 Task: Research Airbnb options in Victorias, Philippines from 5th December, 2023 to 15th December, 2023 for 9 adults.5 bedrooms having 5 beds and 5 bathrooms. Property type can be house. Booking option can be shelf check-in. Look for 5 properties as per requirement.
Action: Mouse pressed left at (222, 113)
Screenshot: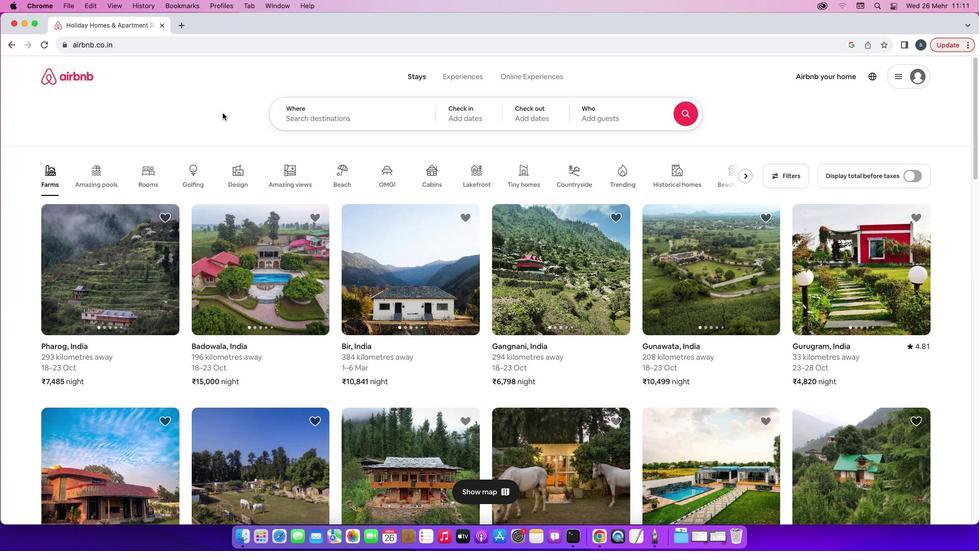 
Action: Mouse moved to (331, 119)
Screenshot: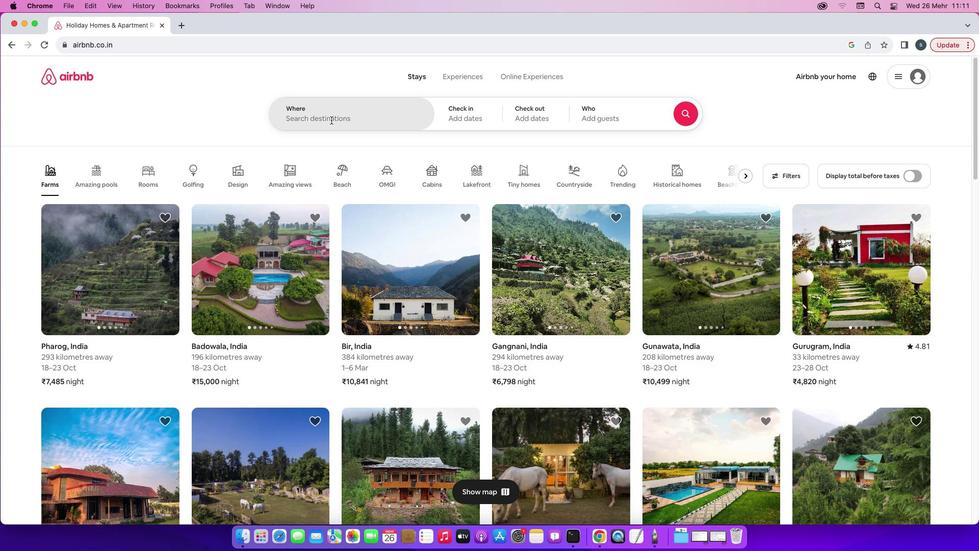 
Action: Mouse pressed left at (331, 119)
Screenshot: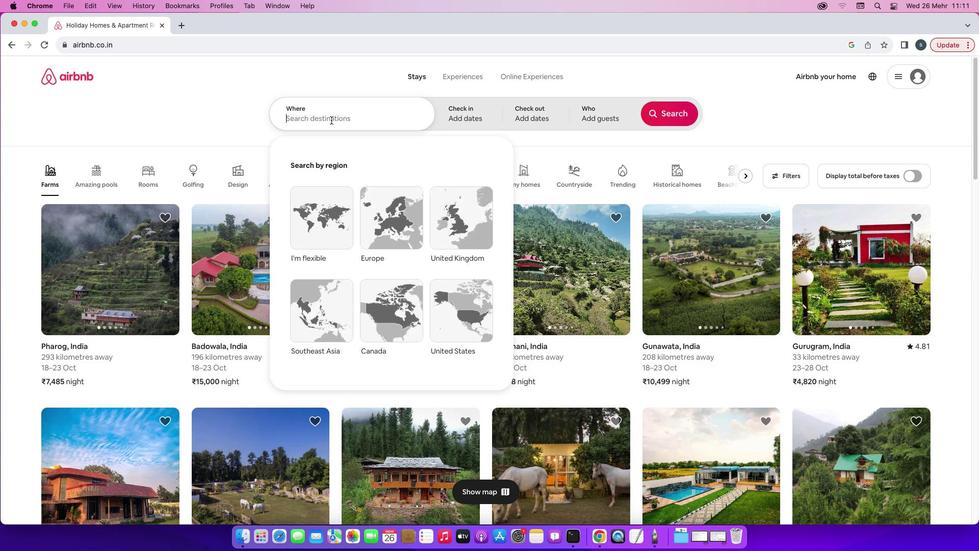 
Action: Mouse moved to (331, 112)
Screenshot: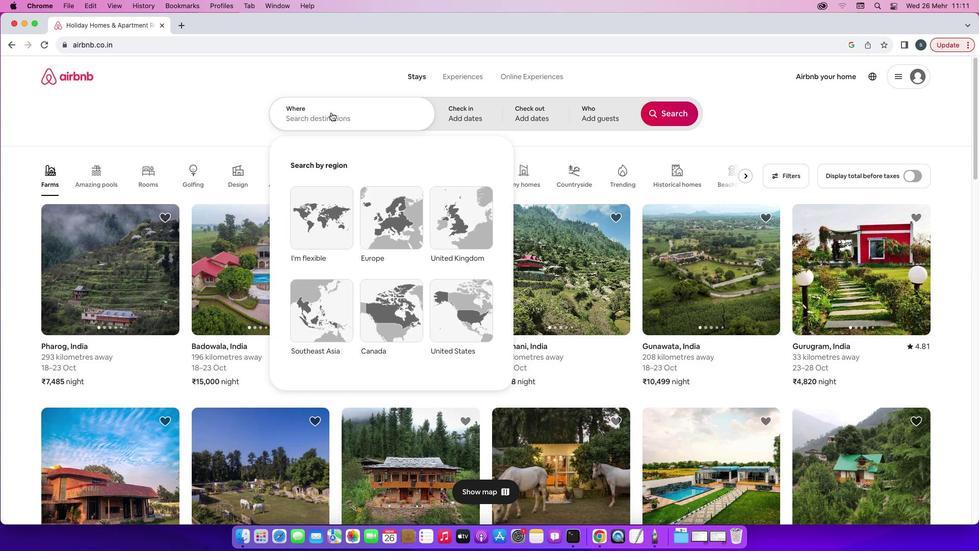 
Action: Key pressed 'V'Key.caps_lock'i''c'
Screenshot: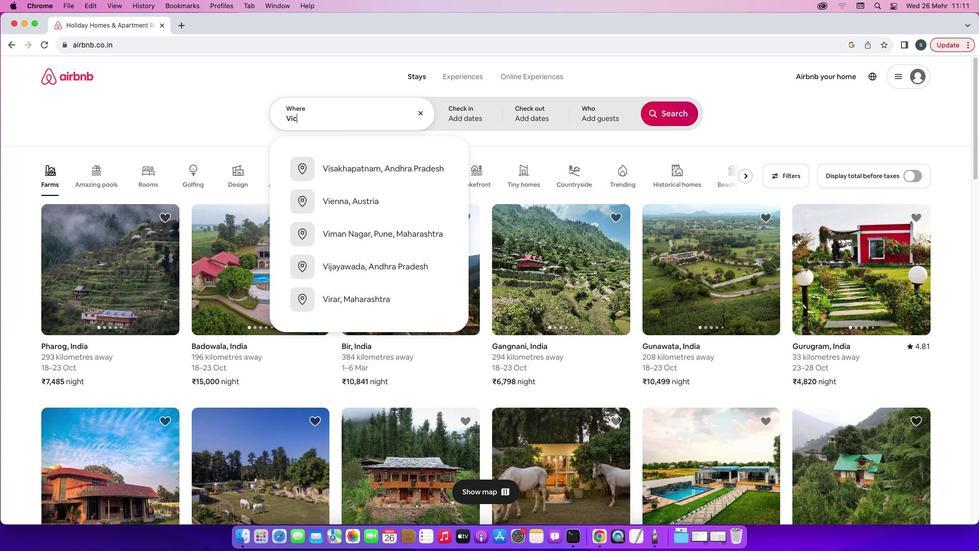 
Action: Mouse moved to (331, 112)
Screenshot: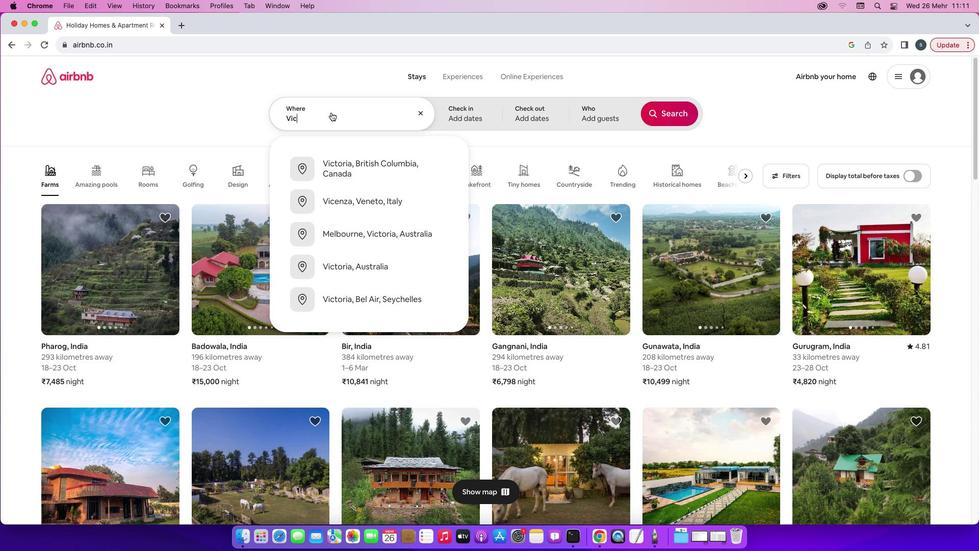 
Action: Key pressed 't''o''r''i''a''s'','Key.spaceKey.caps_lock'P'Key.caps_lock'h''i''l''i''p''p''i''n''e''s'Key.enter
Screenshot: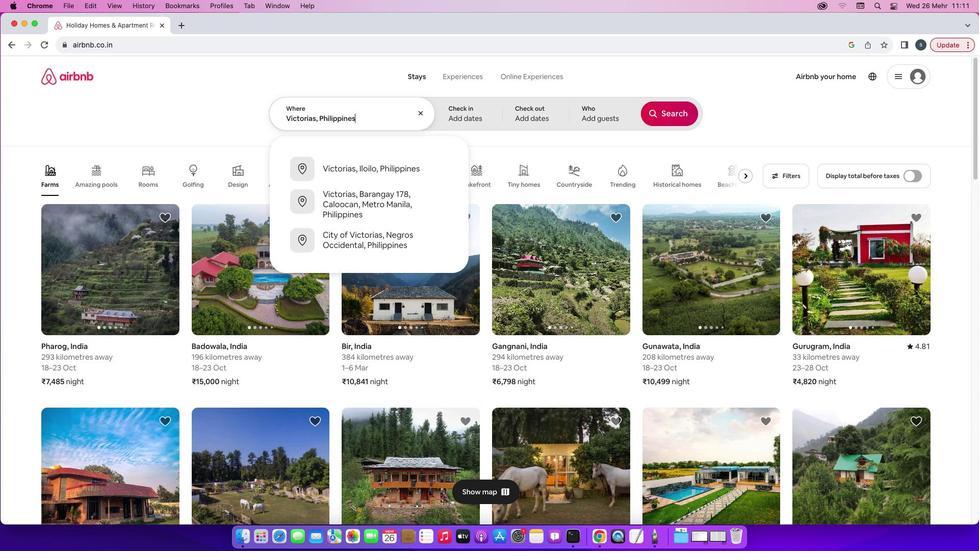 
Action: Mouse moved to (667, 192)
Screenshot: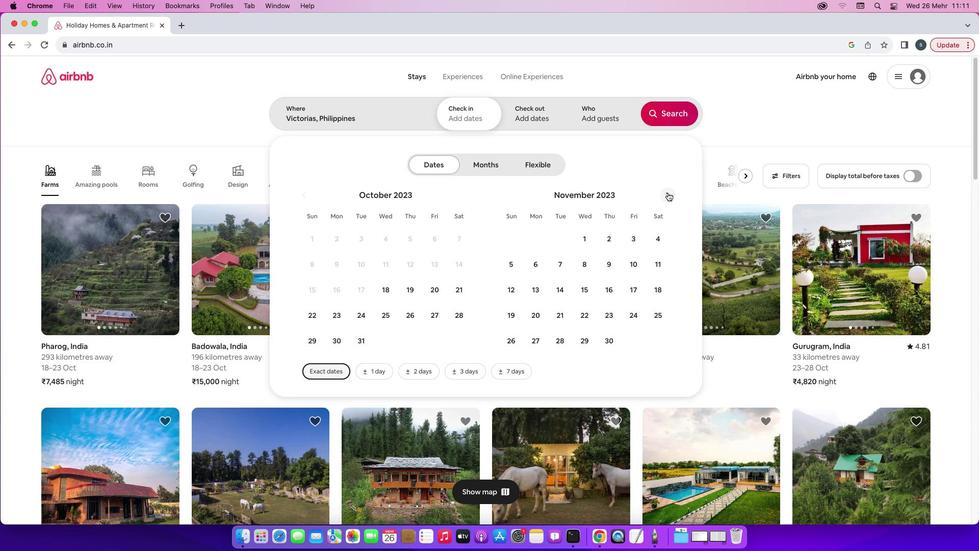 
Action: Mouse pressed left at (667, 192)
Screenshot: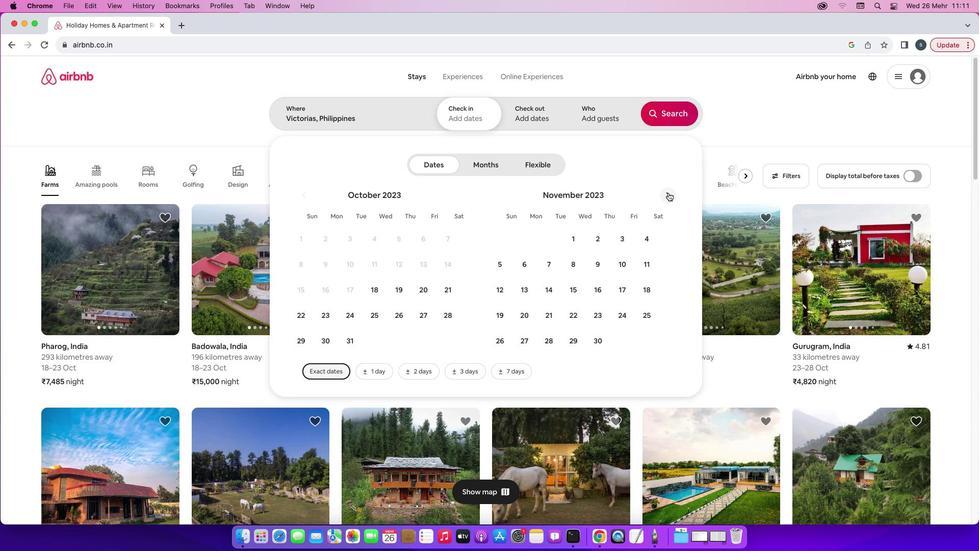 
Action: Mouse moved to (562, 265)
Screenshot: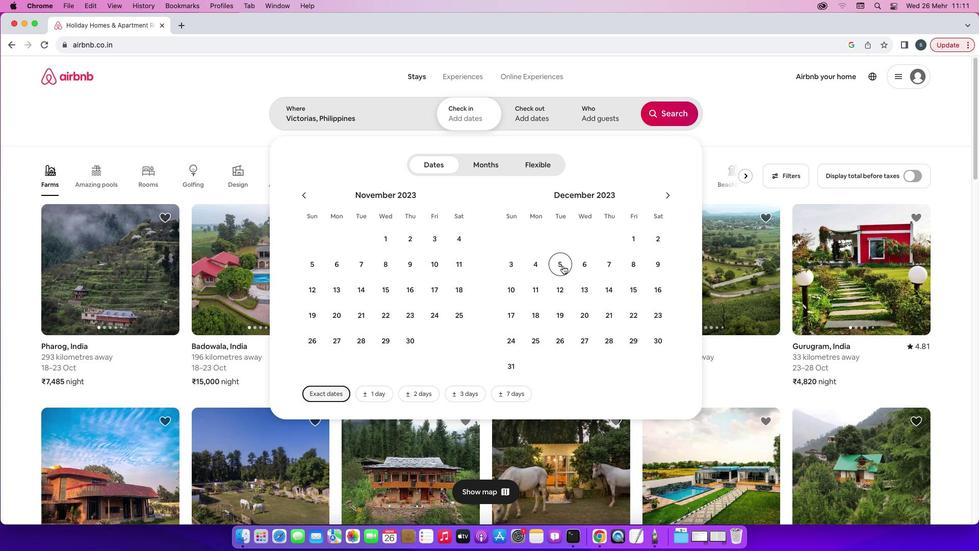 
Action: Mouse pressed left at (562, 265)
Screenshot: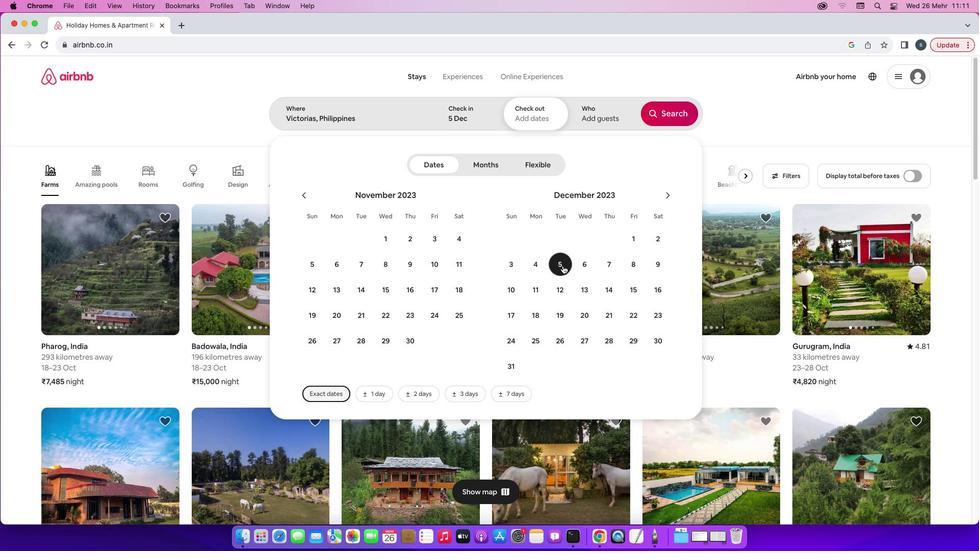 
Action: Mouse moved to (634, 288)
Screenshot: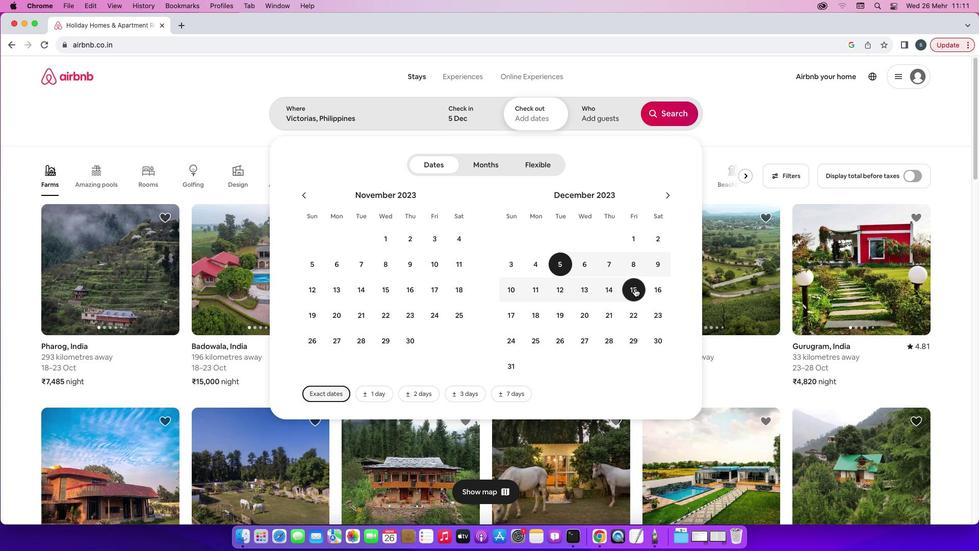 
Action: Mouse pressed left at (634, 288)
Screenshot: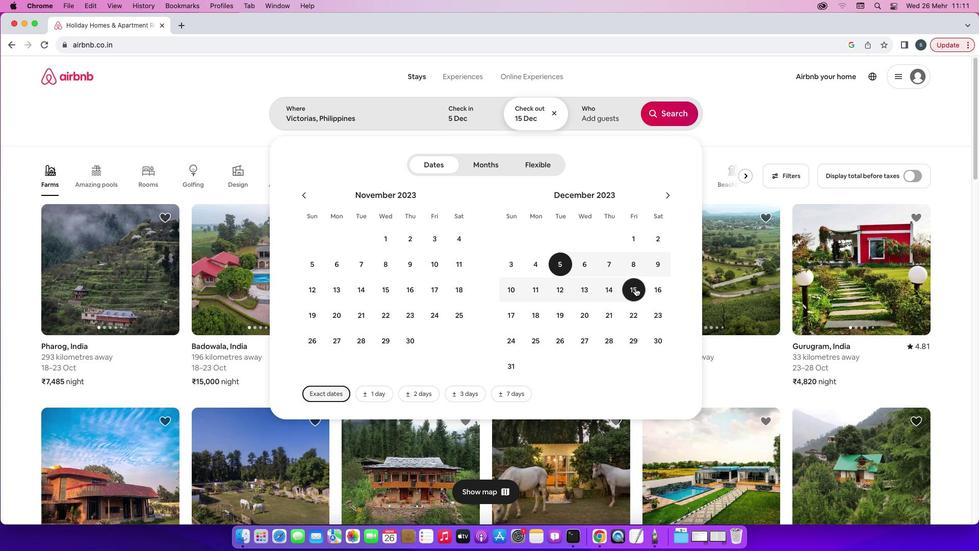 
Action: Mouse moved to (595, 119)
Screenshot: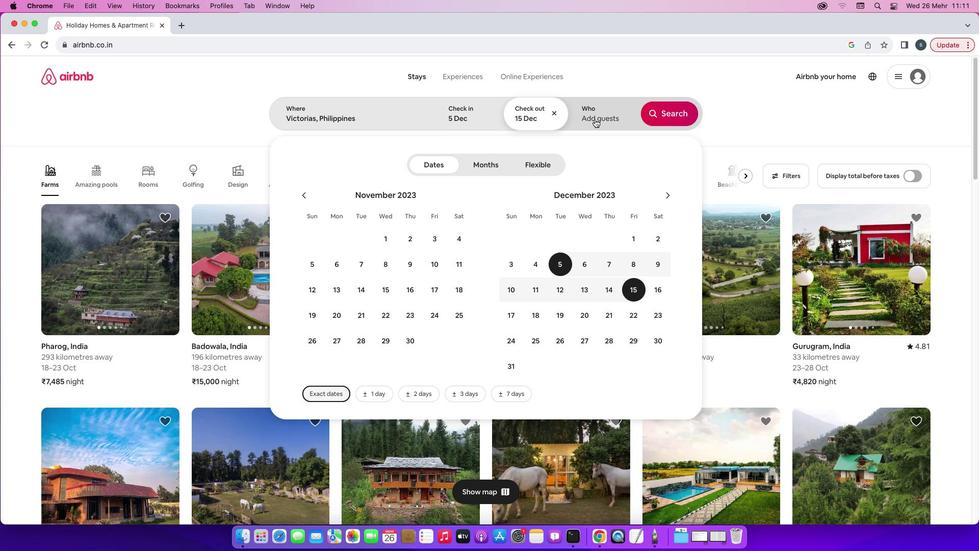 
Action: Mouse pressed left at (595, 119)
Screenshot: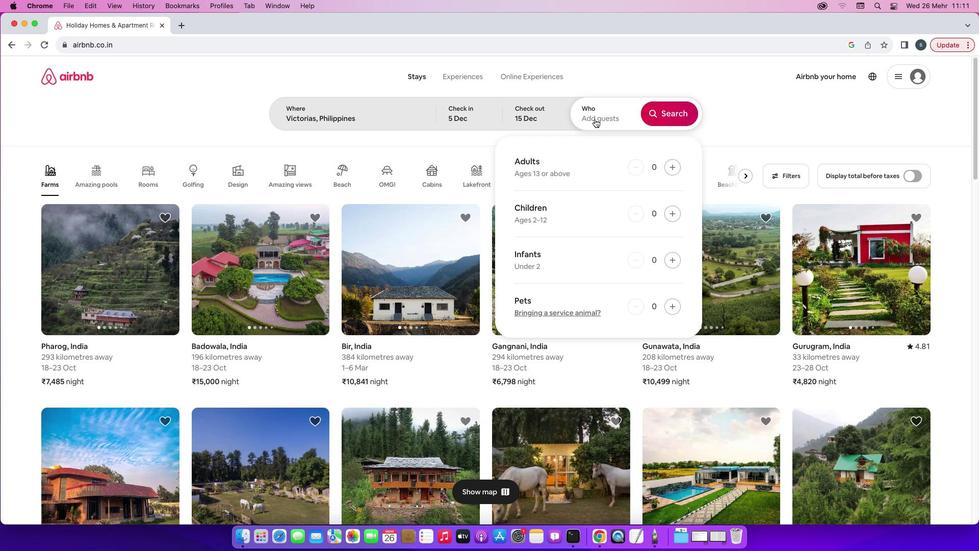 
Action: Mouse moved to (675, 168)
Screenshot: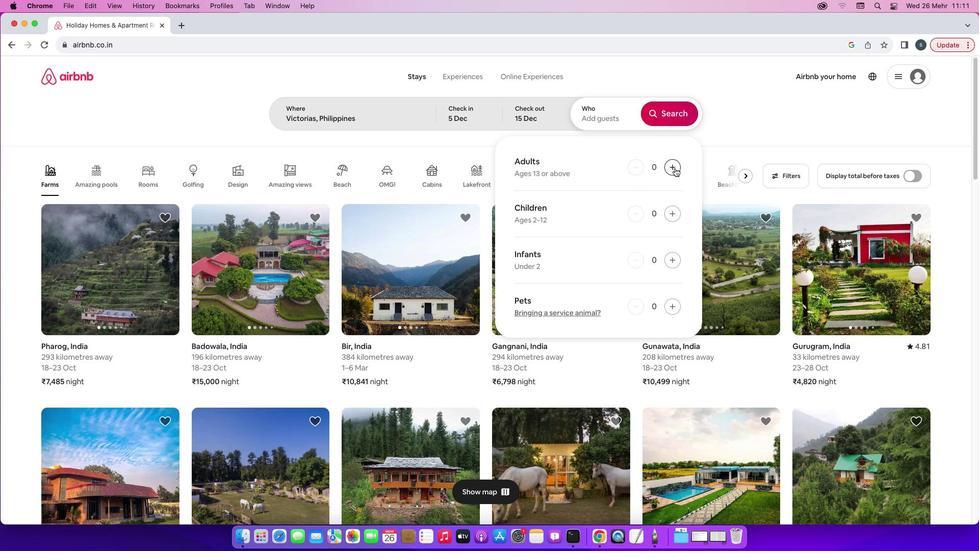 
Action: Mouse pressed left at (675, 168)
Screenshot: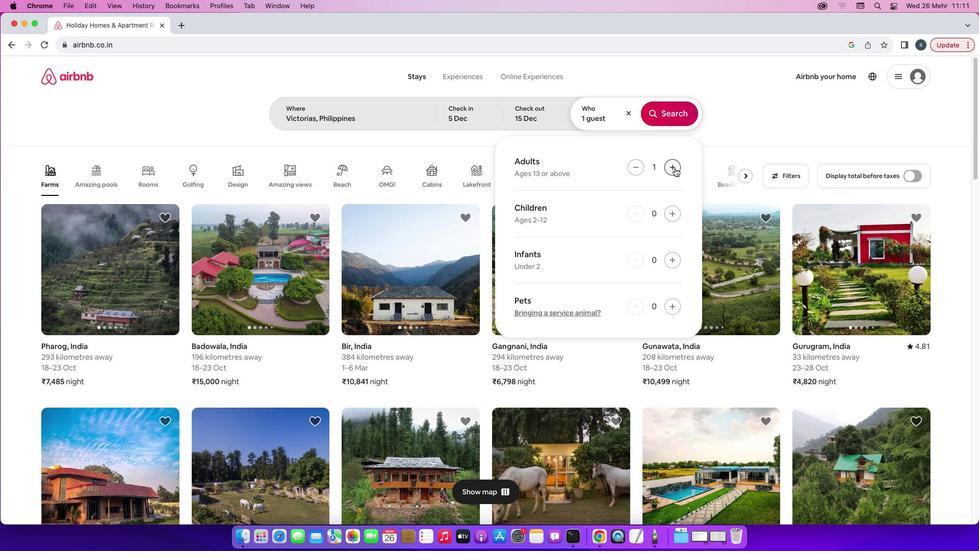 
Action: Mouse pressed left at (675, 168)
Screenshot: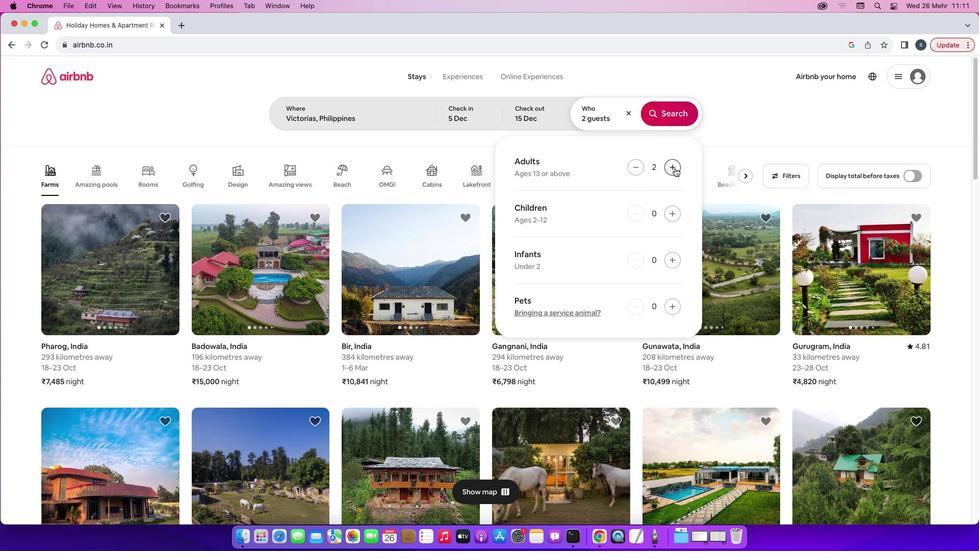 
Action: Mouse pressed left at (675, 168)
Screenshot: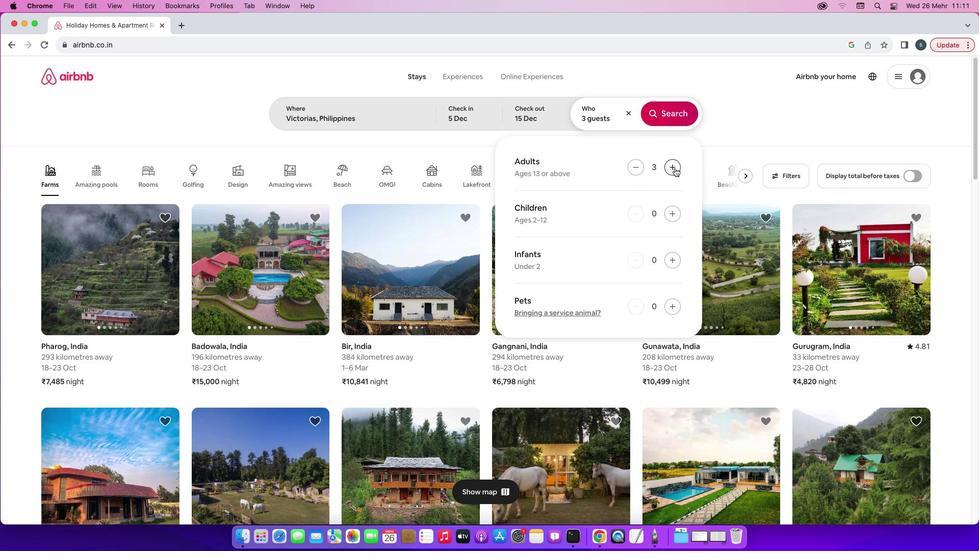 
Action: Mouse pressed left at (675, 168)
Screenshot: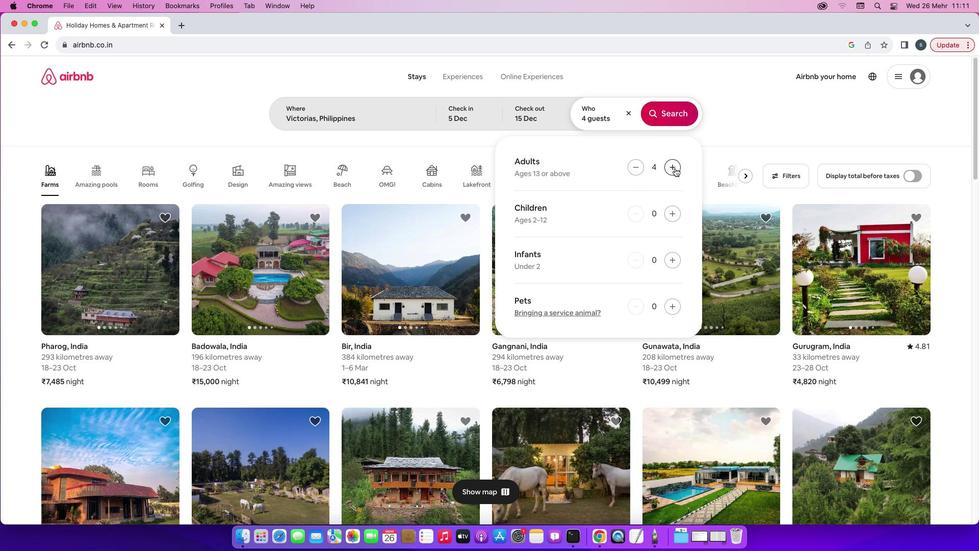 
Action: Mouse moved to (675, 168)
Screenshot: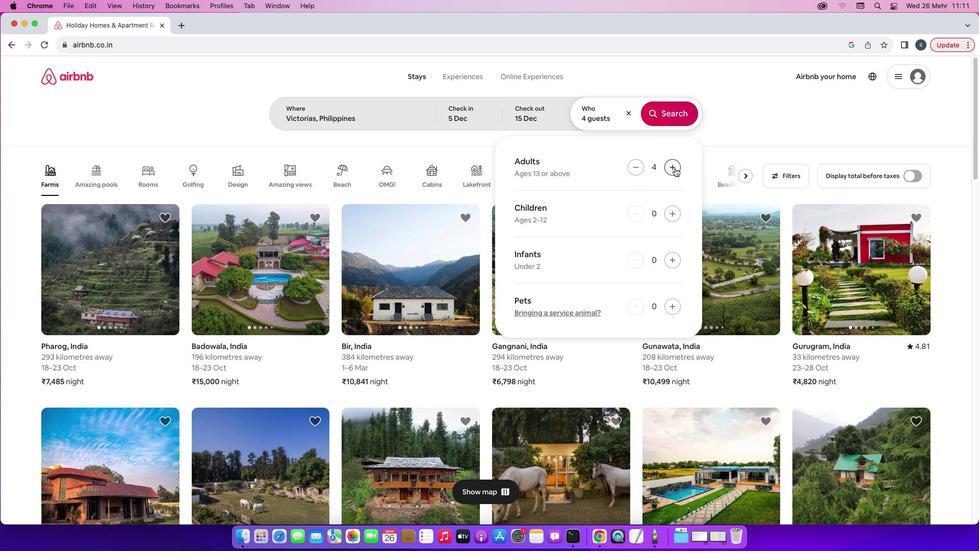 
Action: Mouse pressed left at (675, 168)
Screenshot: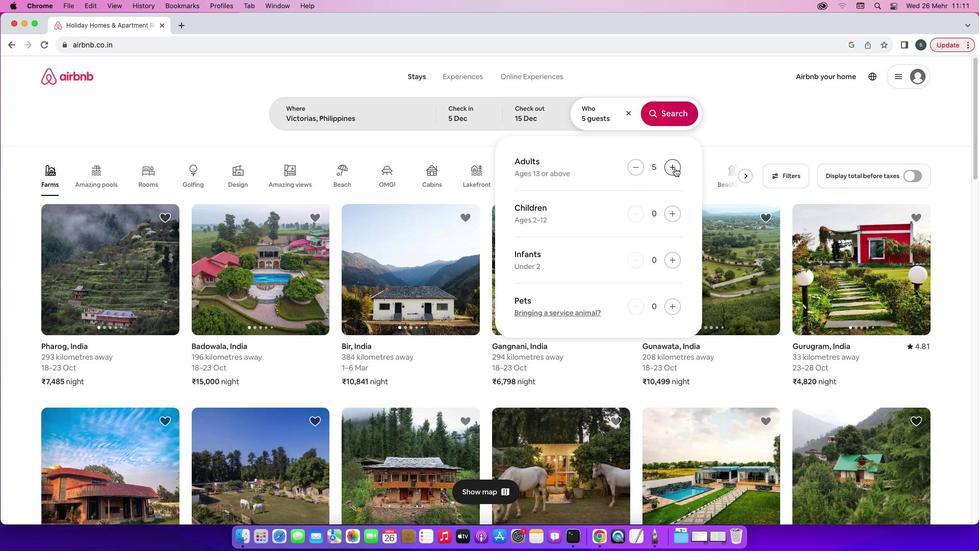 
Action: Mouse pressed left at (675, 168)
Screenshot: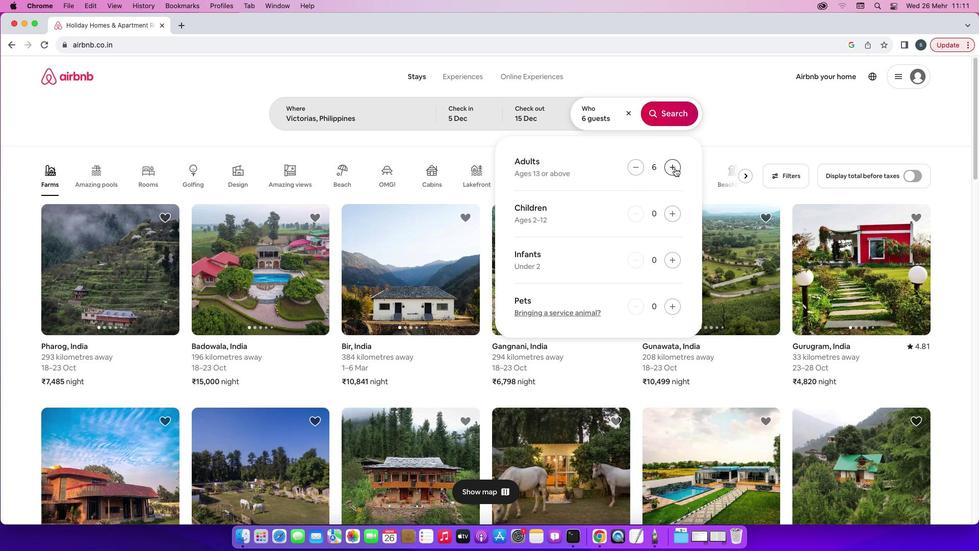 
Action: Mouse pressed left at (675, 168)
Screenshot: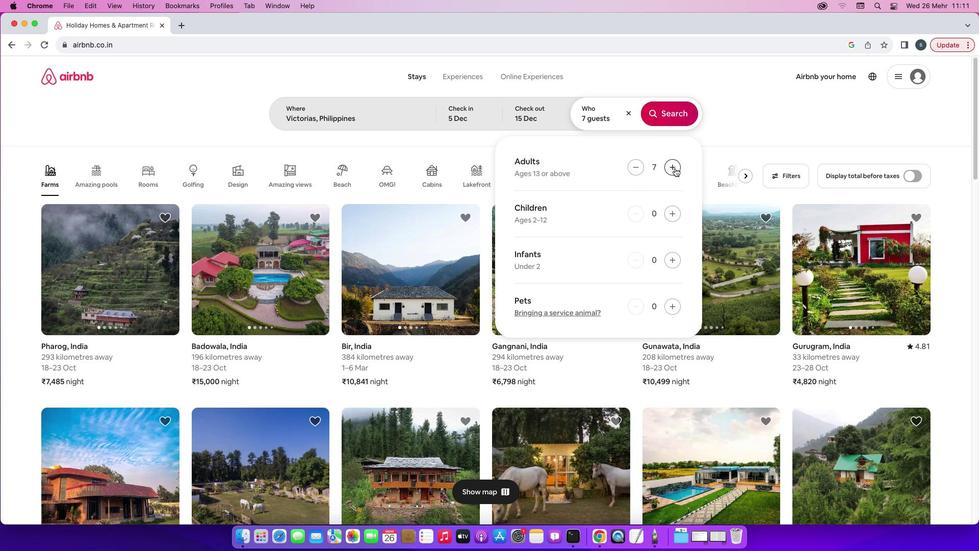 
Action: Mouse pressed left at (675, 168)
Screenshot: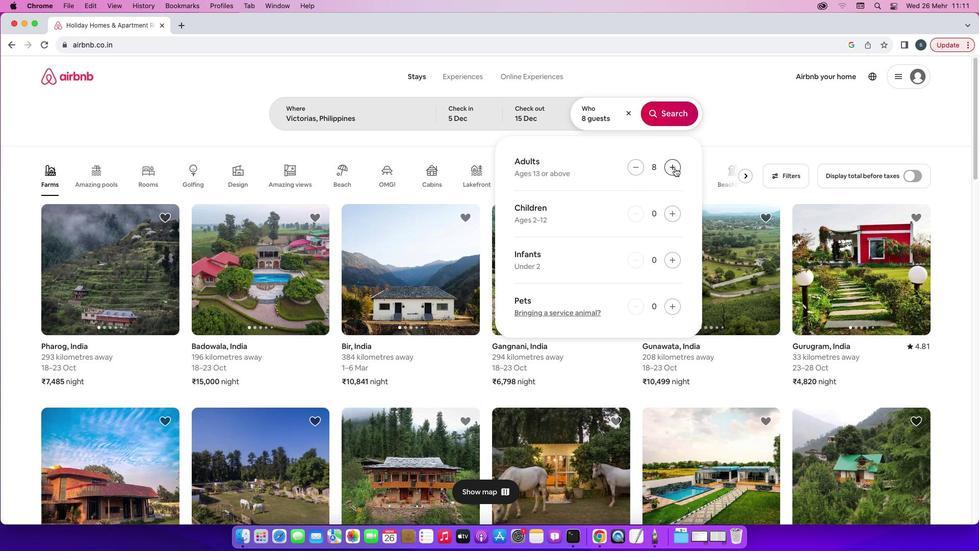 
Action: Mouse pressed left at (675, 168)
Screenshot: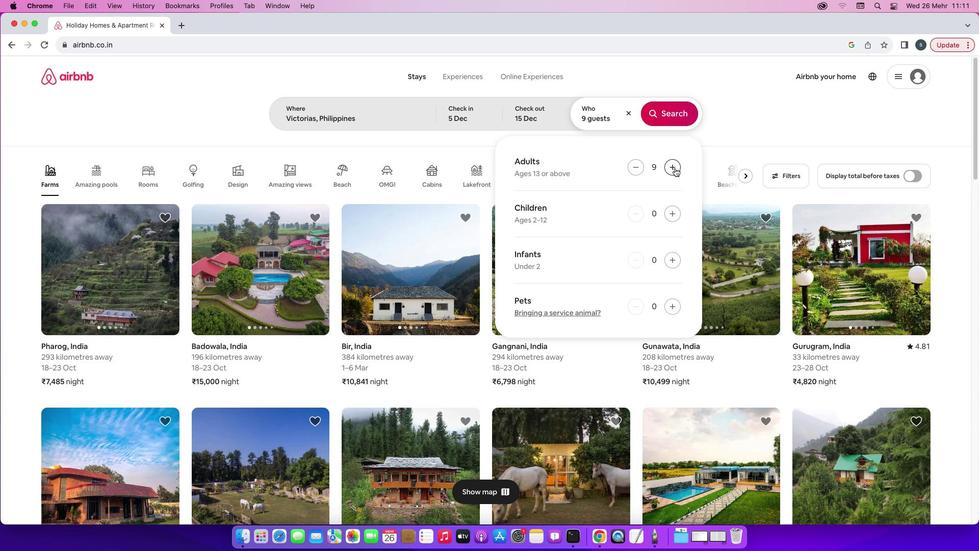 
Action: Mouse moved to (670, 110)
Screenshot: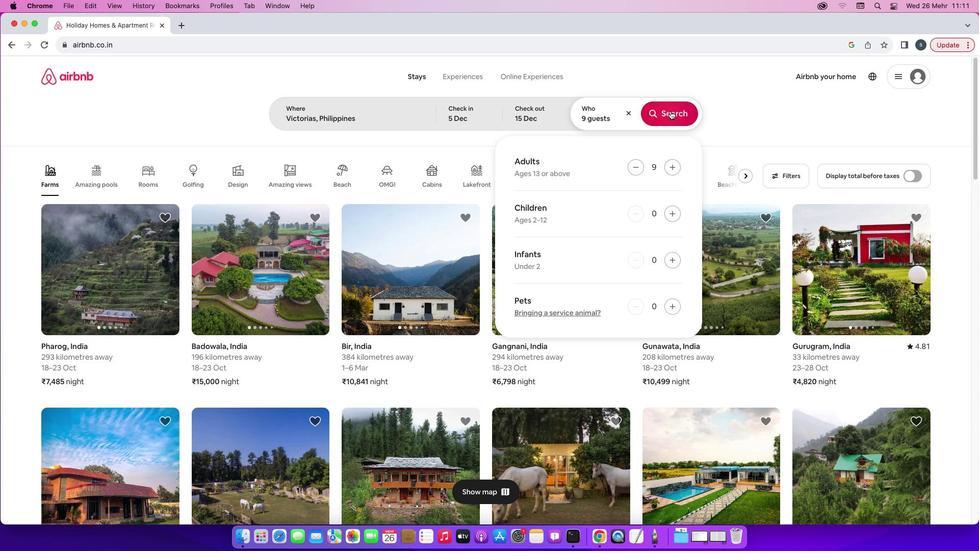 
Action: Mouse pressed left at (670, 110)
Screenshot: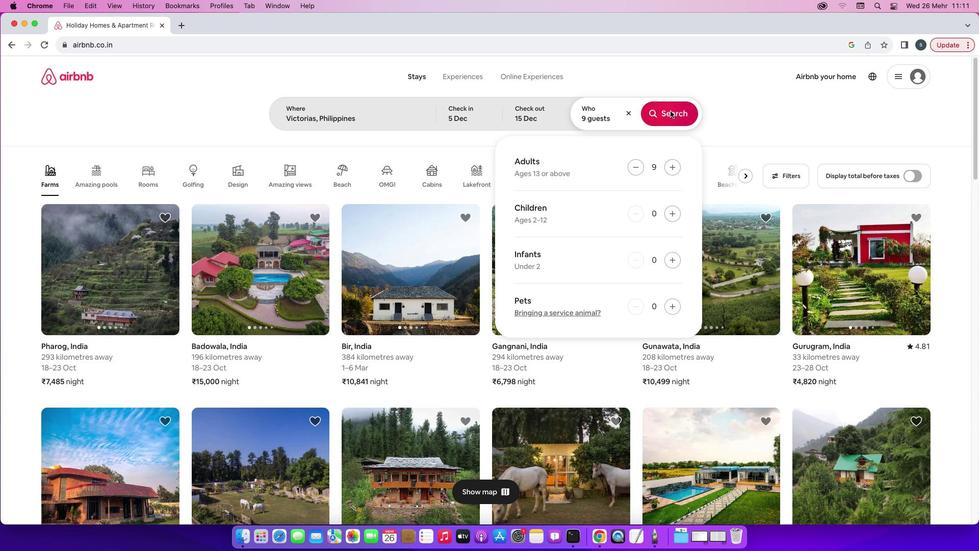
Action: Mouse moved to (821, 120)
Screenshot: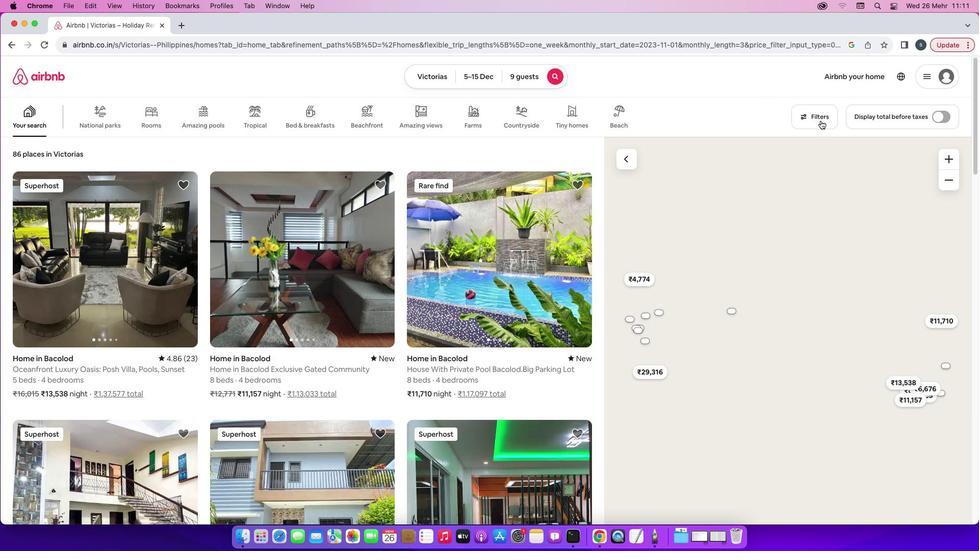
Action: Mouse pressed left at (821, 120)
Screenshot: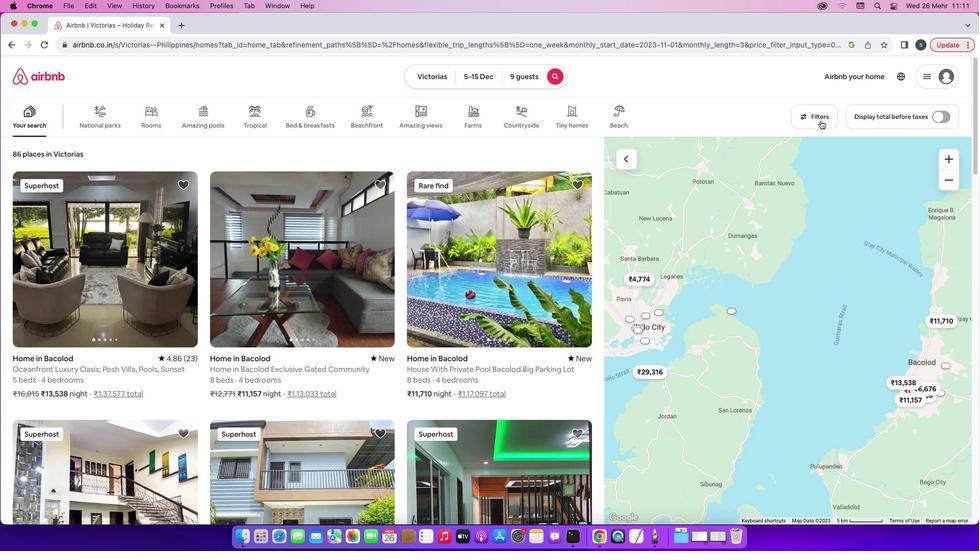 
Action: Mouse moved to (566, 301)
Screenshot: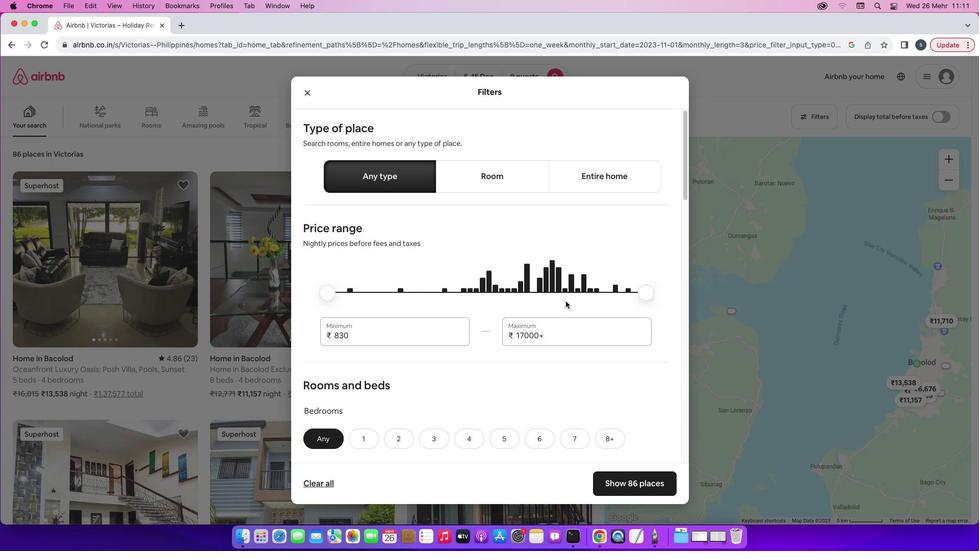 
Action: Mouse scrolled (566, 301) with delta (0, 0)
Screenshot: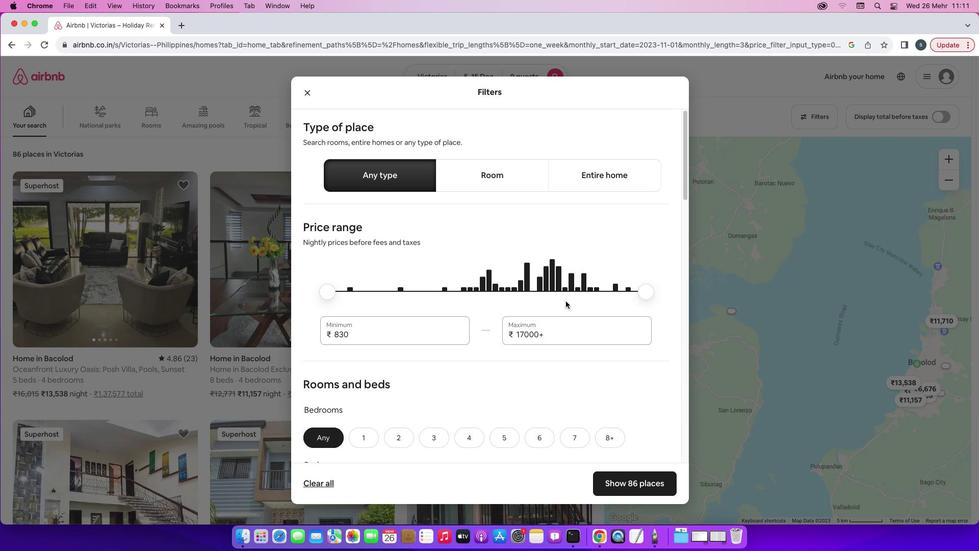 
Action: Mouse scrolled (566, 301) with delta (0, 0)
Screenshot: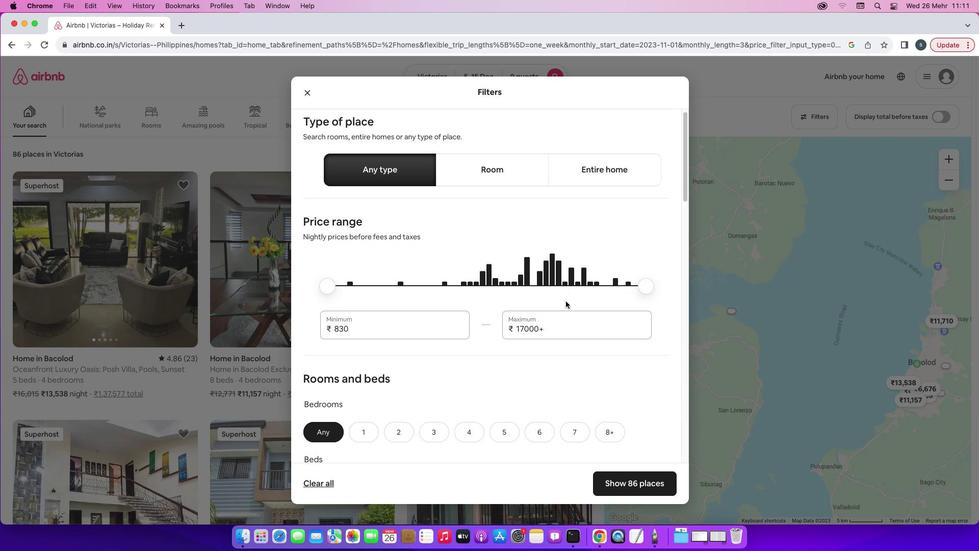 
Action: Mouse scrolled (566, 301) with delta (0, 0)
Screenshot: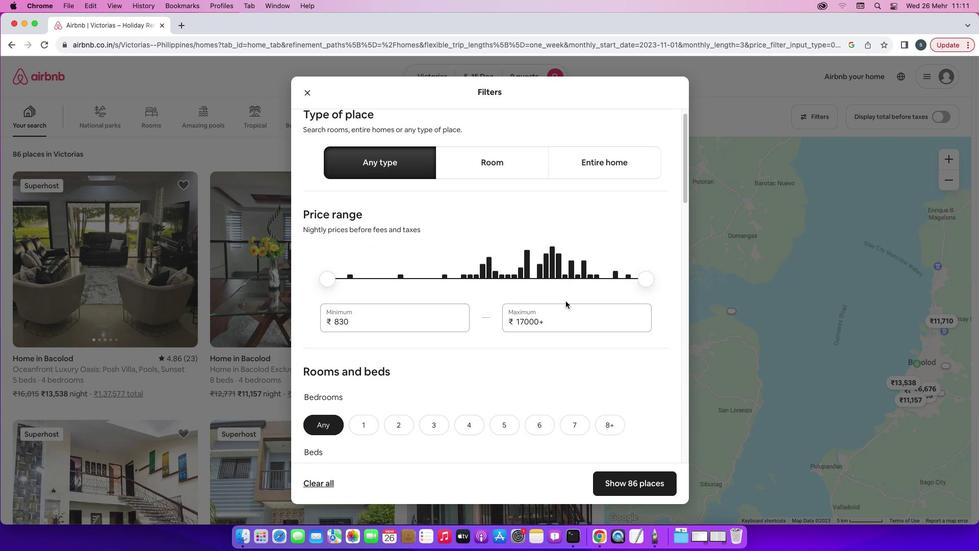 
Action: Mouse scrolled (566, 301) with delta (0, -1)
Screenshot: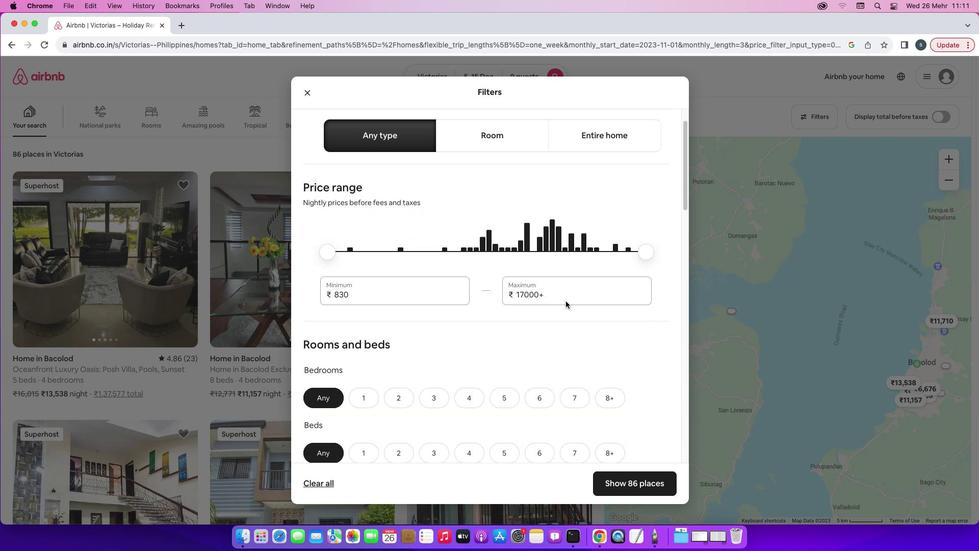 
Action: Mouse scrolled (566, 301) with delta (0, 0)
Screenshot: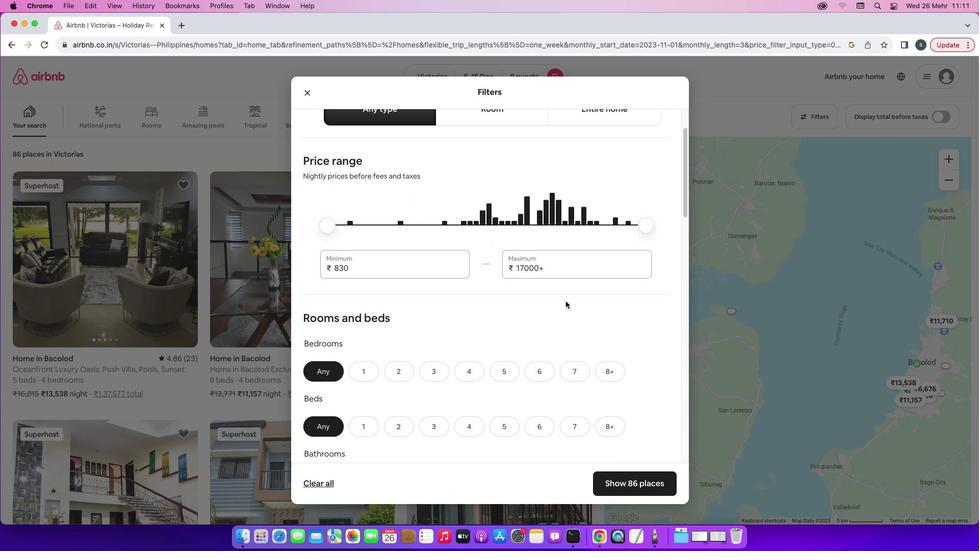 
Action: Mouse scrolled (566, 301) with delta (0, 0)
Screenshot: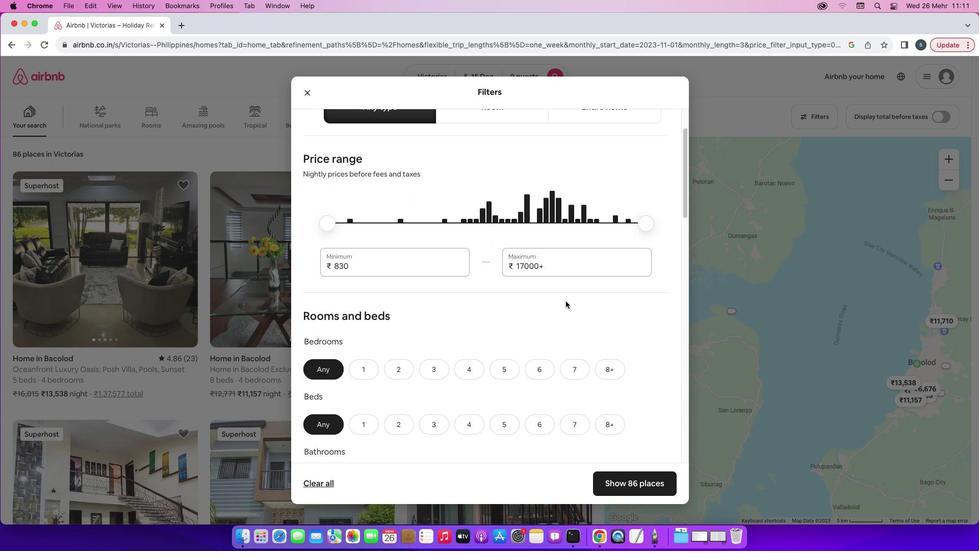
Action: Mouse scrolled (566, 301) with delta (0, 0)
Screenshot: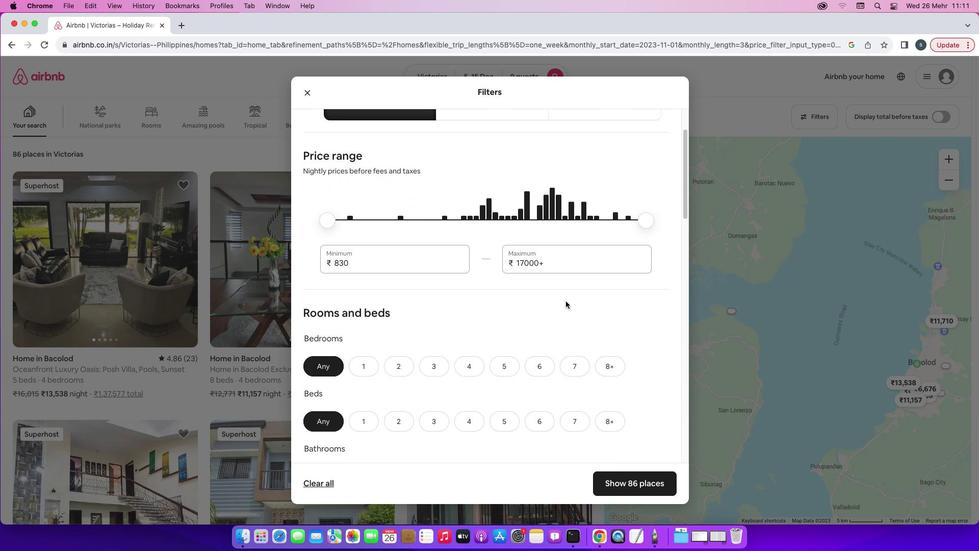 
Action: Mouse scrolled (566, 301) with delta (0, 0)
Screenshot: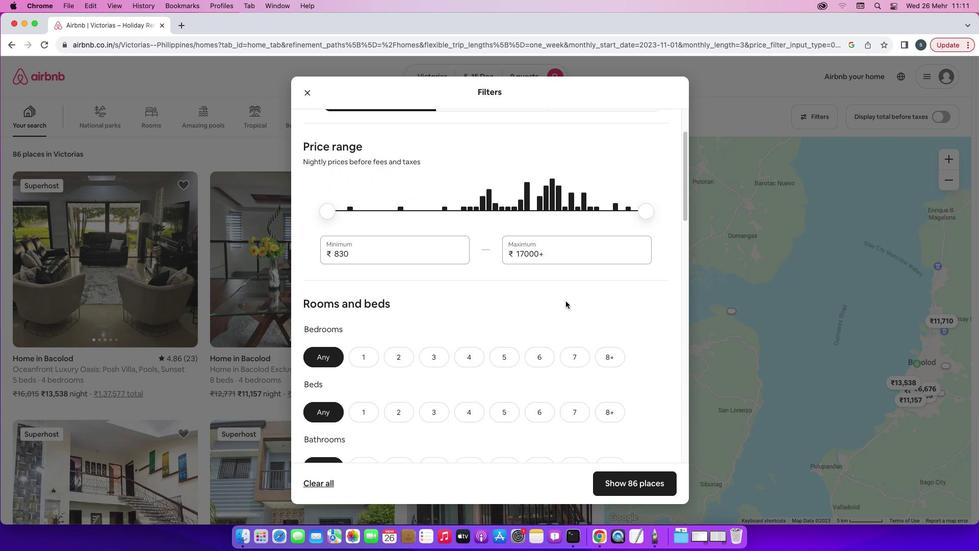 
Action: Mouse scrolled (566, 301) with delta (0, 0)
Screenshot: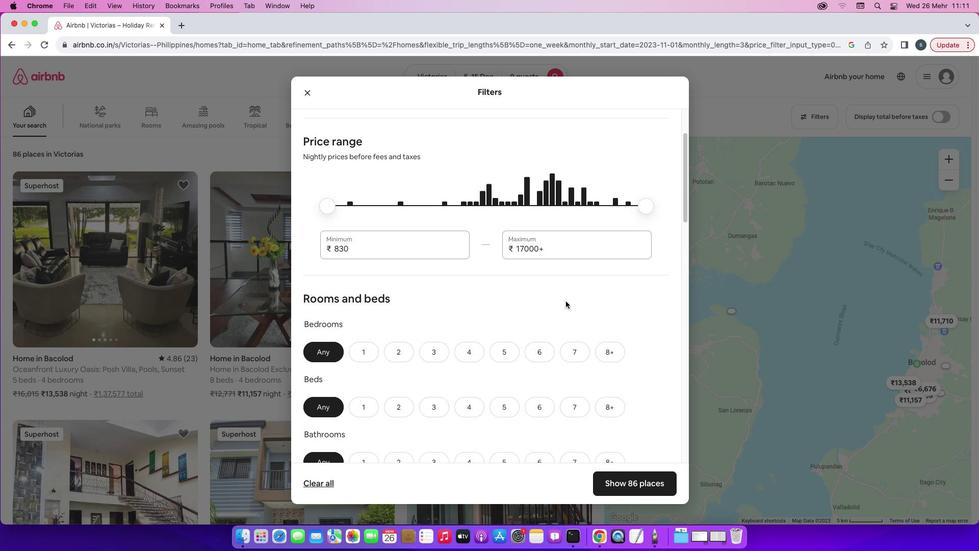 
Action: Mouse scrolled (566, 301) with delta (0, 0)
Screenshot: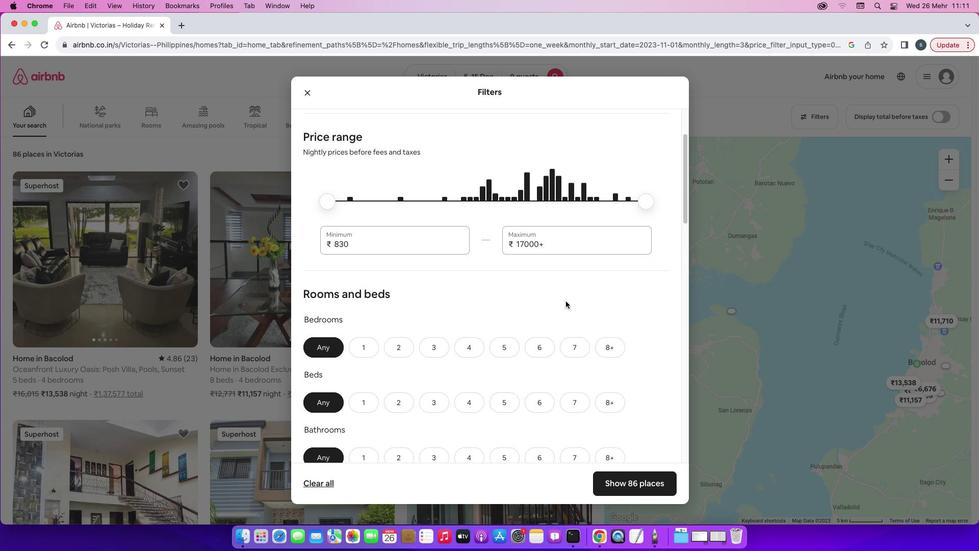 
Action: Mouse scrolled (566, 301) with delta (0, 0)
Screenshot: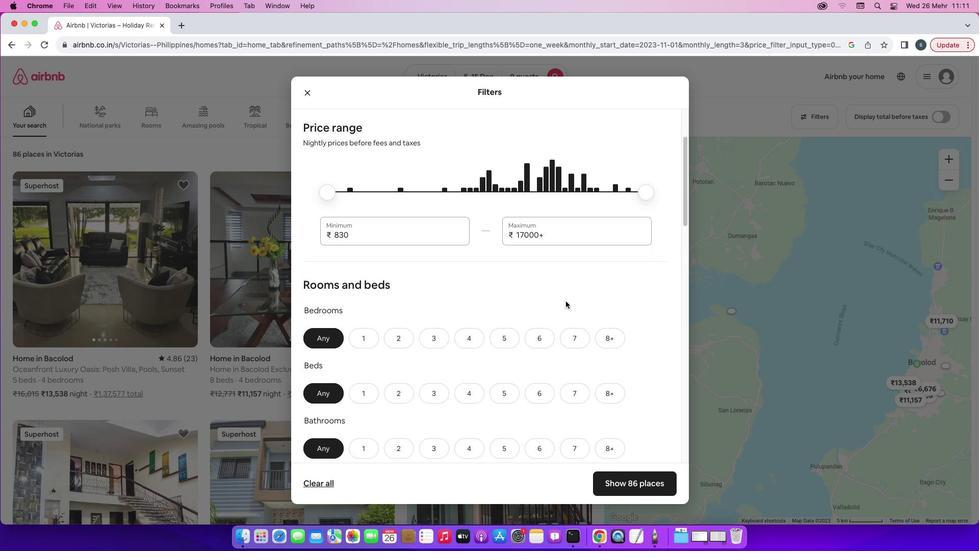 
Action: Mouse scrolled (566, 301) with delta (0, 0)
Screenshot: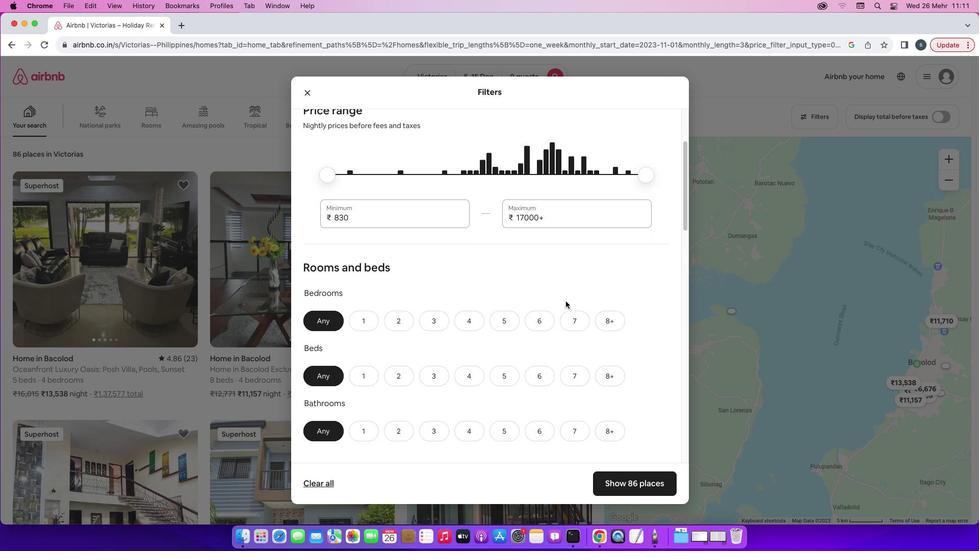 
Action: Mouse scrolled (566, 301) with delta (0, 0)
Screenshot: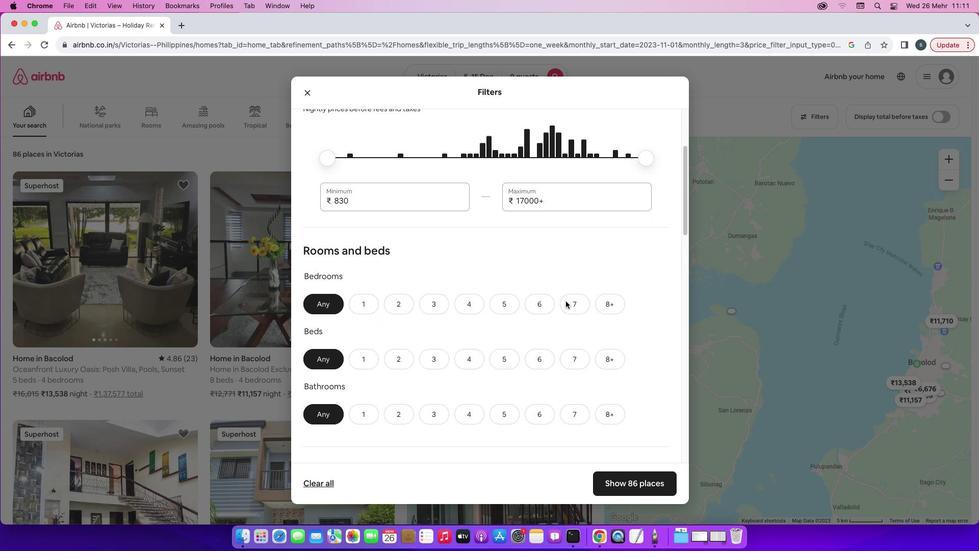 
Action: Mouse scrolled (566, 301) with delta (0, 0)
Screenshot: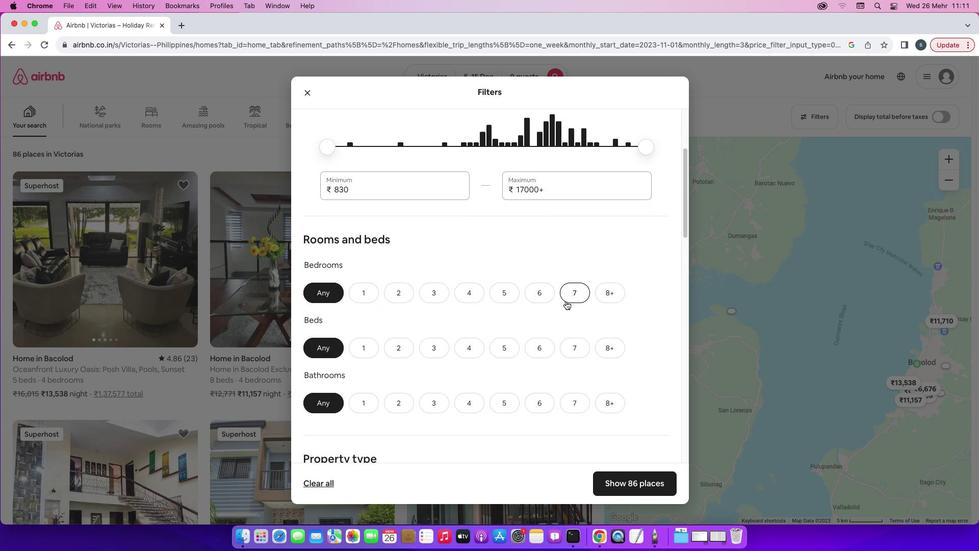 
Action: Mouse scrolled (566, 301) with delta (0, 0)
Screenshot: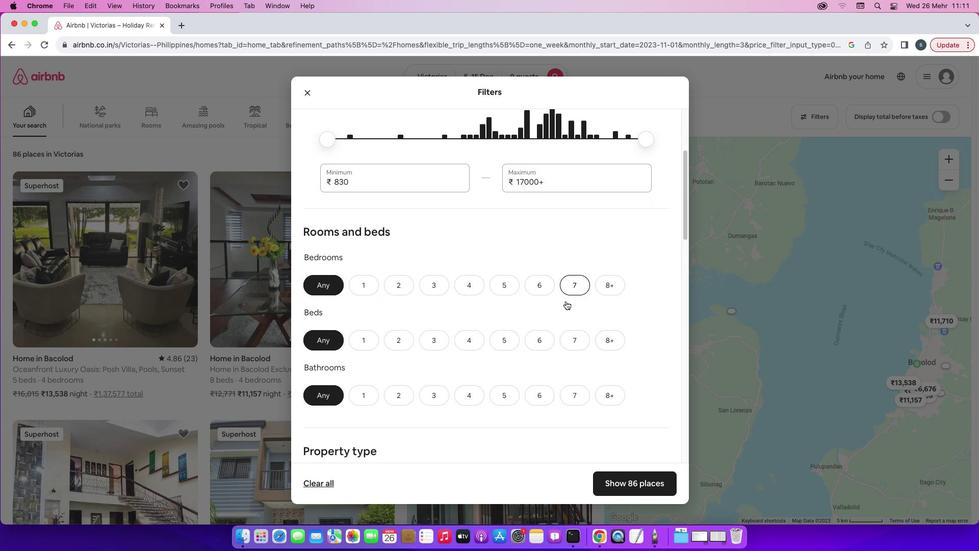
Action: Mouse scrolled (566, 301) with delta (0, 0)
Screenshot: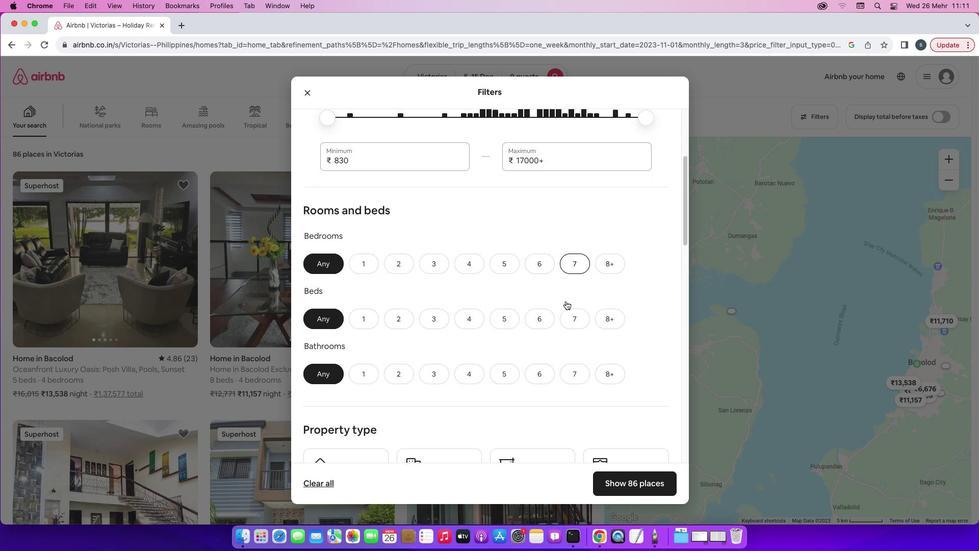 
Action: Mouse scrolled (566, 301) with delta (0, -1)
Screenshot: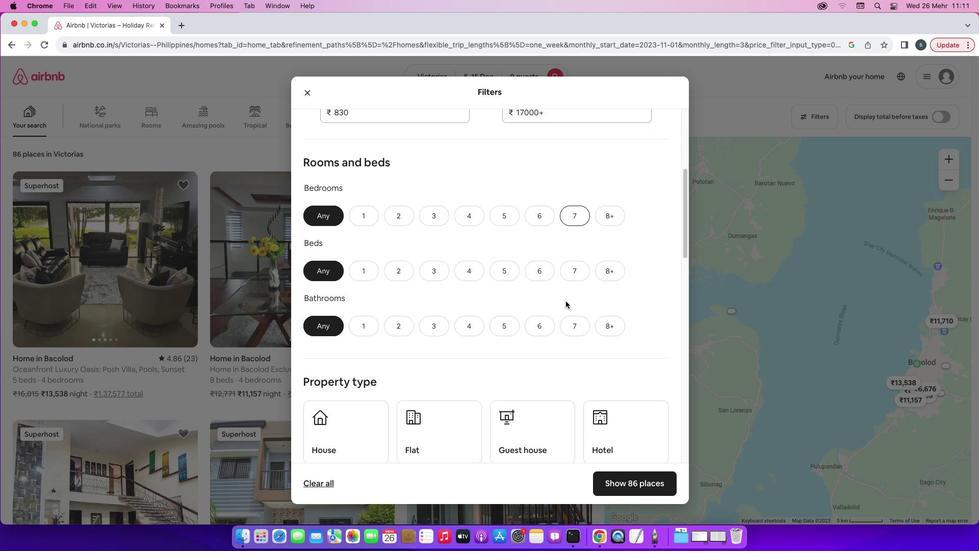 
Action: Mouse moved to (504, 205)
Screenshot: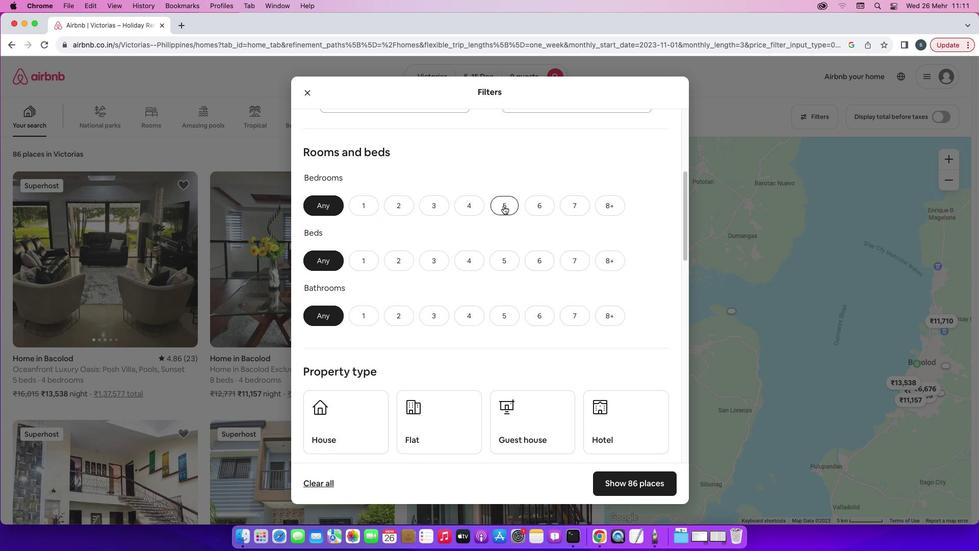 
Action: Mouse pressed left at (504, 205)
Screenshot: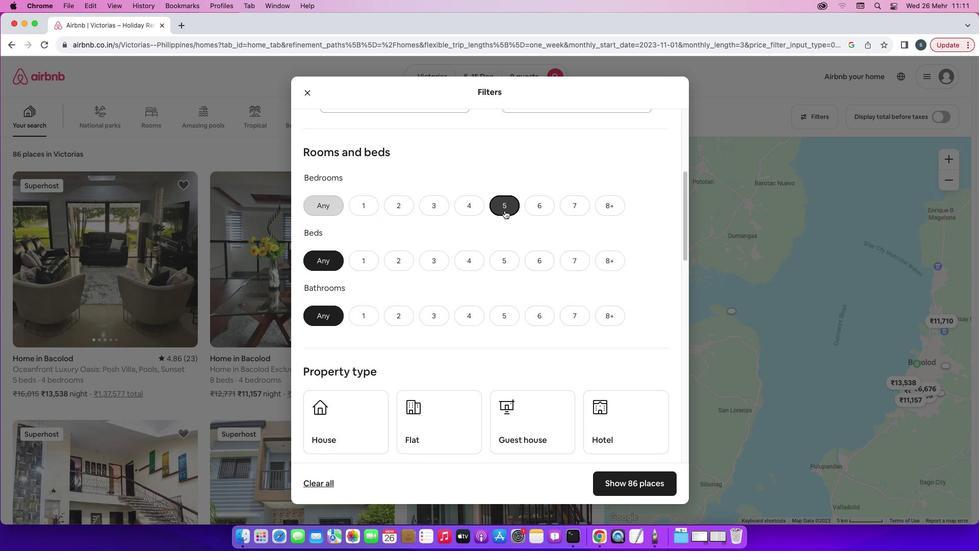 
Action: Mouse moved to (515, 259)
Screenshot: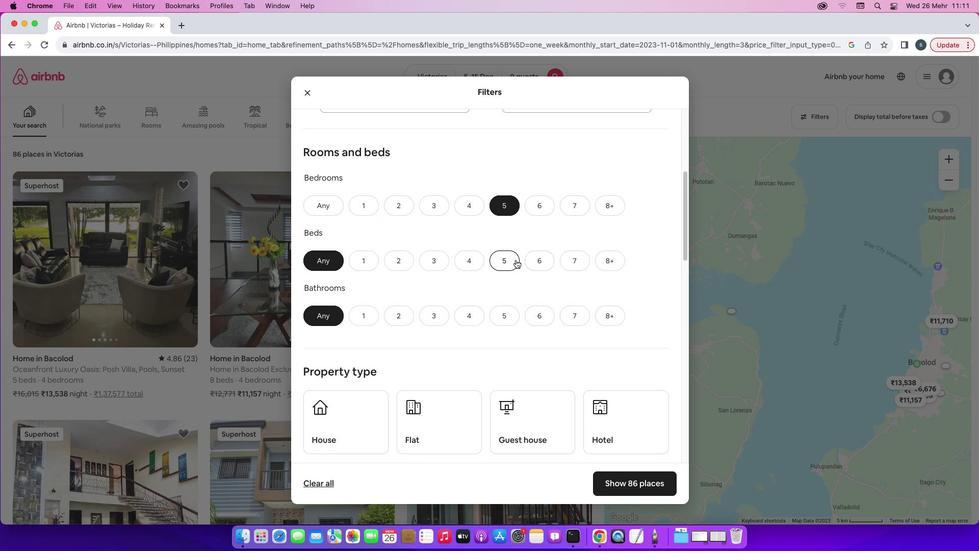 
Action: Mouse pressed left at (515, 259)
Screenshot: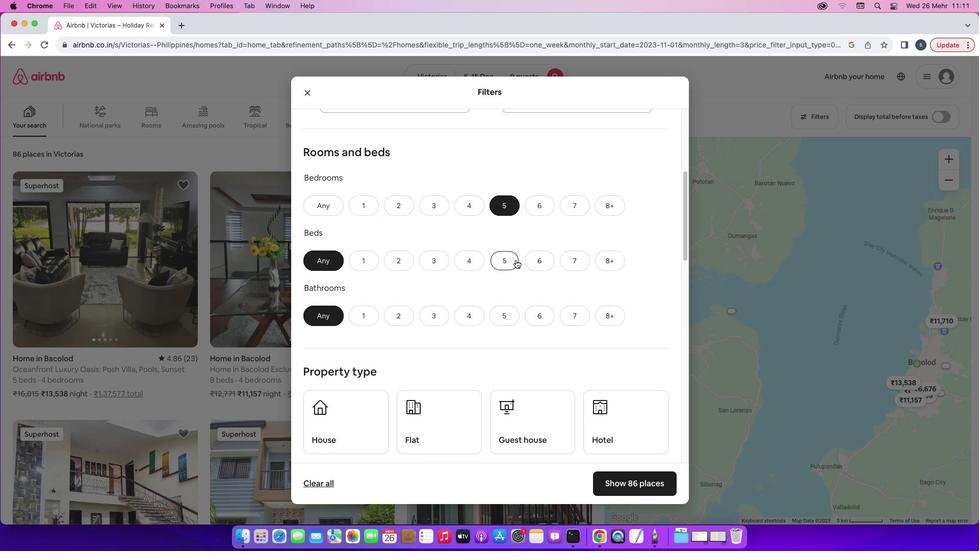
Action: Mouse moved to (506, 312)
Screenshot: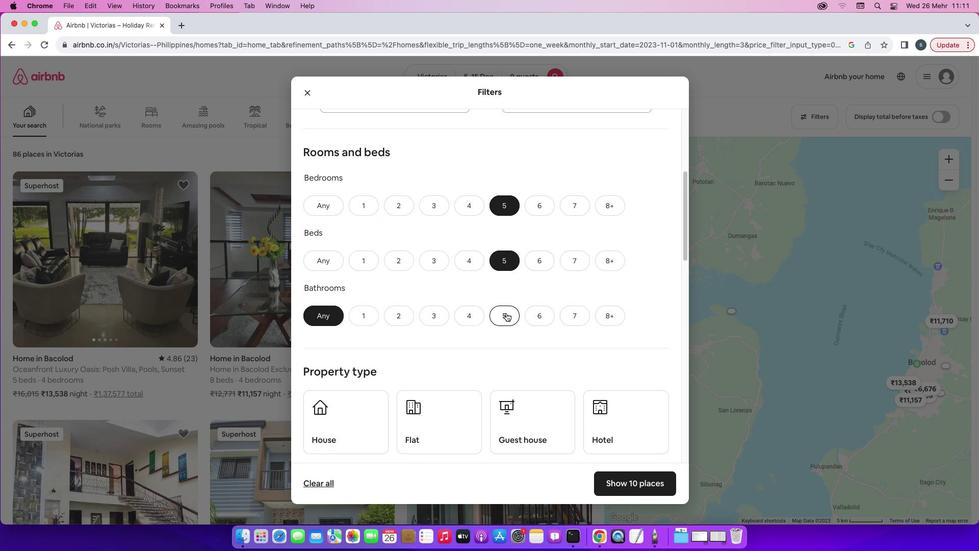 
Action: Mouse pressed left at (506, 312)
Screenshot: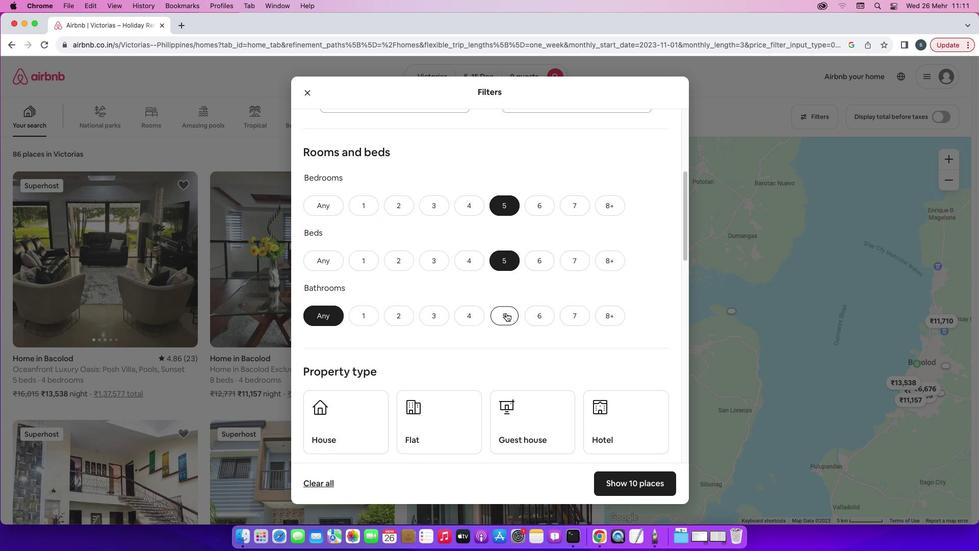 
Action: Mouse moved to (467, 312)
Screenshot: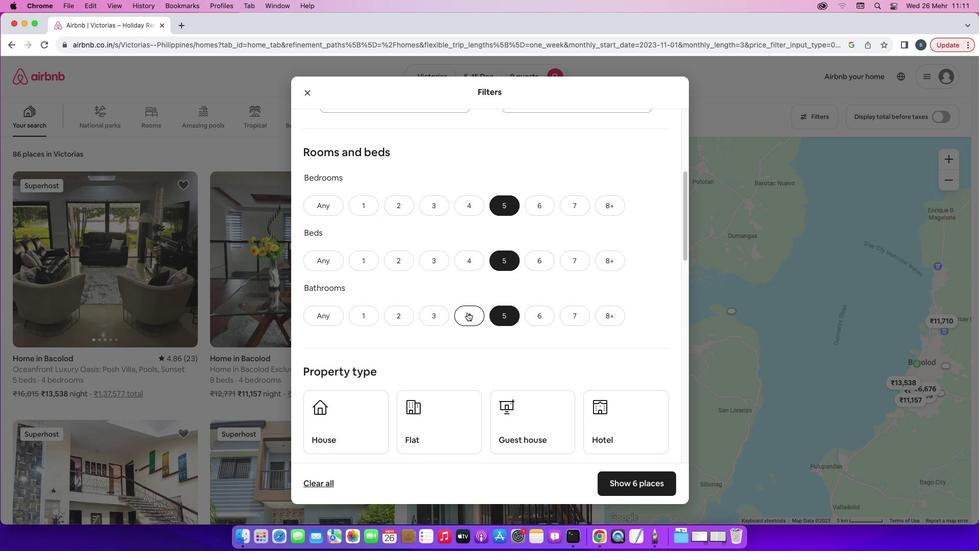 
Action: Mouse scrolled (467, 312) with delta (0, 0)
Screenshot: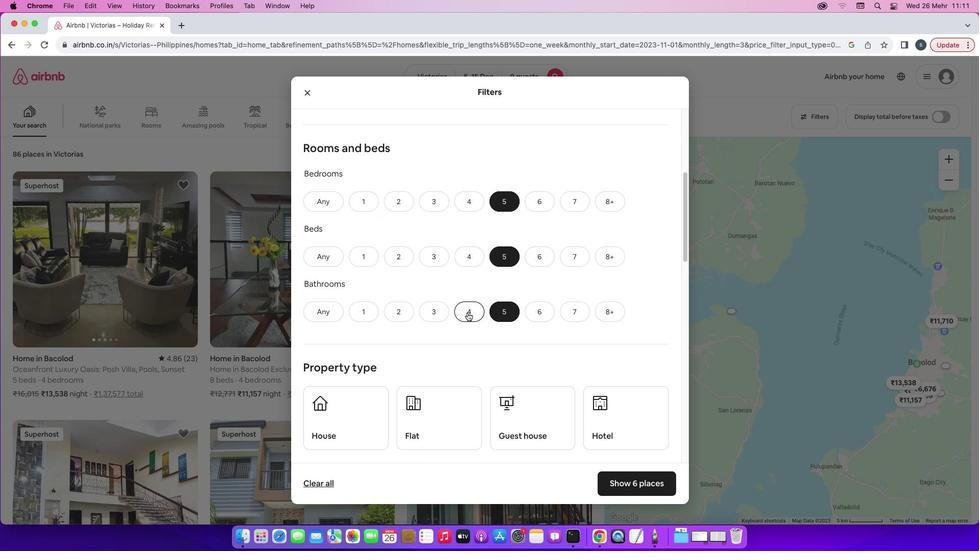 
Action: Mouse scrolled (467, 312) with delta (0, 0)
Screenshot: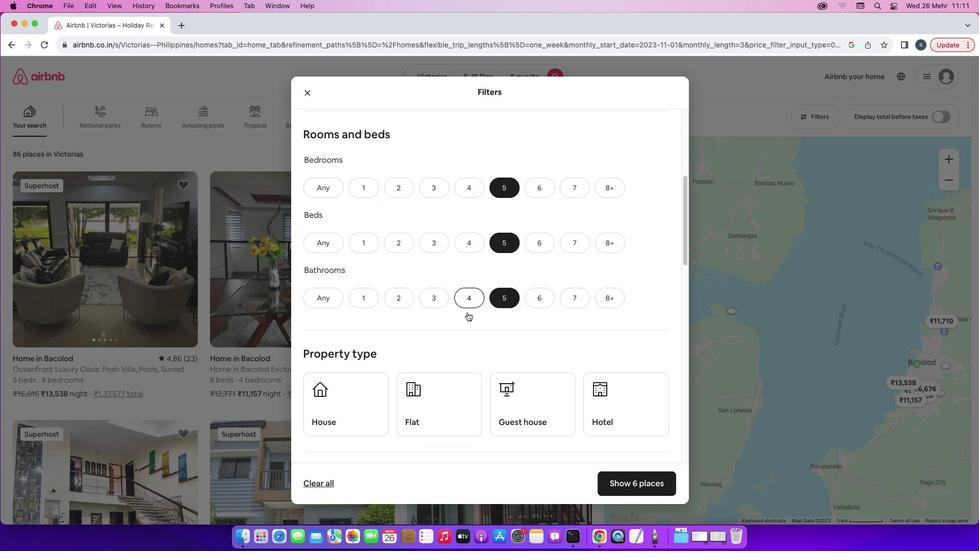 
Action: Mouse scrolled (467, 312) with delta (0, -1)
Screenshot: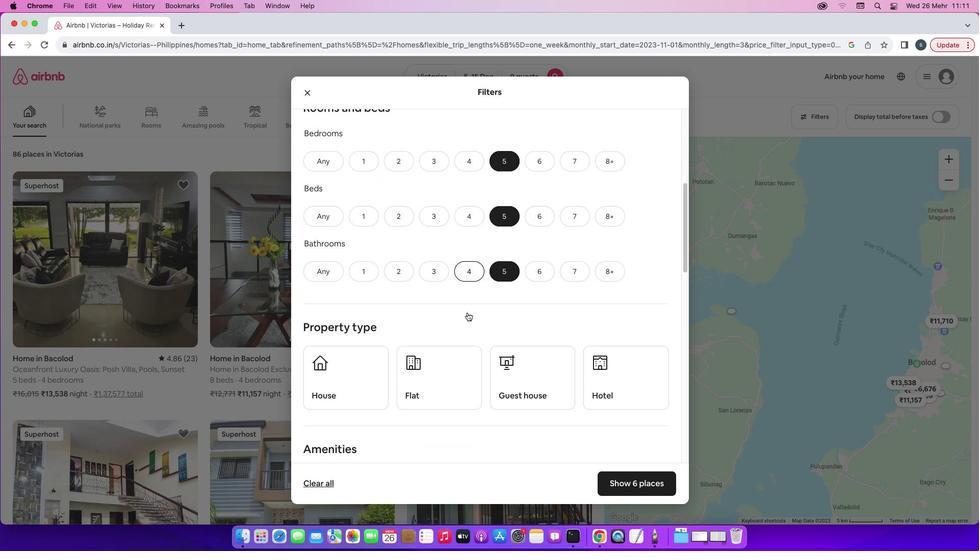 
Action: Mouse scrolled (467, 312) with delta (0, 0)
Screenshot: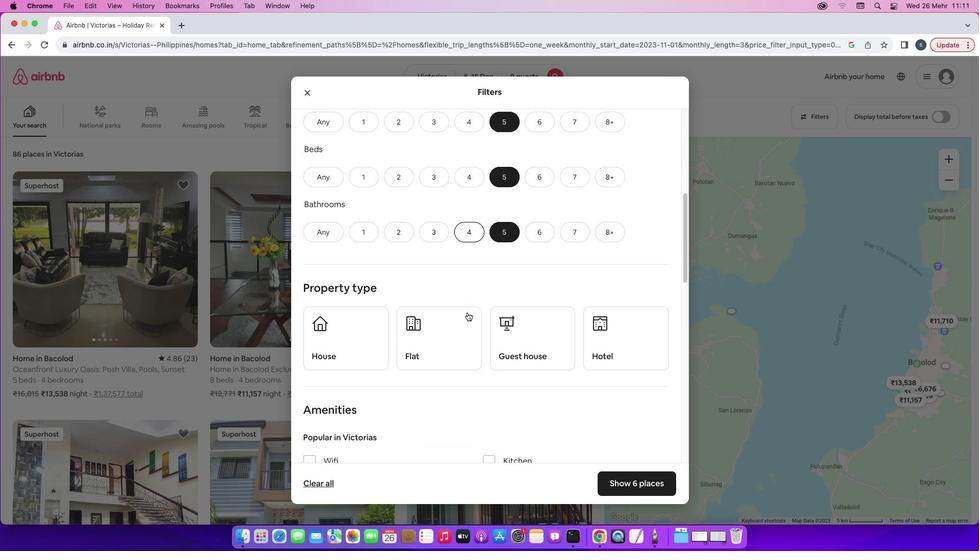
Action: Mouse scrolled (467, 312) with delta (0, -1)
Screenshot: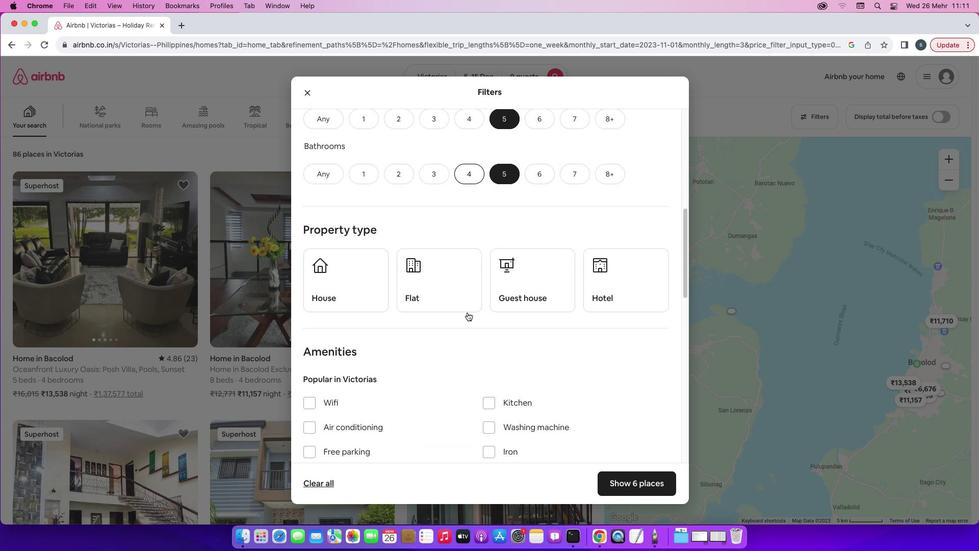 
Action: Mouse moved to (345, 272)
Screenshot: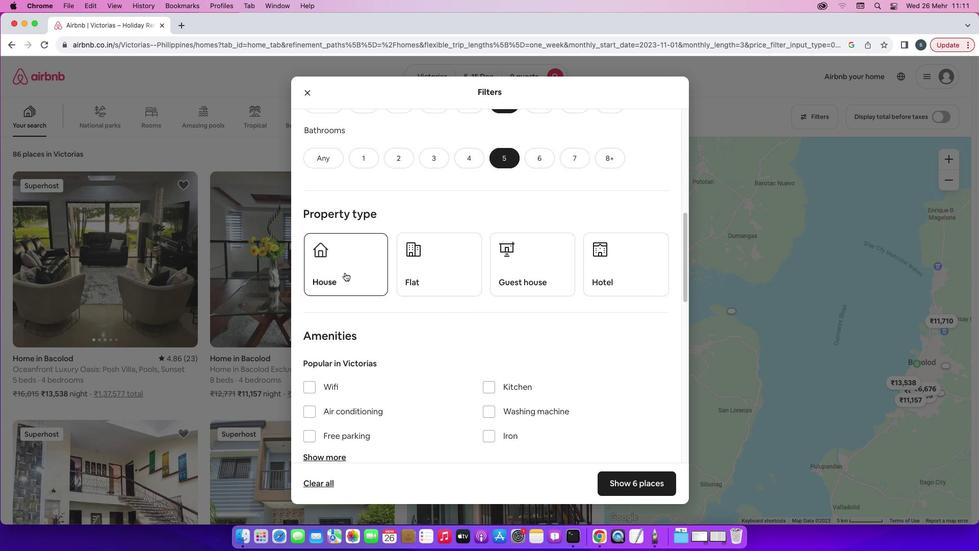 
Action: Mouse pressed left at (345, 272)
Screenshot: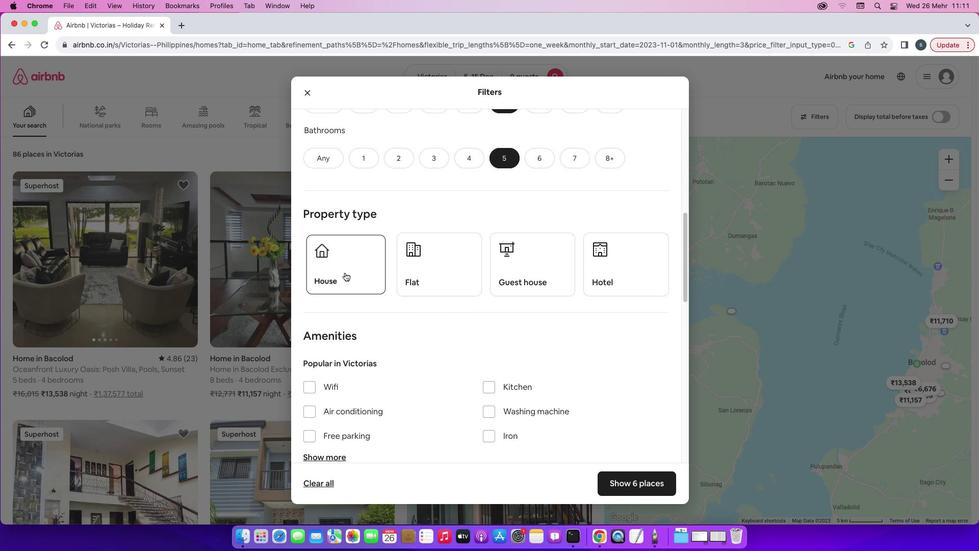 
Action: Mouse moved to (480, 331)
Screenshot: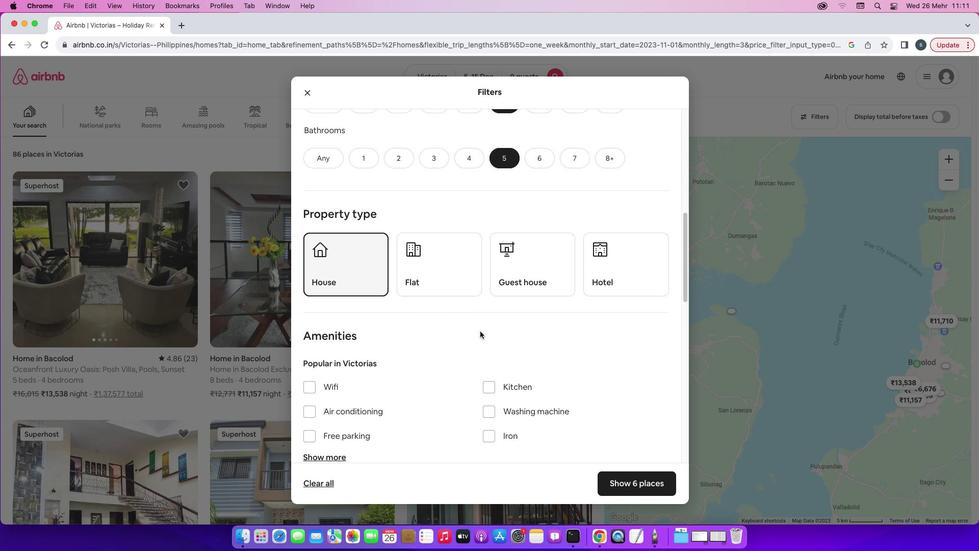 
Action: Mouse scrolled (480, 331) with delta (0, 0)
Screenshot: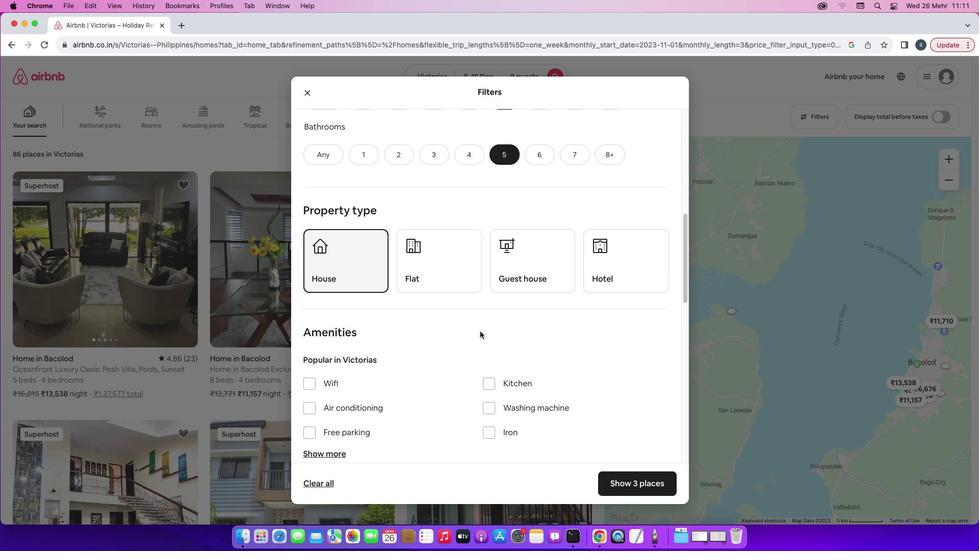 
Action: Mouse scrolled (480, 331) with delta (0, 0)
Screenshot: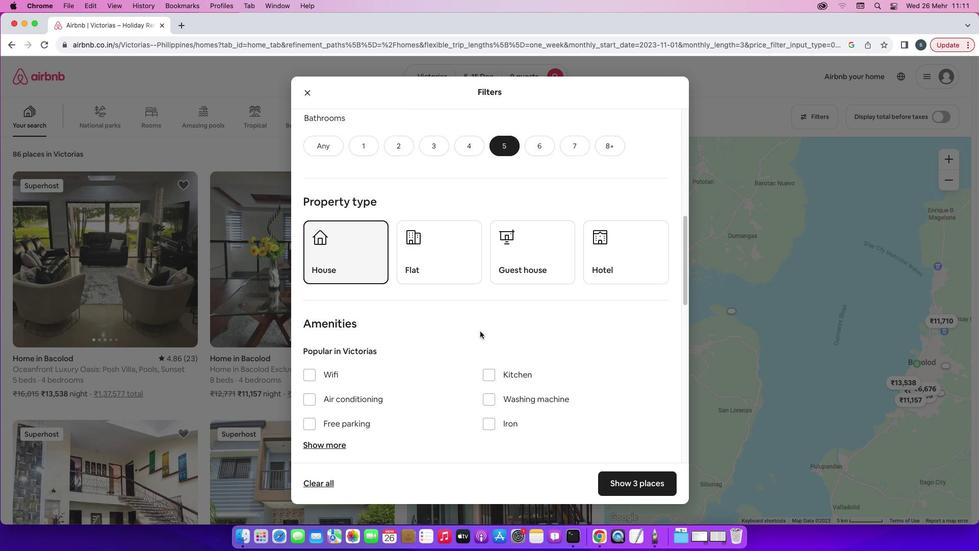 
Action: Mouse scrolled (480, 331) with delta (0, -1)
Screenshot: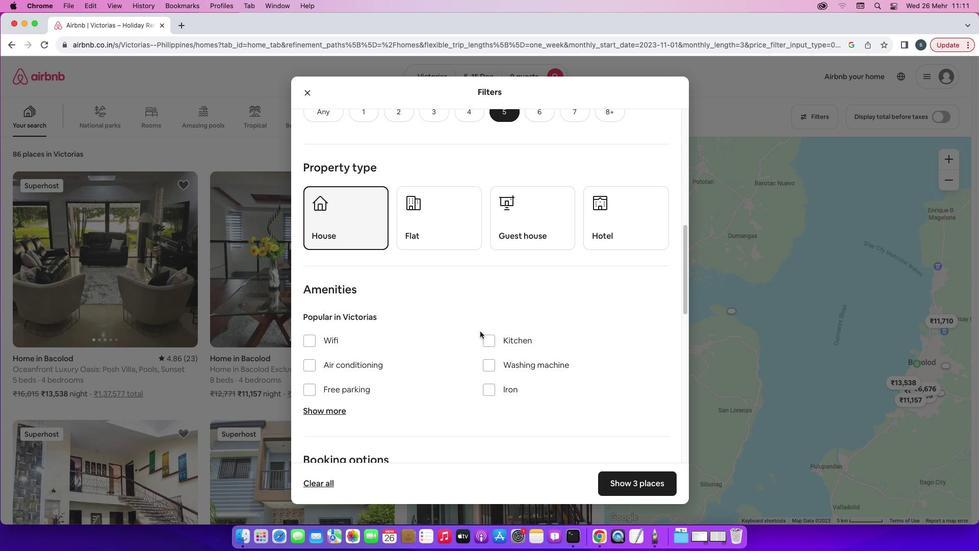 
Action: Mouse scrolled (480, 331) with delta (0, 0)
Screenshot: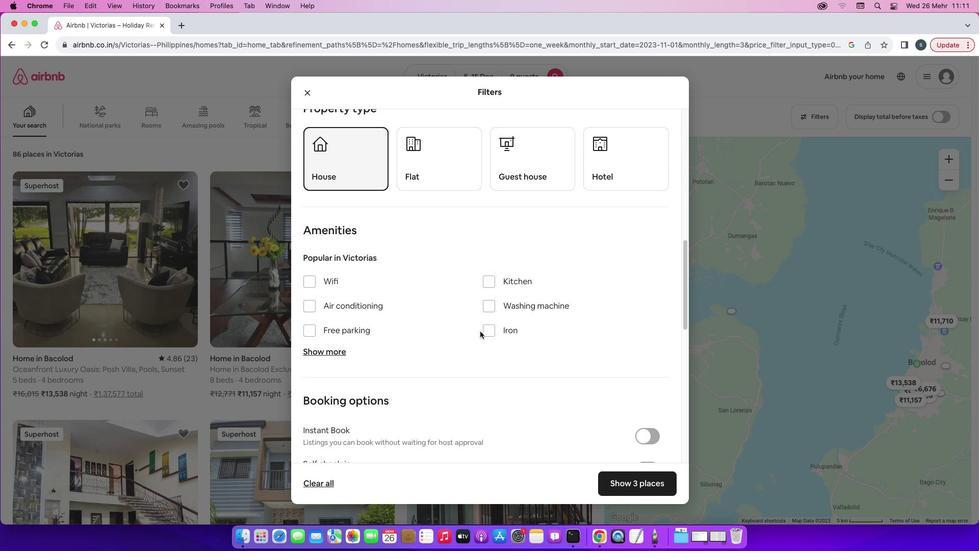 
Action: Mouse scrolled (480, 331) with delta (0, 0)
Screenshot: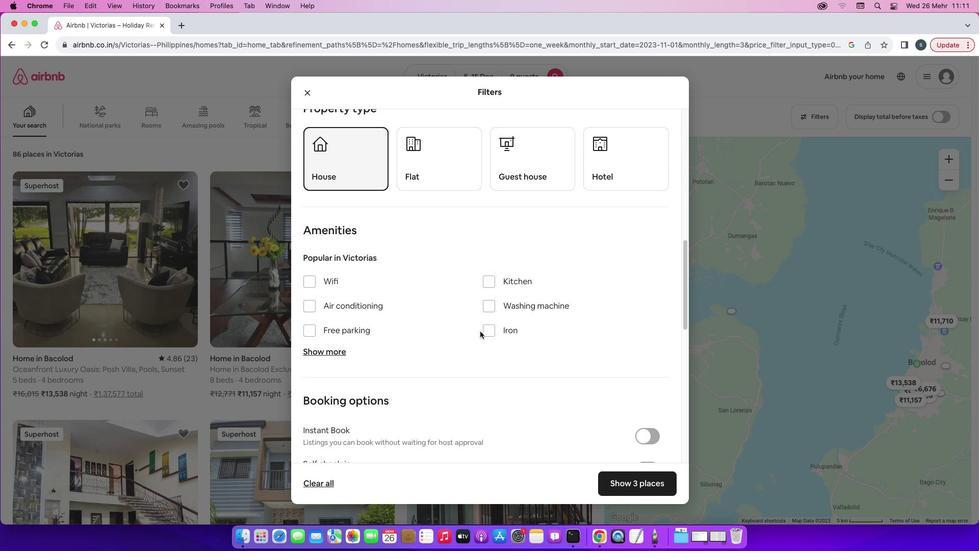 
Action: Mouse scrolled (480, 331) with delta (0, -1)
Screenshot: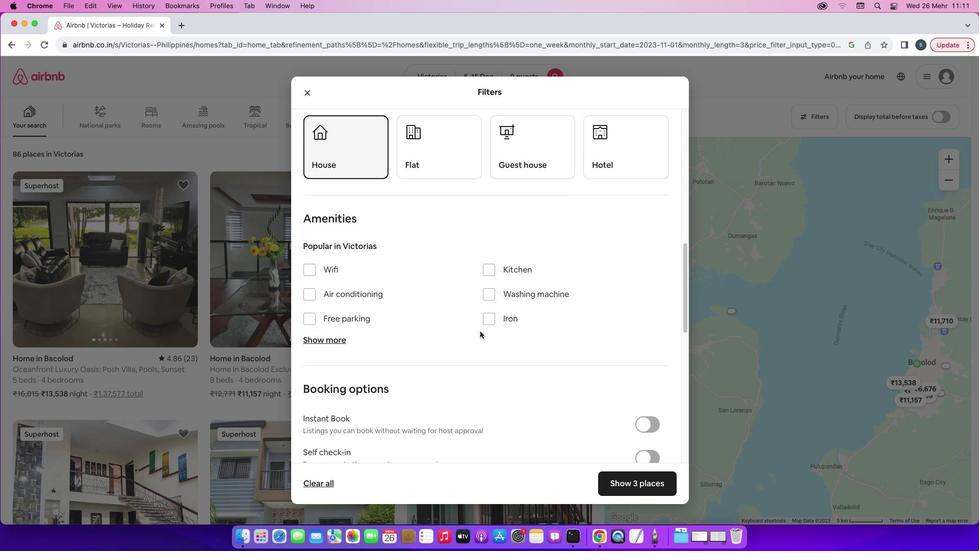 
Action: Mouse scrolled (480, 331) with delta (0, 0)
Screenshot: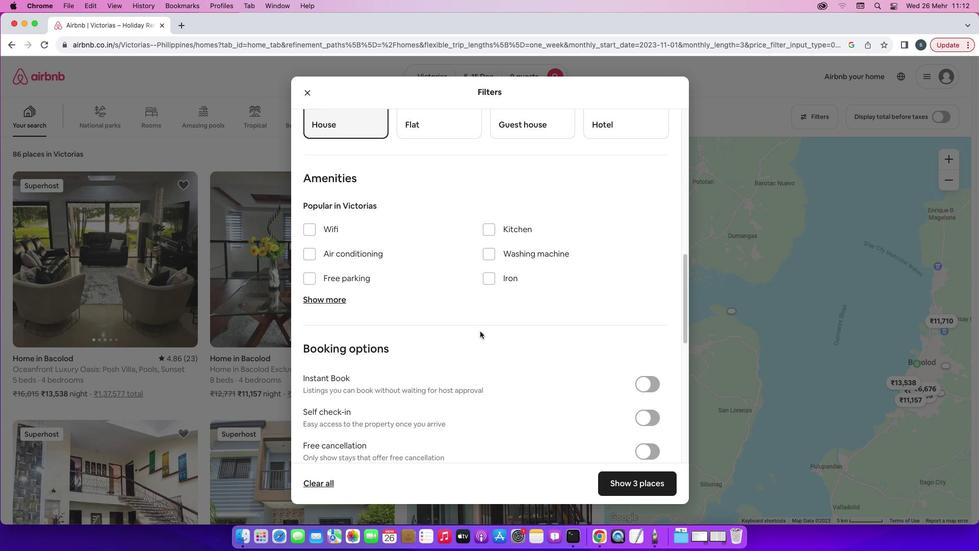 
Action: Mouse scrolled (480, 331) with delta (0, 0)
Screenshot: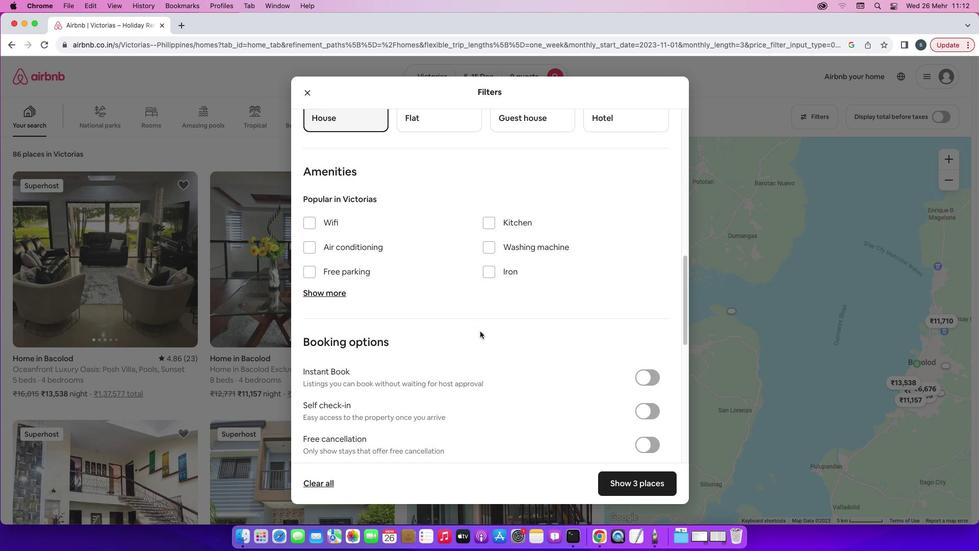 
Action: Mouse moved to (648, 406)
Screenshot: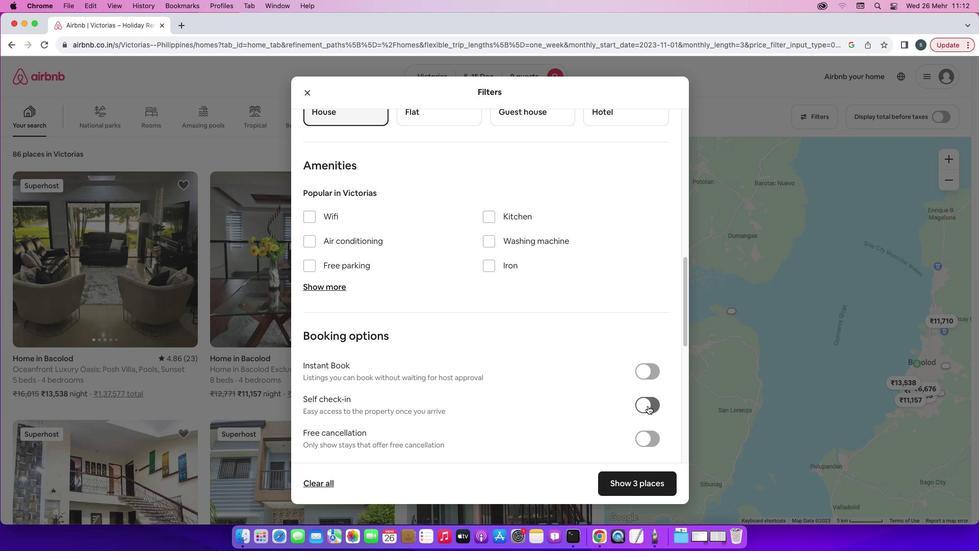 
Action: Mouse pressed left at (648, 406)
Screenshot: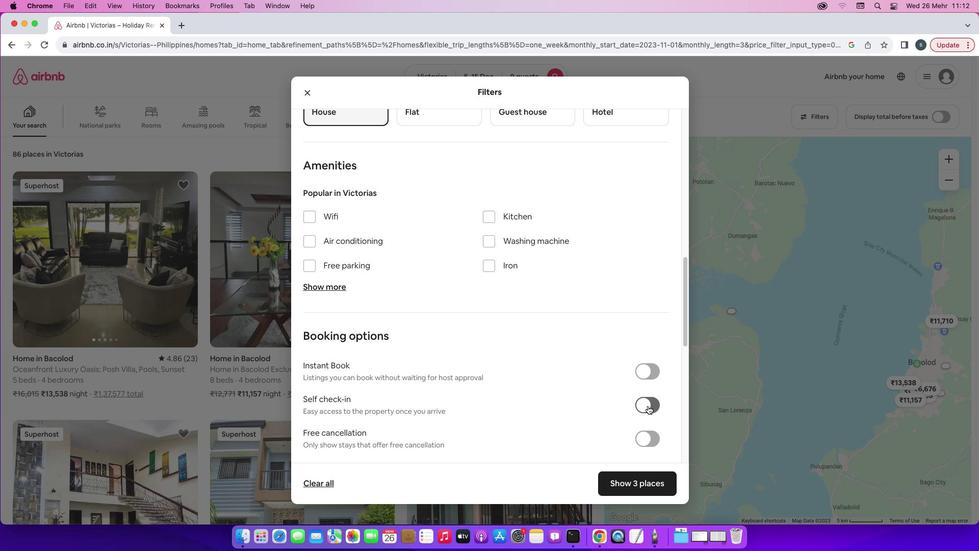 
Action: Mouse moved to (578, 399)
Screenshot: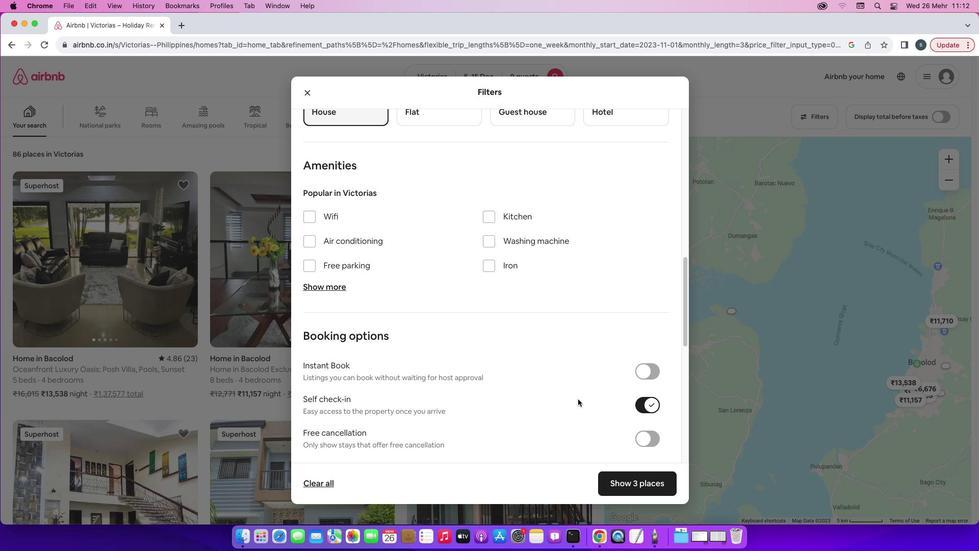 
Action: Mouse scrolled (578, 399) with delta (0, 0)
Screenshot: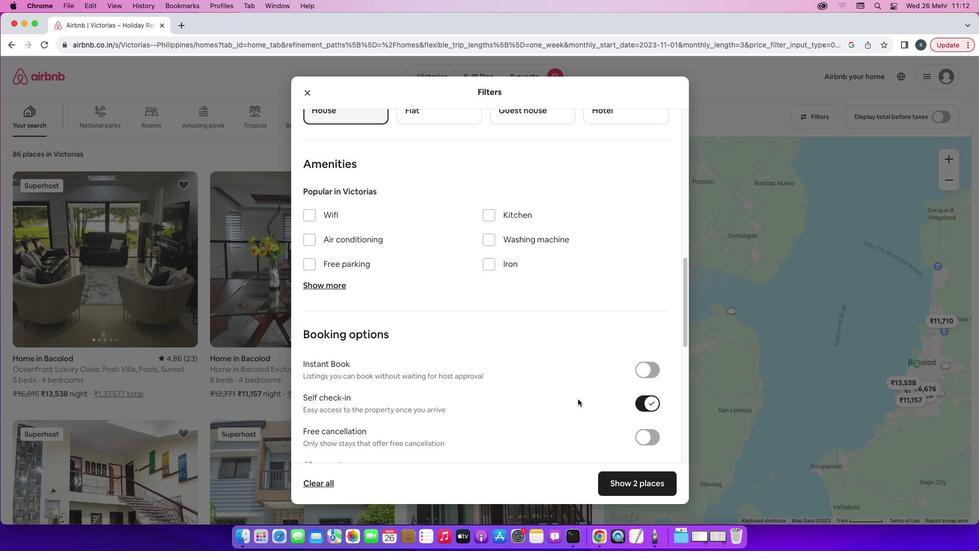 
Action: Mouse scrolled (578, 399) with delta (0, 0)
Screenshot: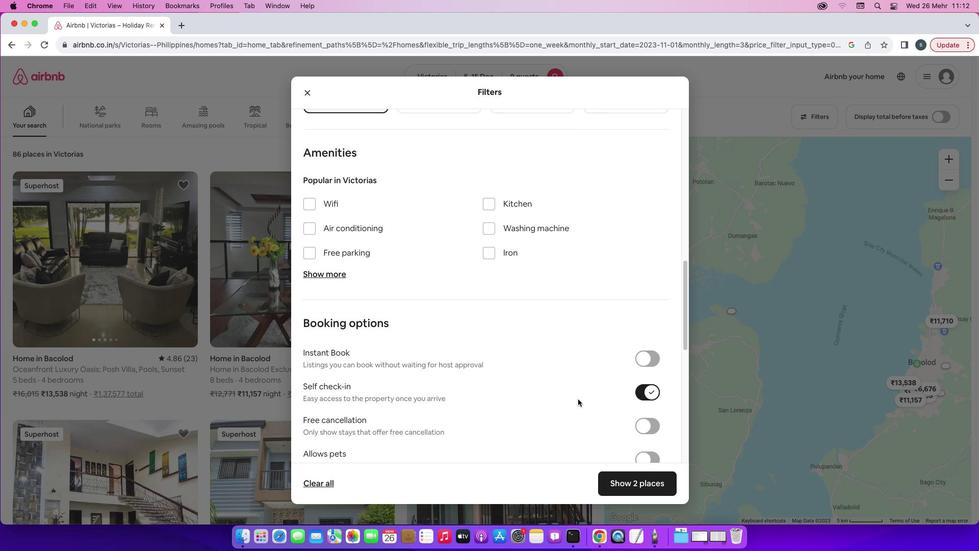 
Action: Mouse scrolled (578, 399) with delta (0, -1)
Screenshot: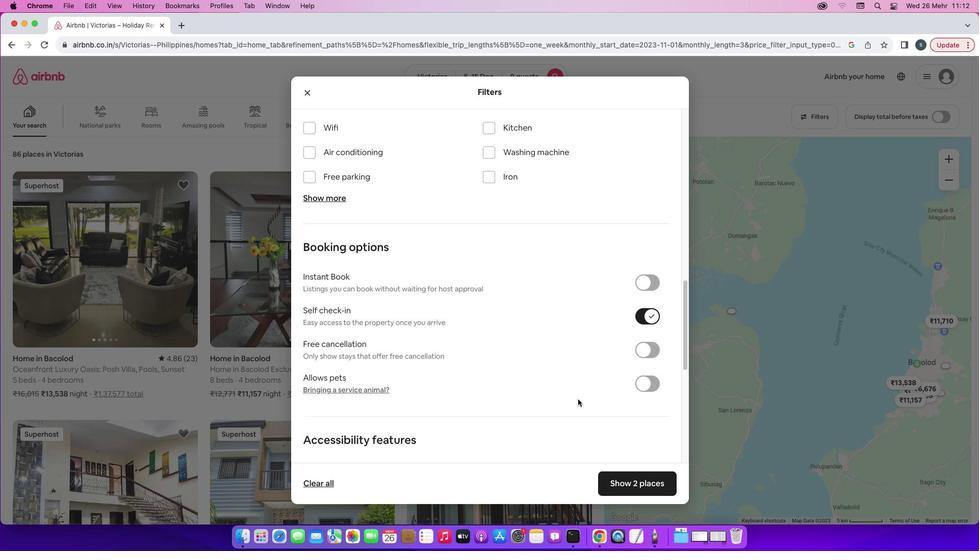 
Action: Mouse scrolled (578, 399) with delta (0, -1)
Screenshot: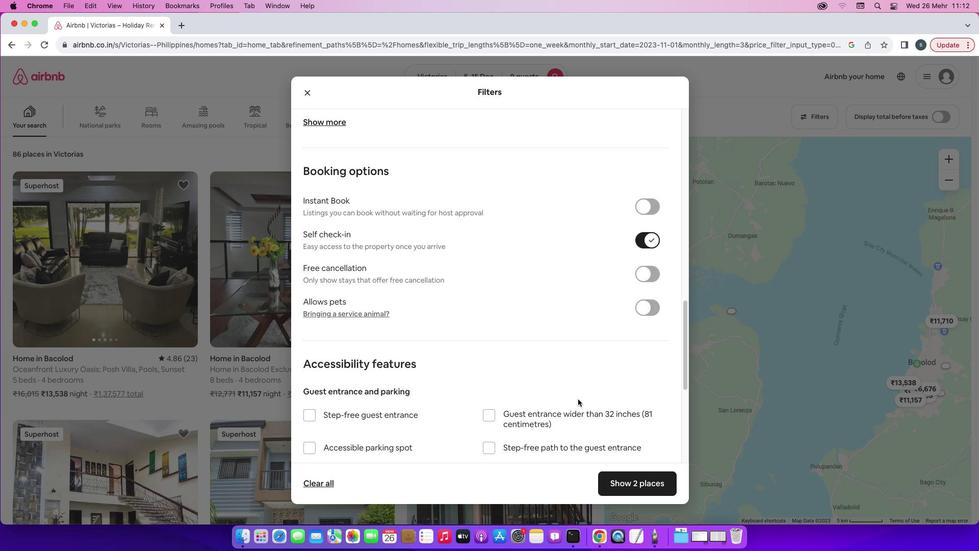 
Action: Mouse scrolled (578, 399) with delta (0, -2)
Screenshot: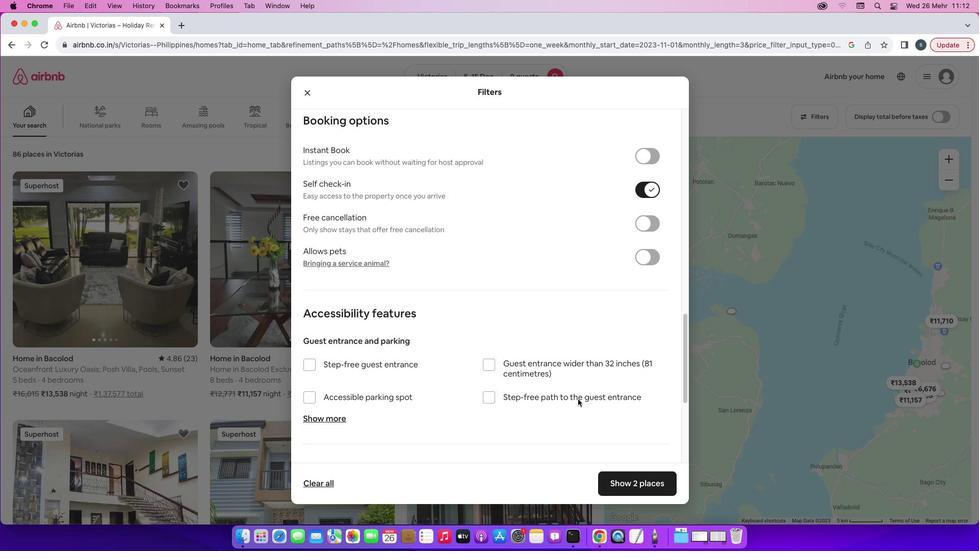 
Action: Mouse scrolled (578, 399) with delta (0, 0)
Screenshot: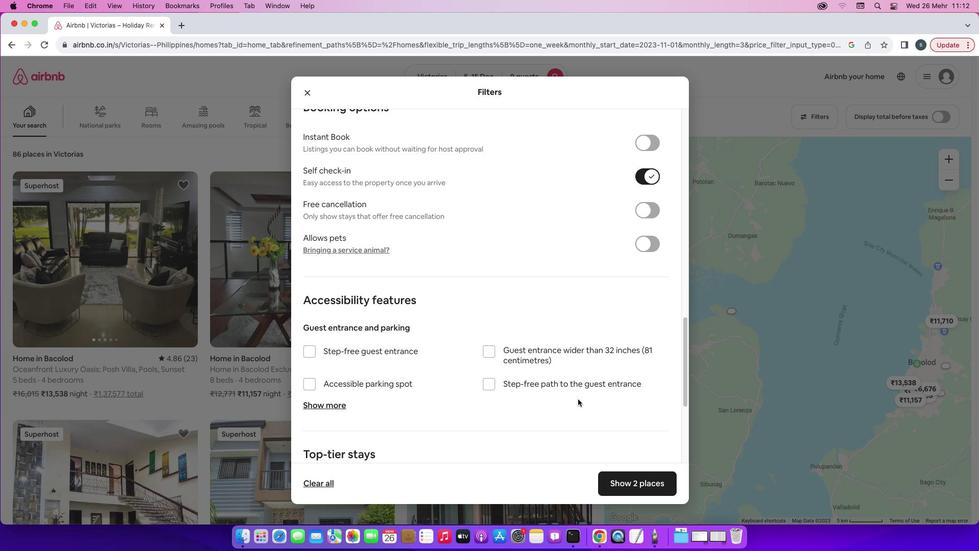 
Action: Mouse scrolled (578, 399) with delta (0, 0)
Screenshot: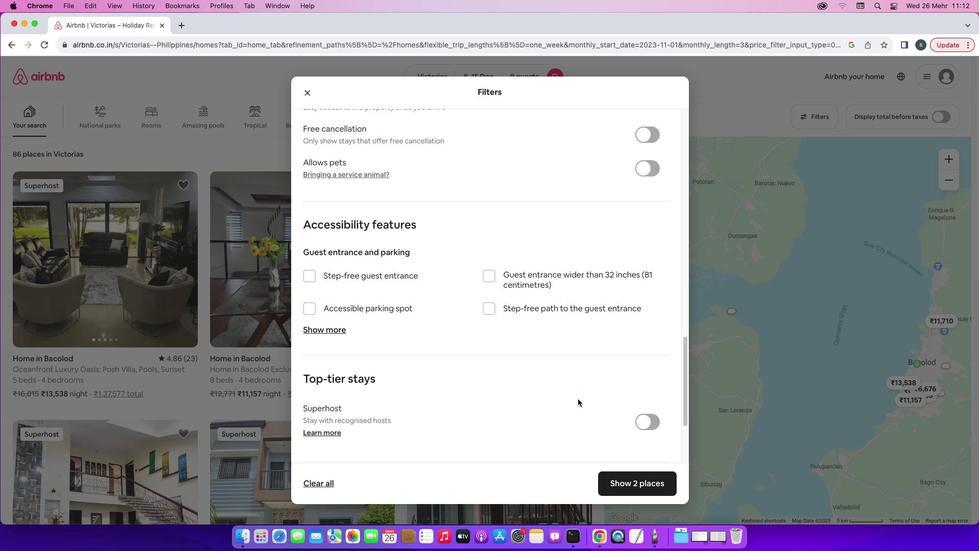 
Action: Mouse scrolled (578, 399) with delta (0, -1)
Screenshot: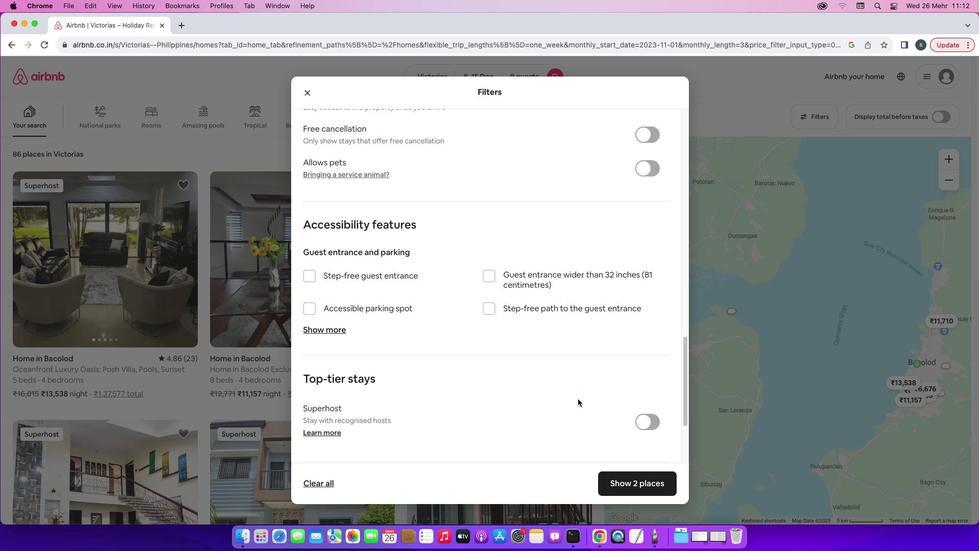 
Action: Mouse scrolled (578, 399) with delta (0, -2)
Screenshot: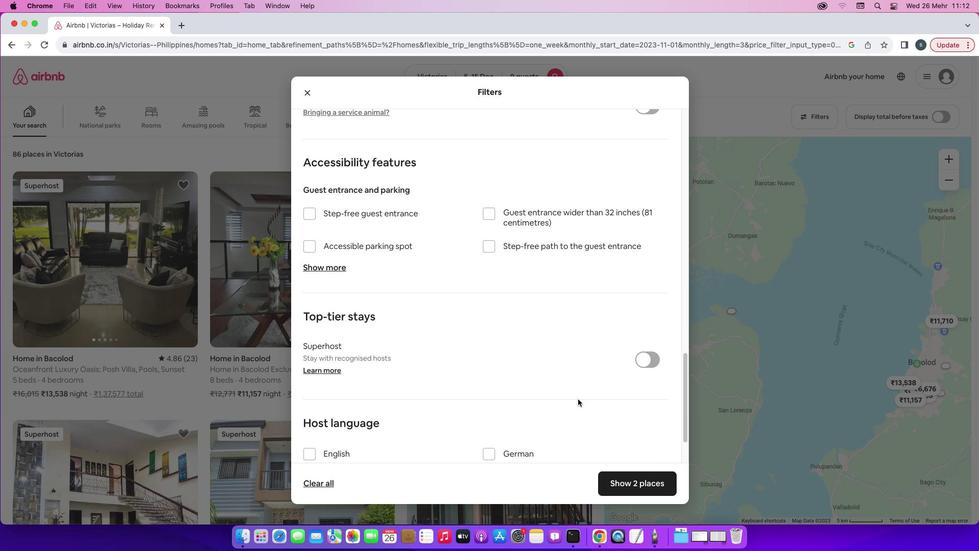 
Action: Mouse scrolled (578, 399) with delta (0, -2)
Screenshot: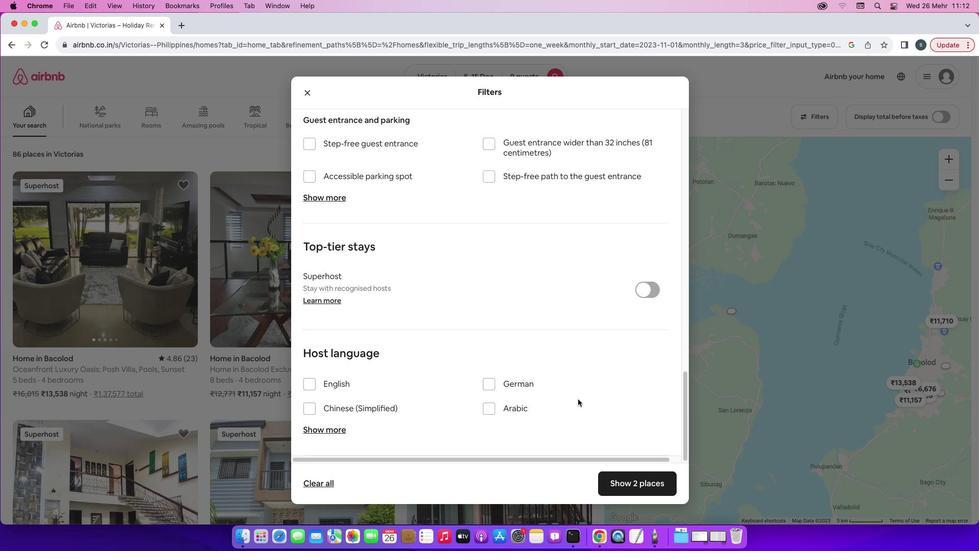 
Action: Mouse scrolled (578, 399) with delta (0, 0)
Screenshot: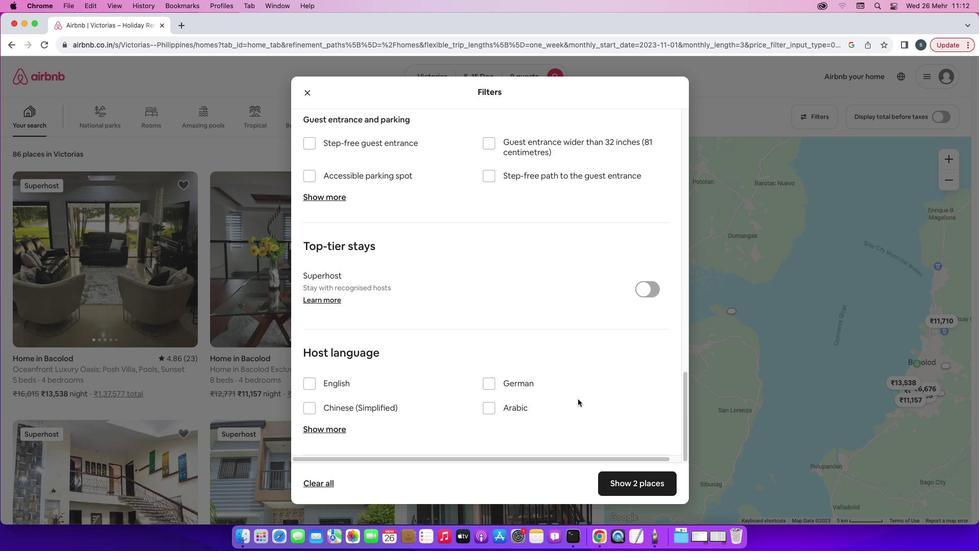 
Action: Mouse scrolled (578, 399) with delta (0, 0)
Screenshot: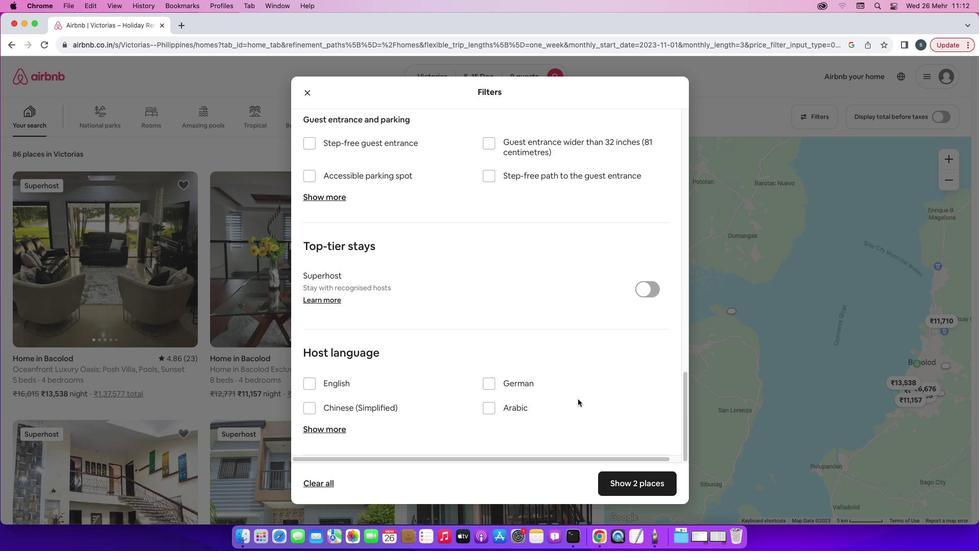 
Action: Mouse scrolled (578, 399) with delta (0, -1)
Screenshot: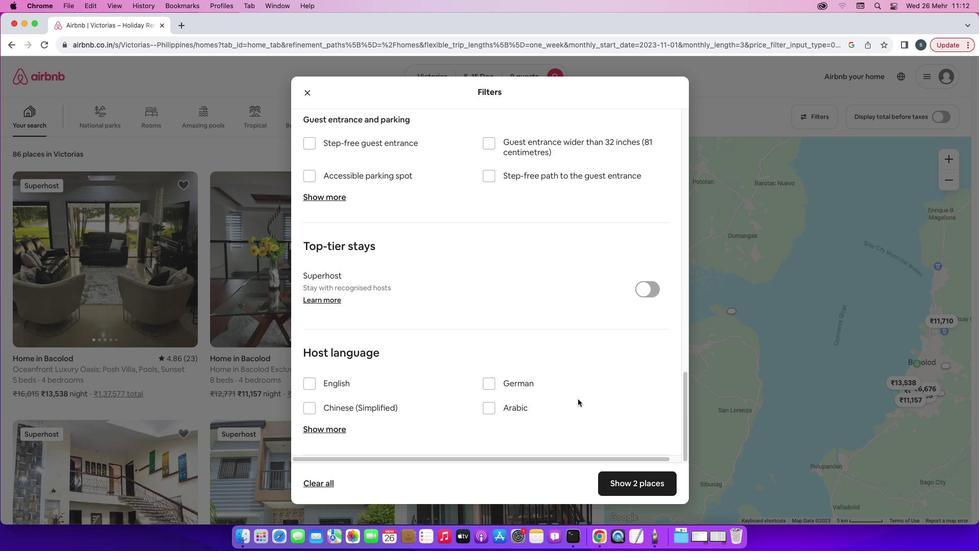 
Action: Mouse scrolled (578, 399) with delta (0, -2)
Screenshot: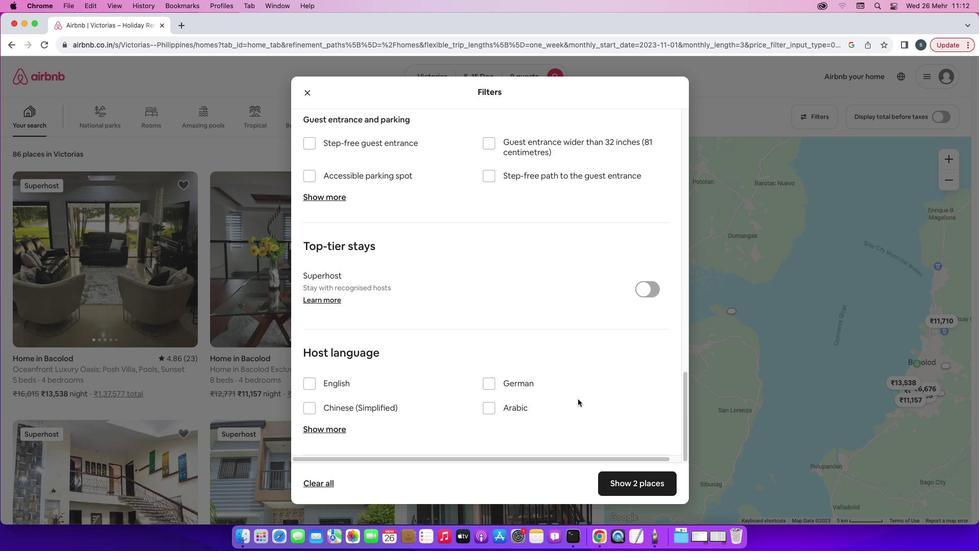 
Action: Mouse scrolled (578, 399) with delta (0, -3)
Screenshot: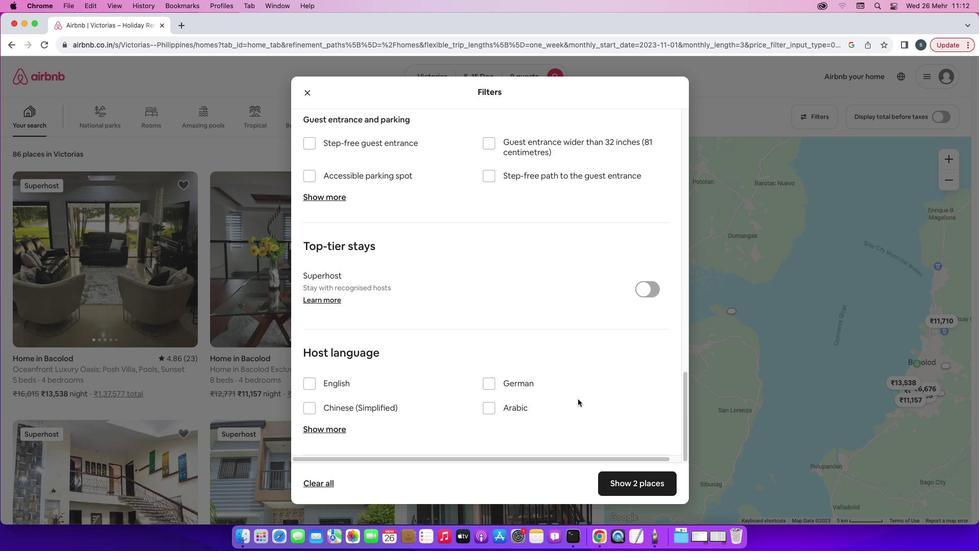 
Action: Mouse moved to (640, 484)
Screenshot: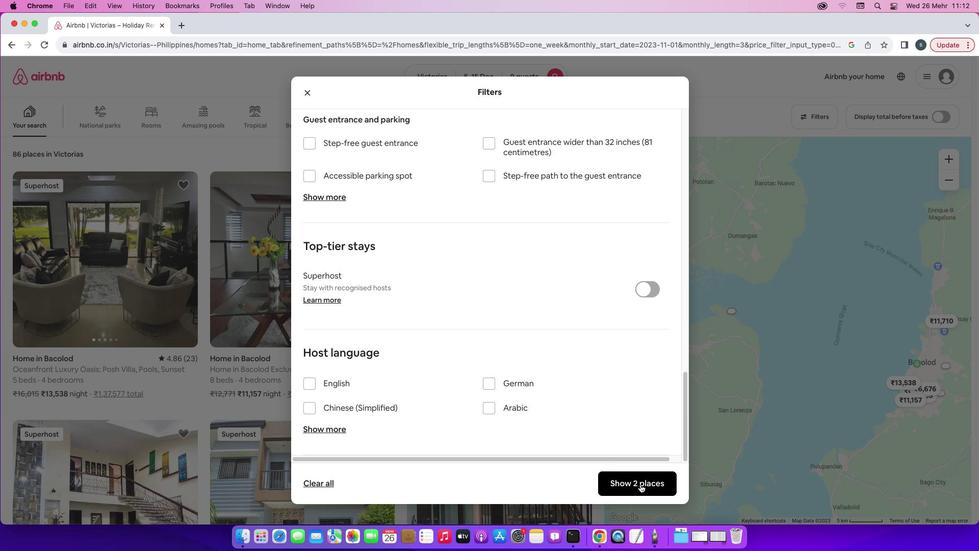 
Action: Mouse pressed left at (640, 484)
Screenshot: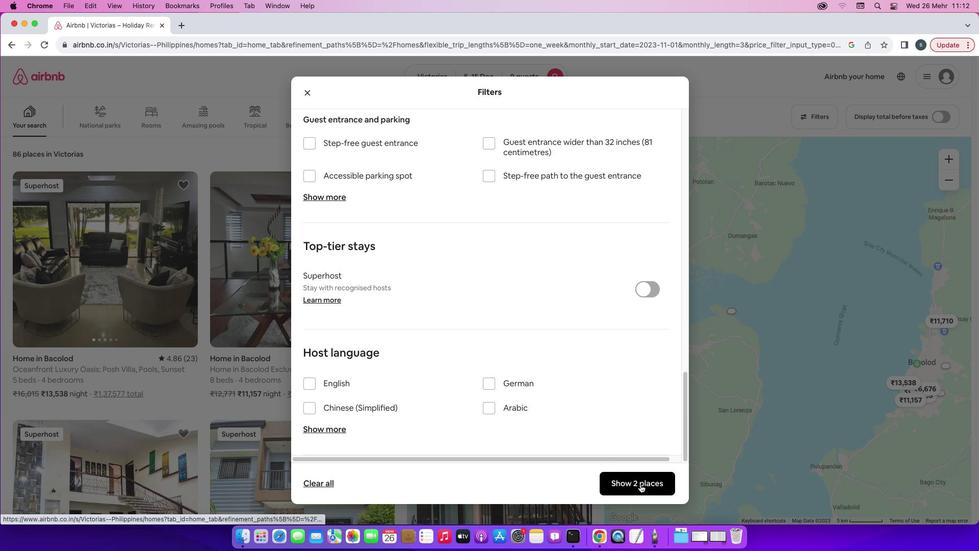 
Action: Mouse moved to (136, 237)
Screenshot: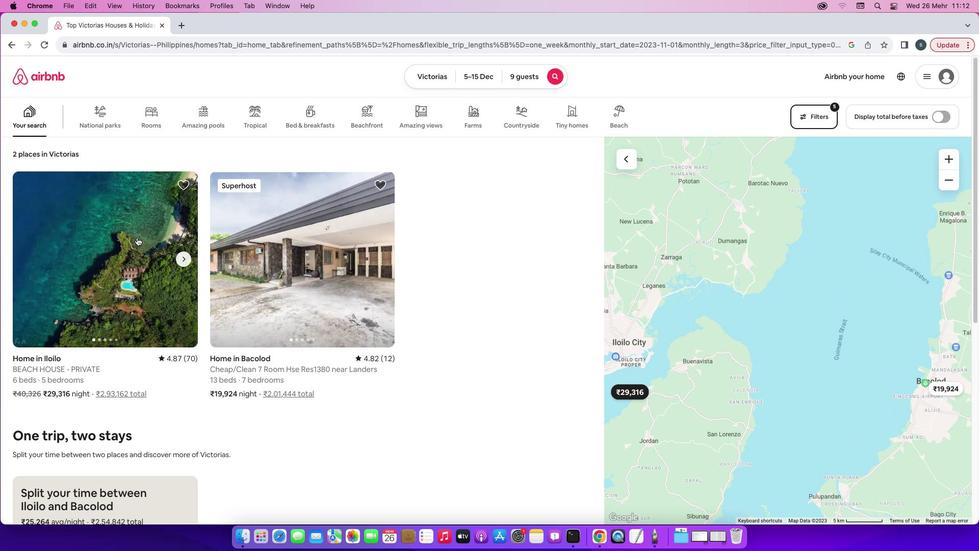 
Action: Mouse pressed left at (136, 237)
Screenshot: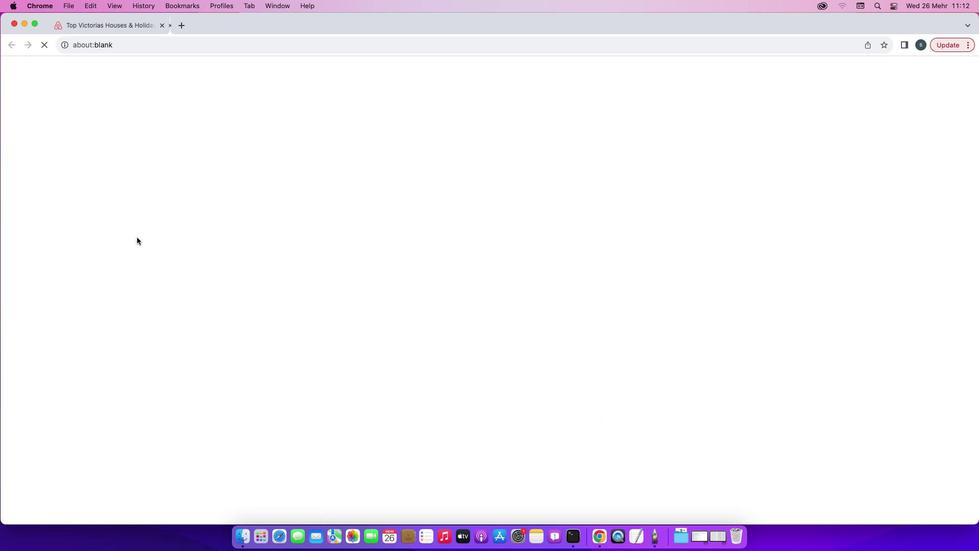 
Action: Mouse moved to (720, 379)
Screenshot: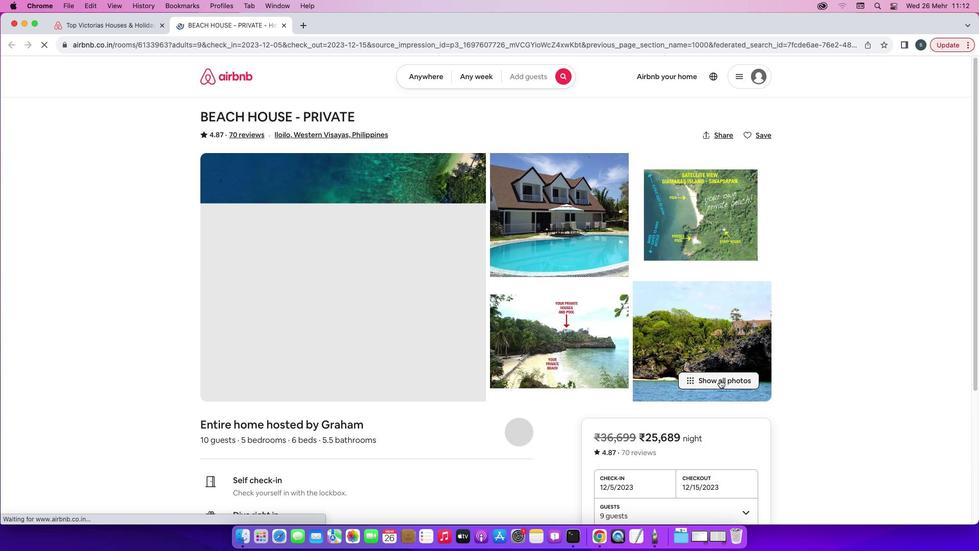 
Action: Mouse pressed left at (720, 379)
Screenshot: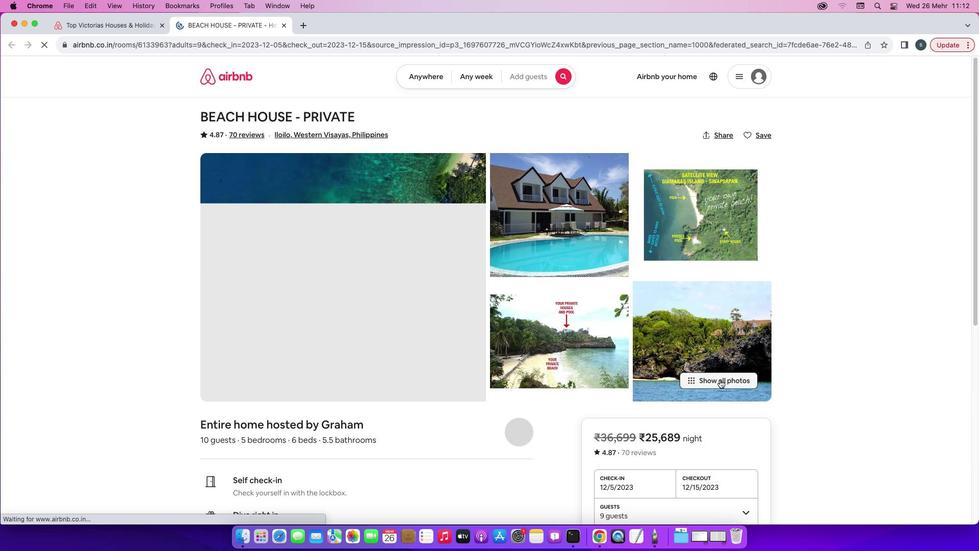 
Action: Mouse moved to (718, 408)
Screenshot: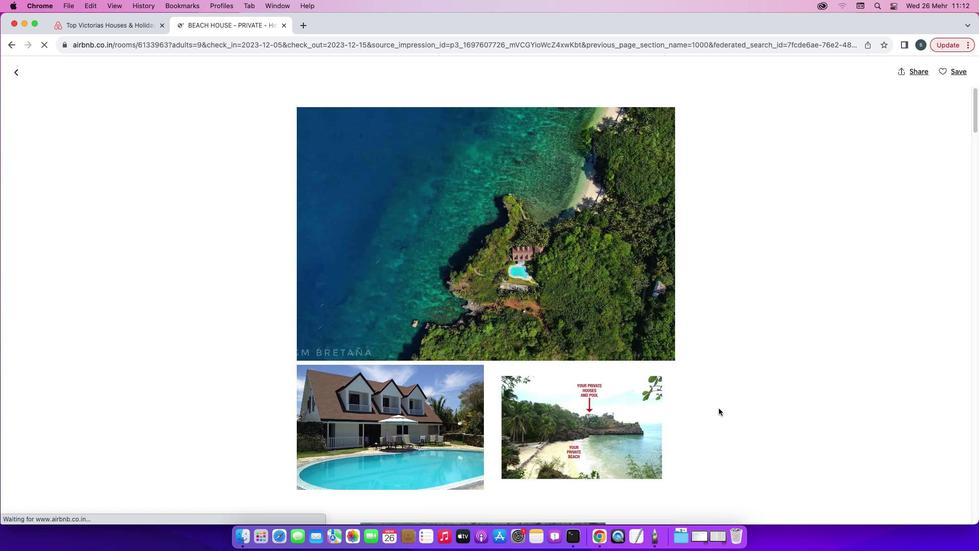 
Action: Mouse scrolled (718, 408) with delta (0, 0)
Screenshot: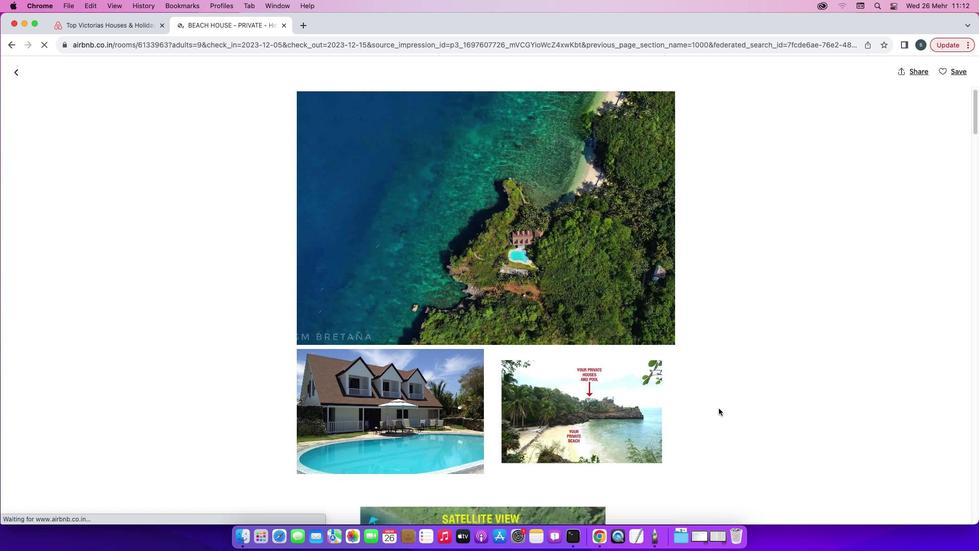 
Action: Mouse scrolled (718, 408) with delta (0, 0)
Screenshot: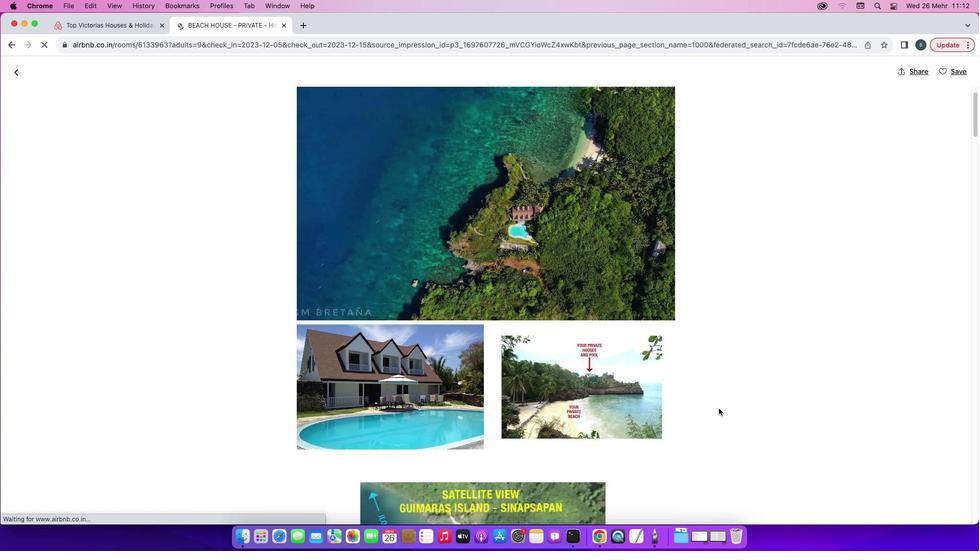 
Action: Mouse scrolled (718, 408) with delta (0, -1)
Screenshot: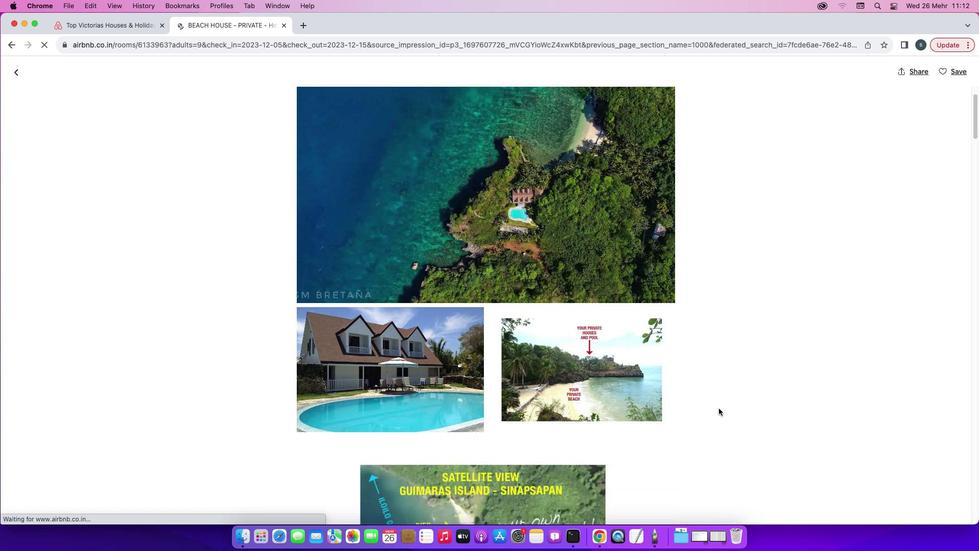 
Action: Mouse scrolled (718, 408) with delta (0, -2)
Screenshot: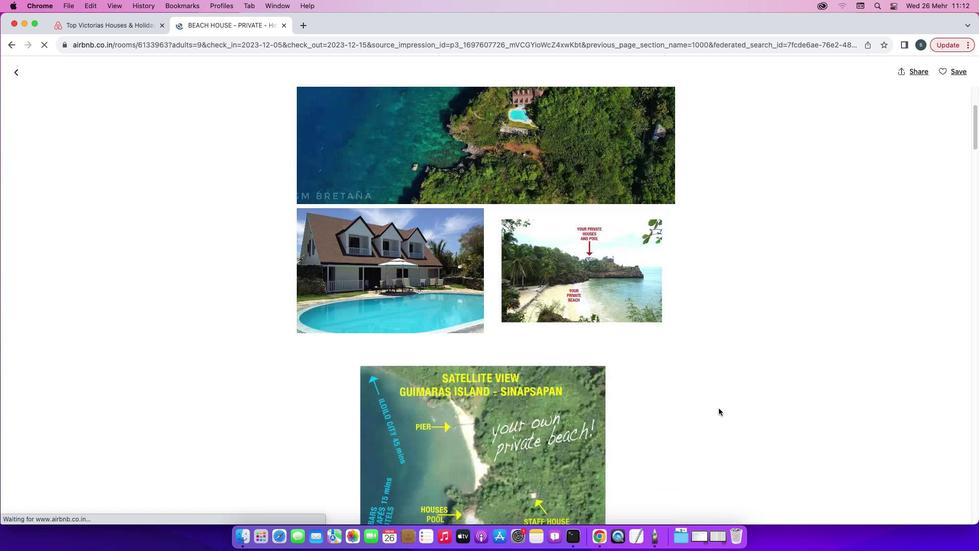 
Action: Mouse scrolled (718, 408) with delta (0, -1)
Screenshot: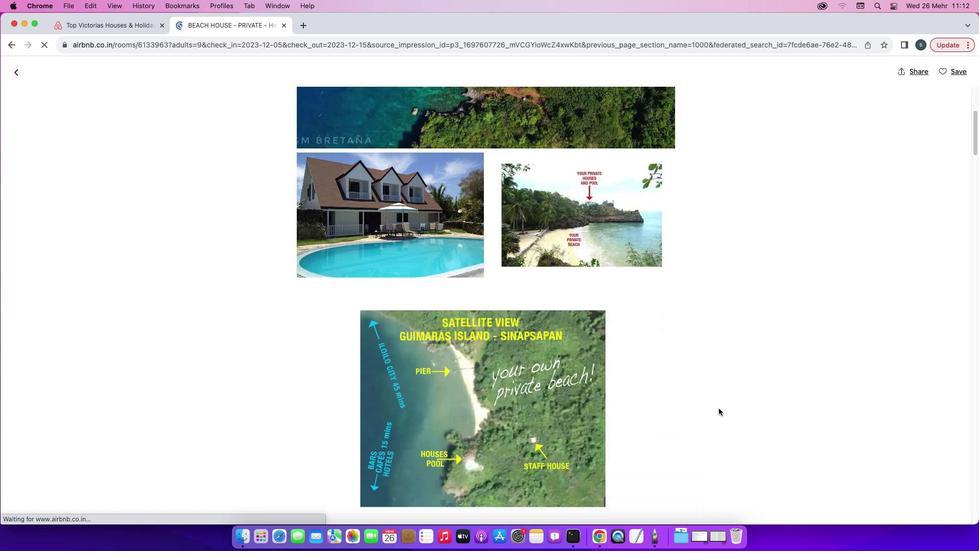 
Action: Mouse scrolled (718, 408) with delta (0, 0)
Screenshot: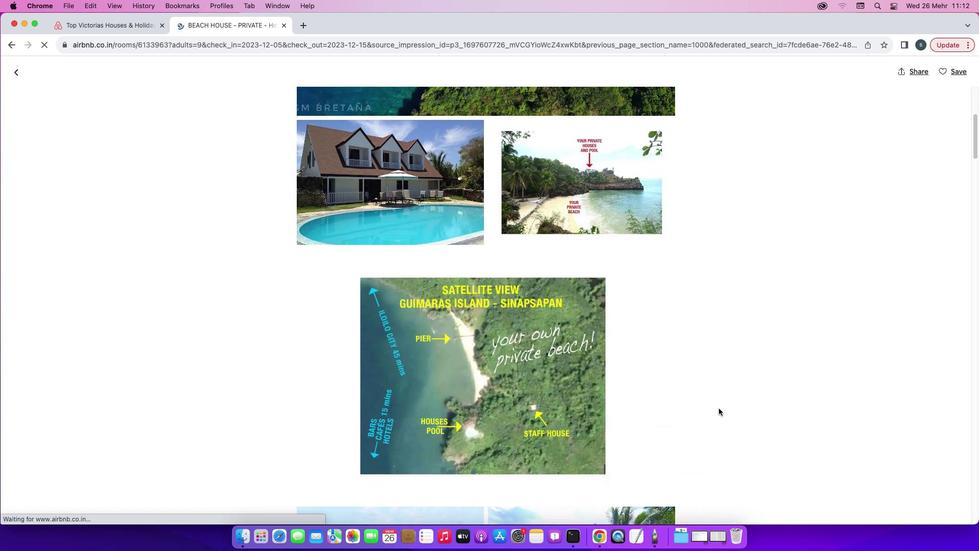 
Action: Mouse scrolled (718, 408) with delta (0, 0)
Screenshot: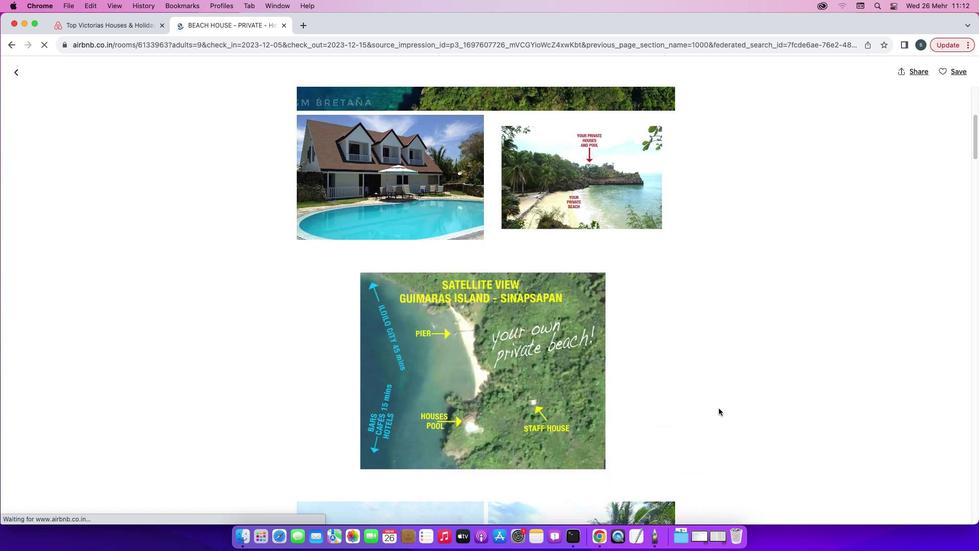 
Action: Mouse scrolled (718, 408) with delta (0, 0)
Screenshot: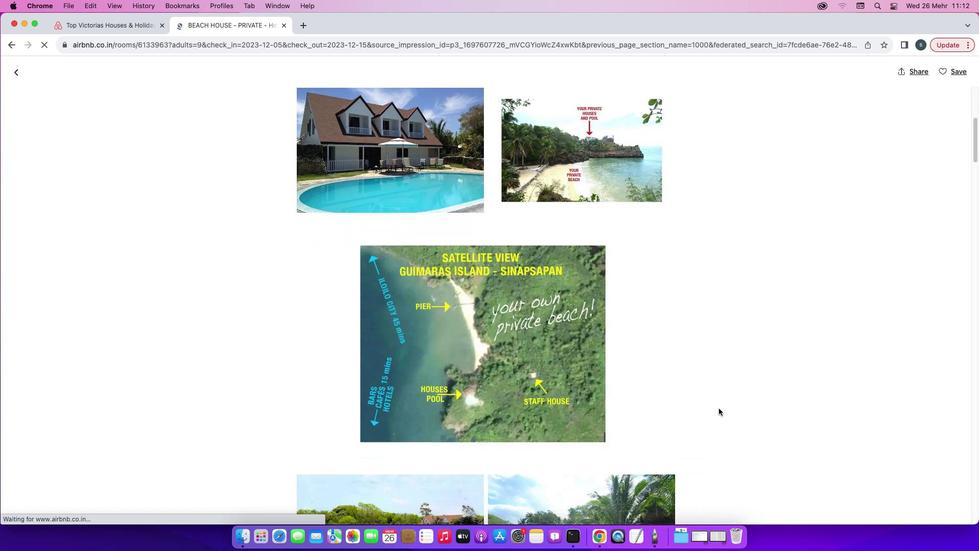
Action: Mouse scrolled (718, 408) with delta (0, -1)
Screenshot: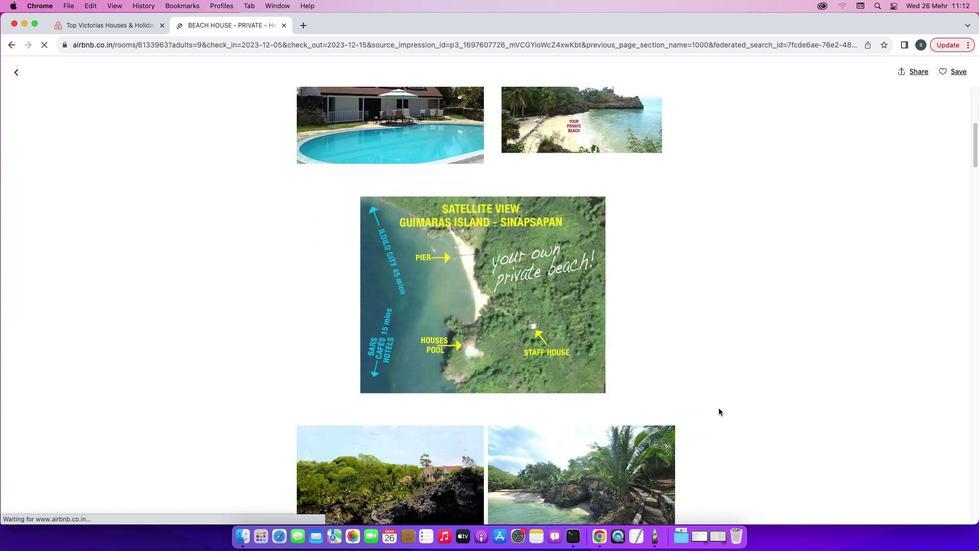 
Action: Mouse scrolled (718, 408) with delta (0, -1)
Screenshot: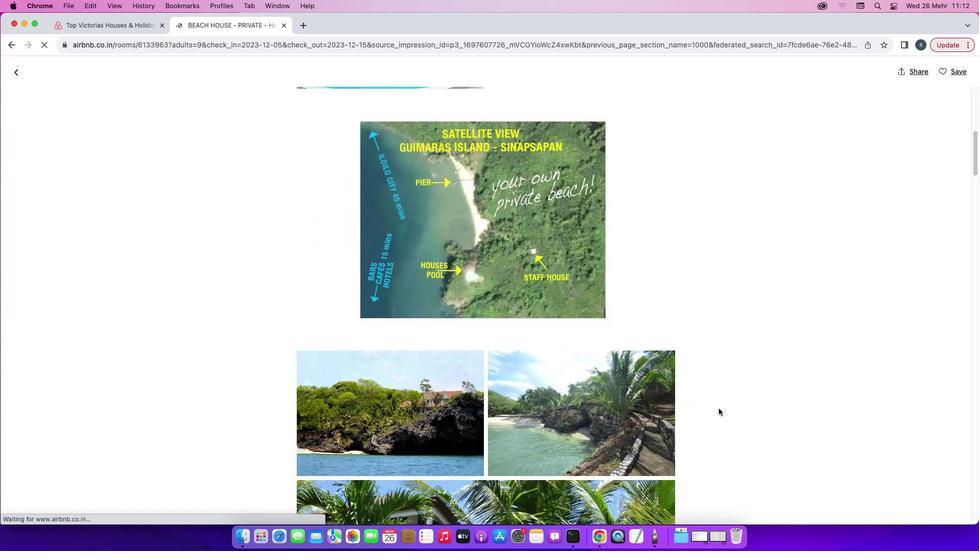 
Action: Mouse scrolled (718, 408) with delta (0, 0)
Screenshot: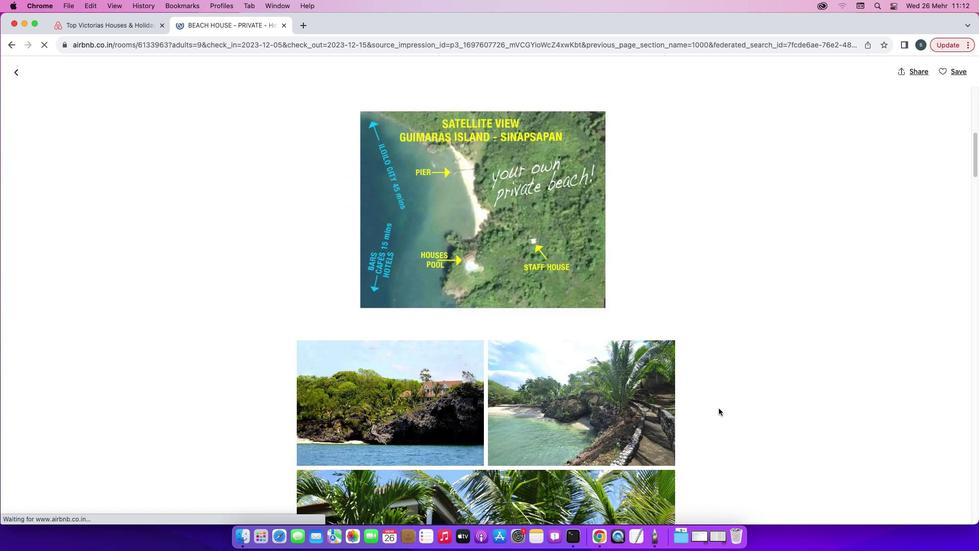 
Action: Mouse scrolled (718, 408) with delta (0, 0)
Screenshot: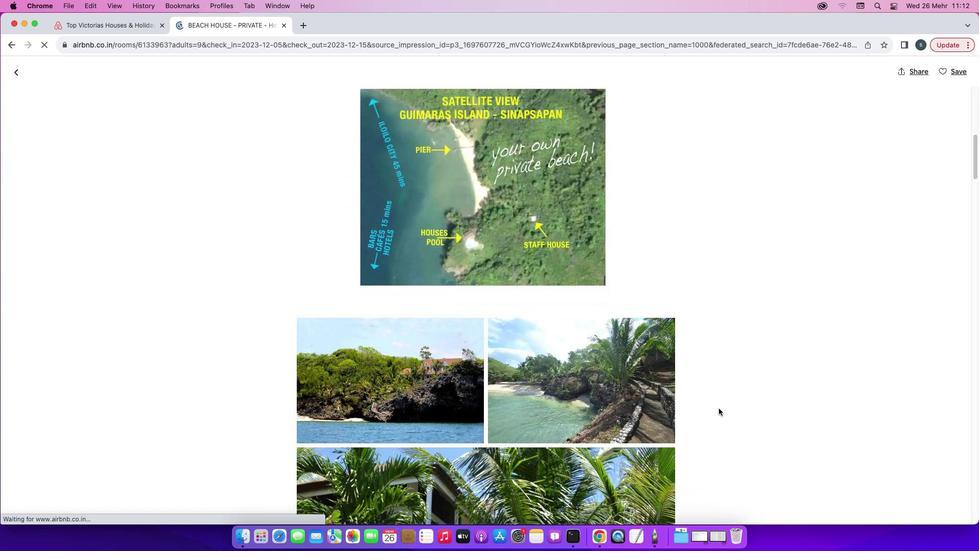 
Action: Mouse scrolled (718, 408) with delta (0, 0)
Screenshot: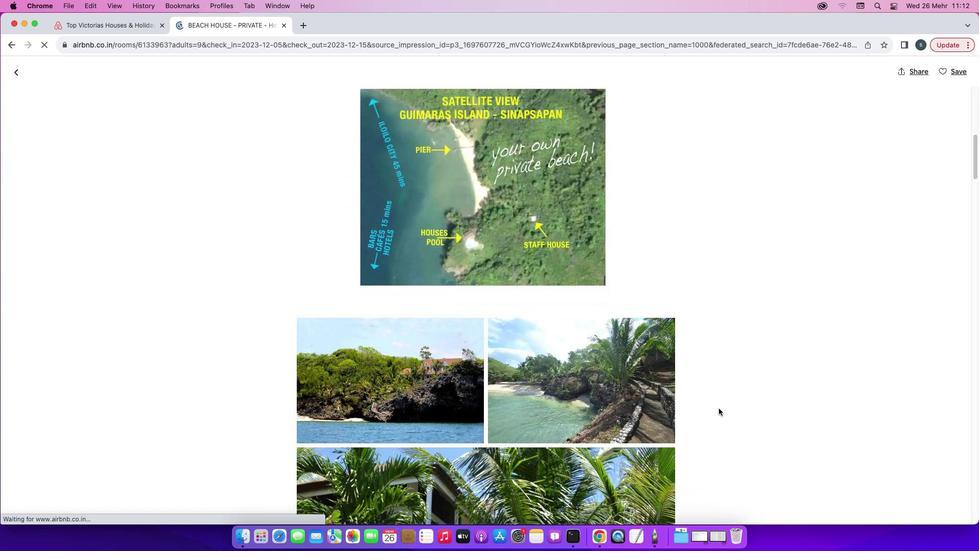 
Action: Mouse scrolled (718, 408) with delta (0, -1)
Screenshot: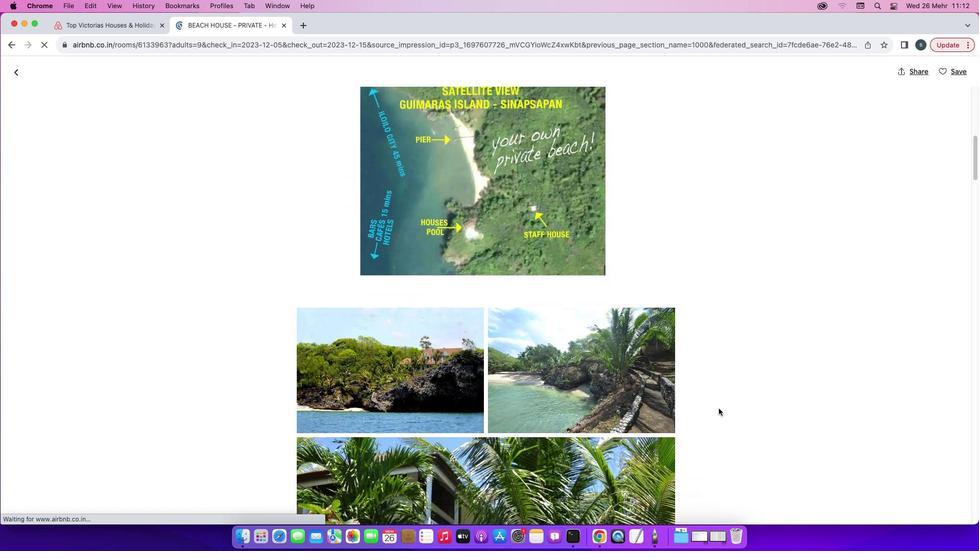 
Action: Mouse scrolled (718, 408) with delta (0, 0)
Screenshot: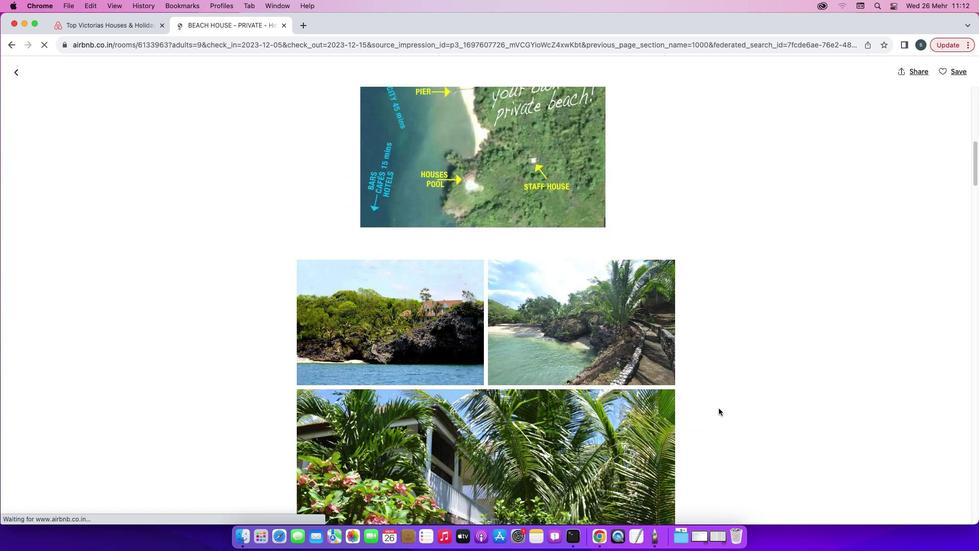 
Action: Mouse scrolled (718, 408) with delta (0, 0)
Screenshot: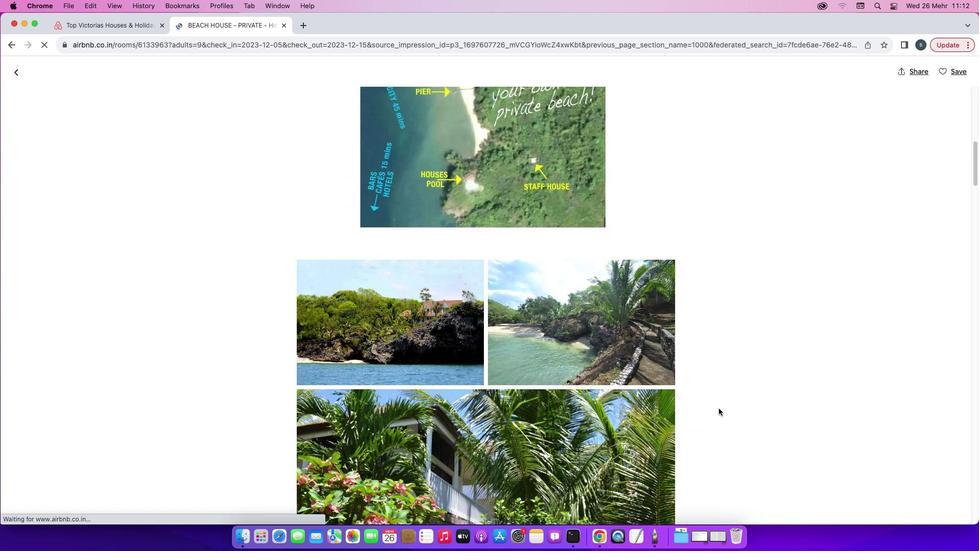 
Action: Mouse scrolled (718, 408) with delta (0, 0)
Screenshot: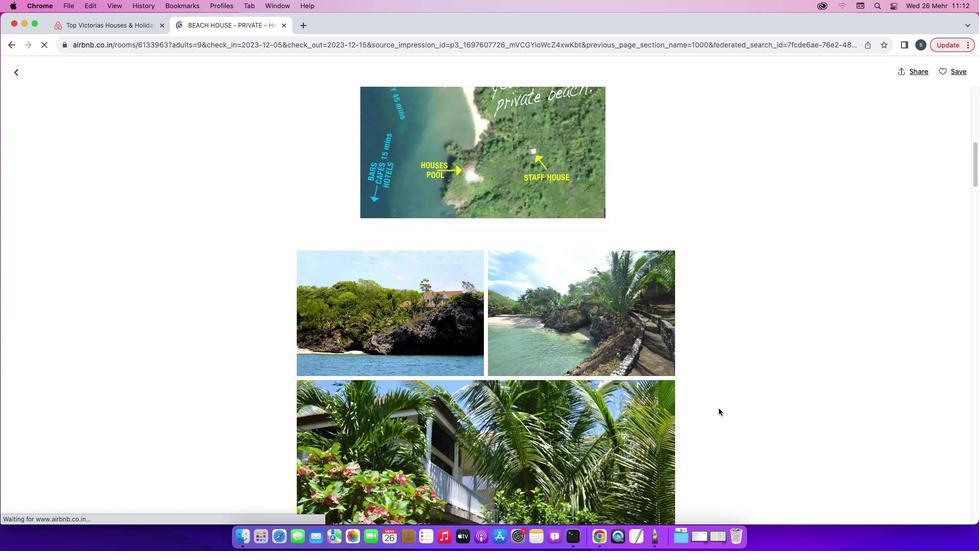 
Action: Mouse scrolled (718, 408) with delta (0, 0)
Screenshot: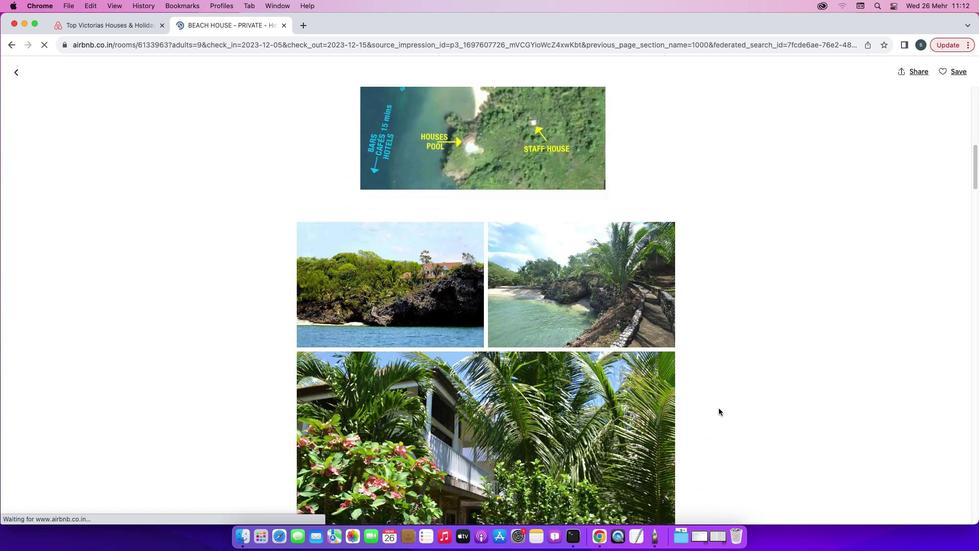 
Action: Mouse scrolled (718, 408) with delta (0, 0)
Screenshot: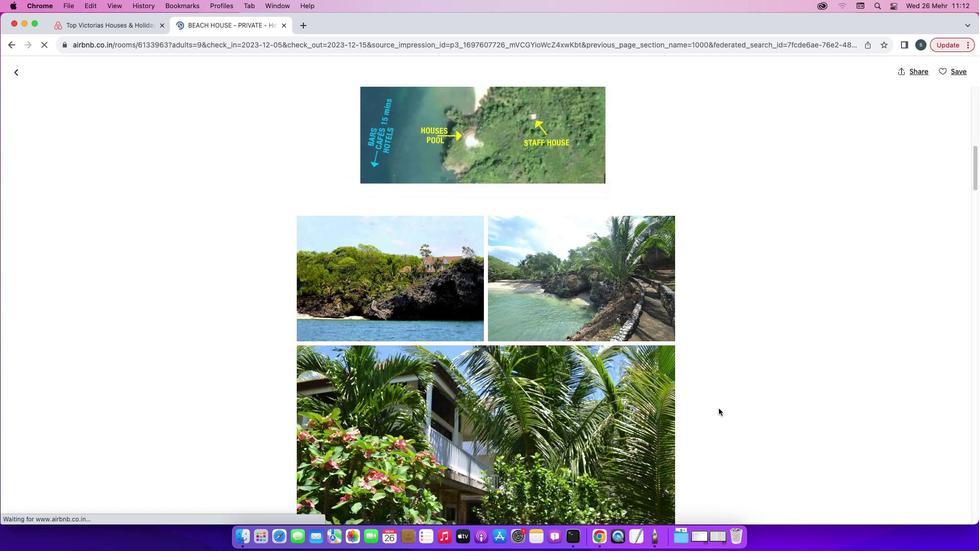 
Action: Mouse scrolled (718, 408) with delta (0, 0)
Screenshot: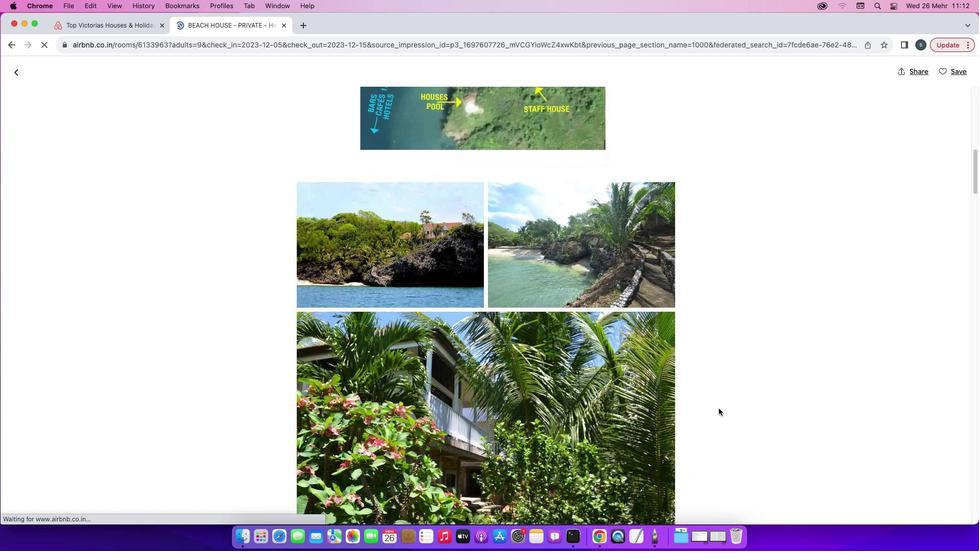 
Action: Mouse scrolled (718, 408) with delta (0, 0)
Screenshot: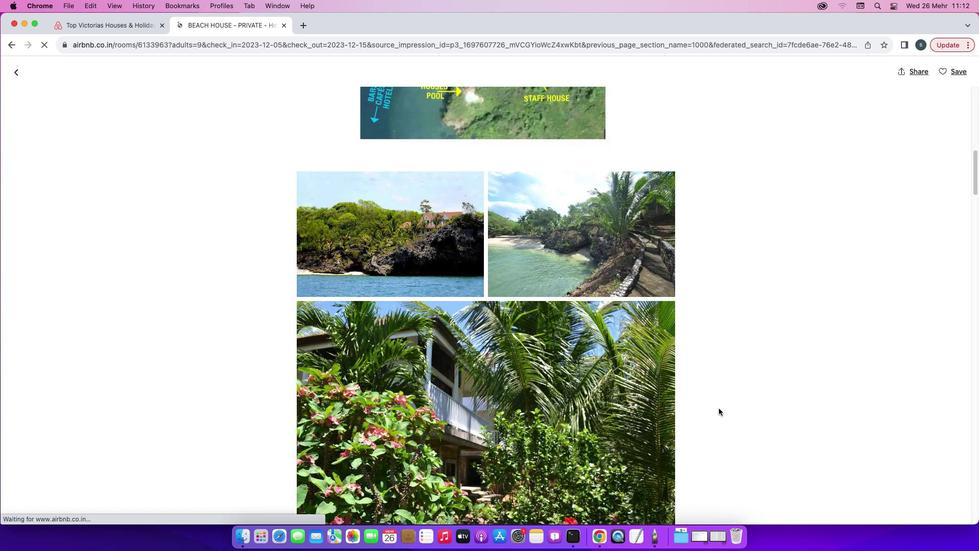 
Action: Mouse scrolled (718, 408) with delta (0, 0)
Screenshot: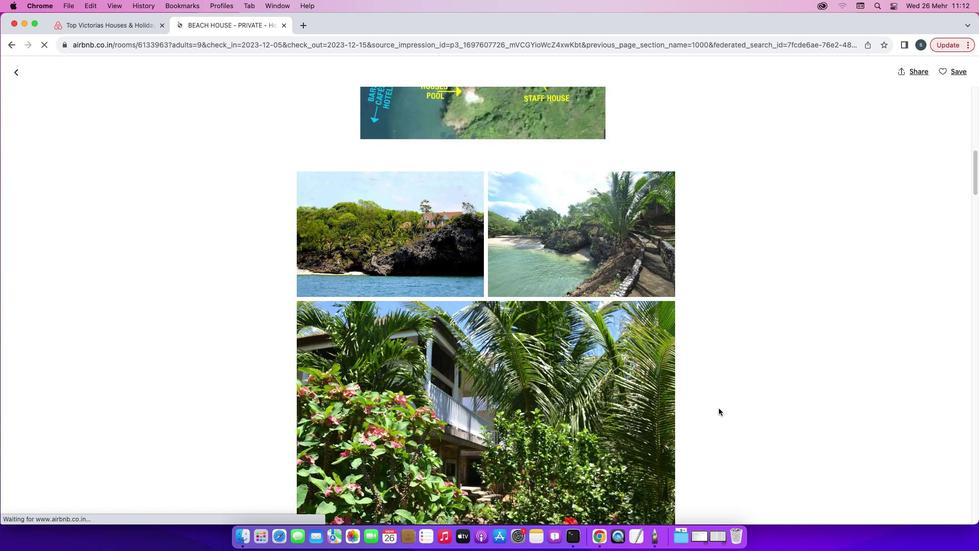 
Action: Mouse scrolled (718, 408) with delta (0, -1)
Screenshot: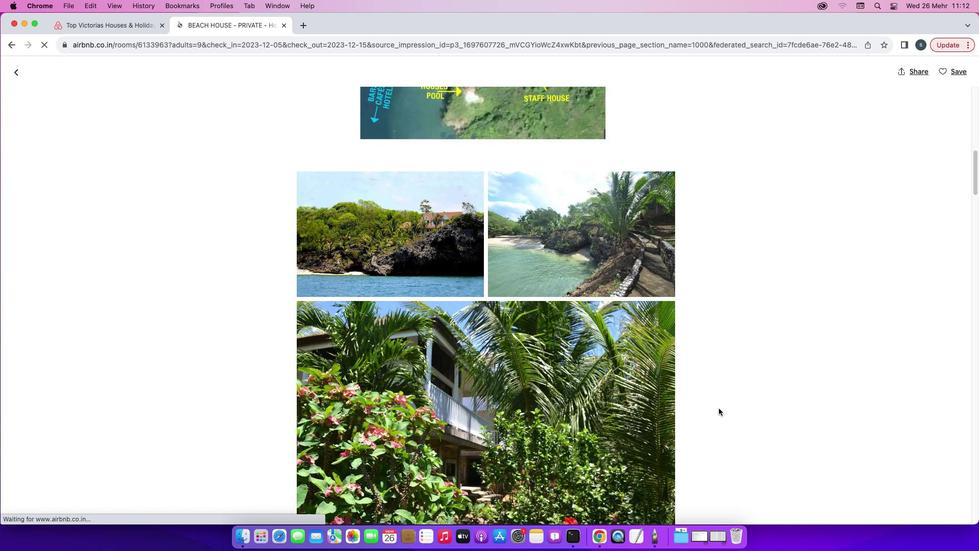 
Action: Mouse scrolled (718, 408) with delta (0, -2)
Screenshot: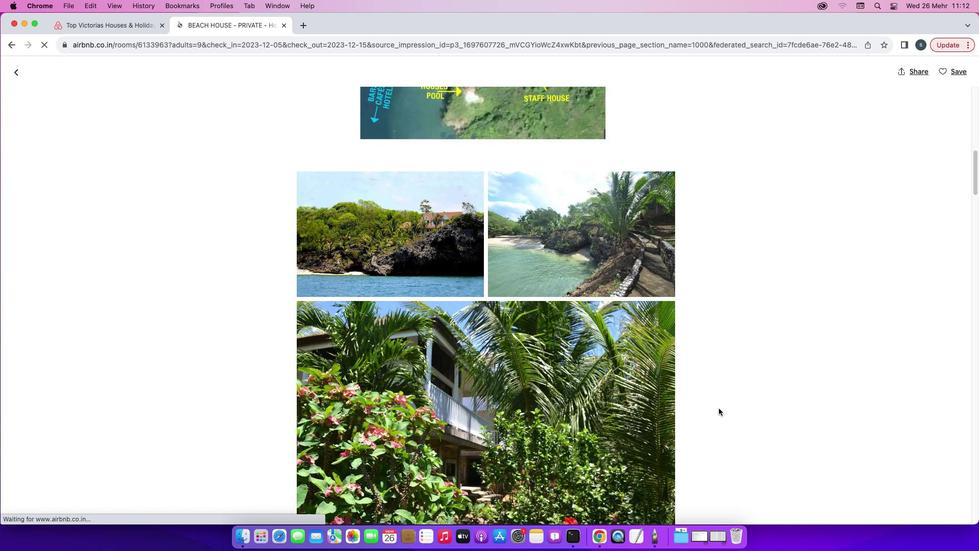 
Action: Mouse scrolled (718, 408) with delta (0, -2)
Screenshot: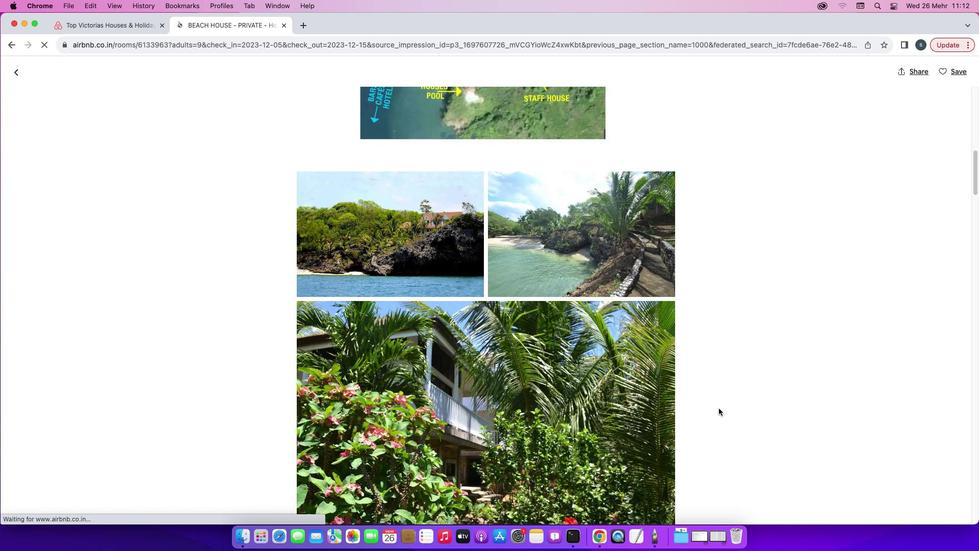 
Action: Mouse scrolled (718, 408) with delta (0, -3)
Screenshot: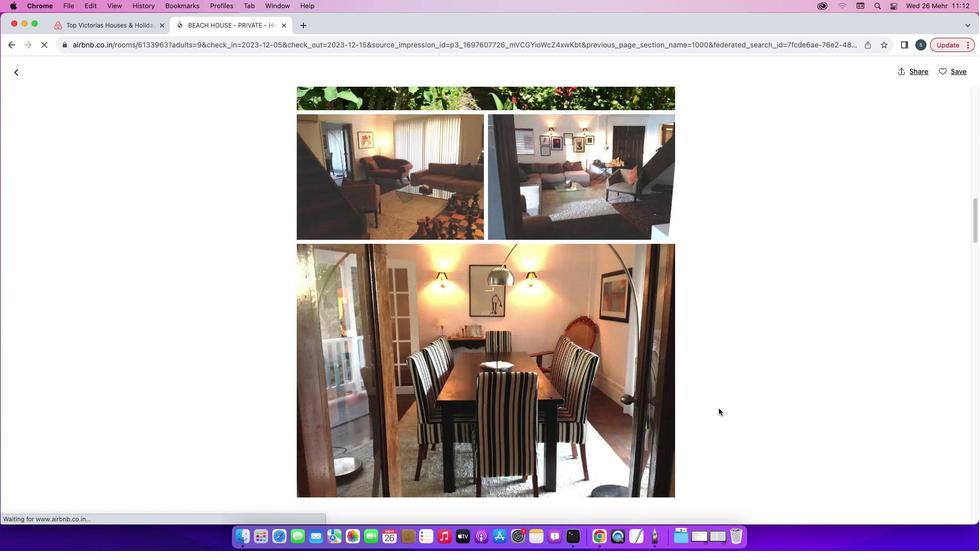 
Action: Mouse scrolled (718, 408) with delta (0, 0)
Screenshot: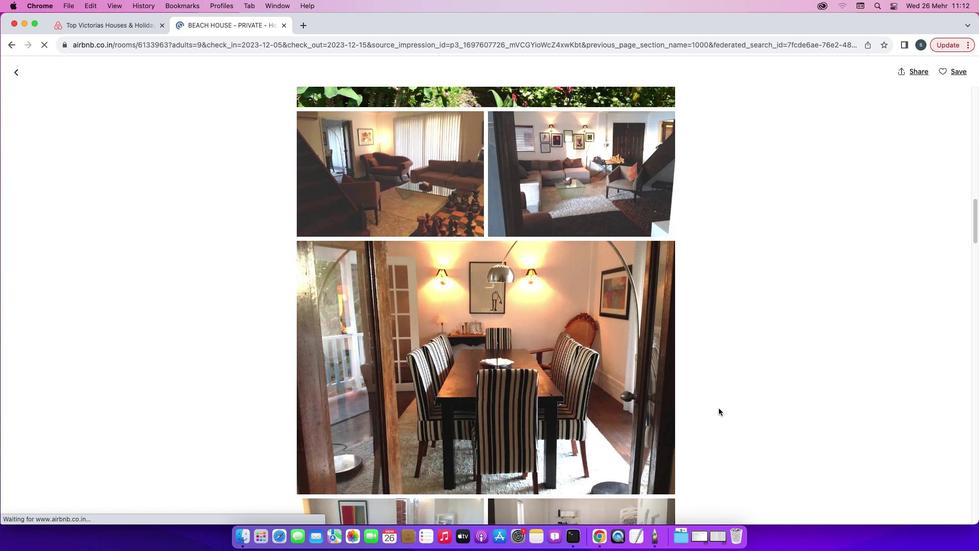 
Action: Mouse scrolled (718, 408) with delta (0, 0)
Screenshot: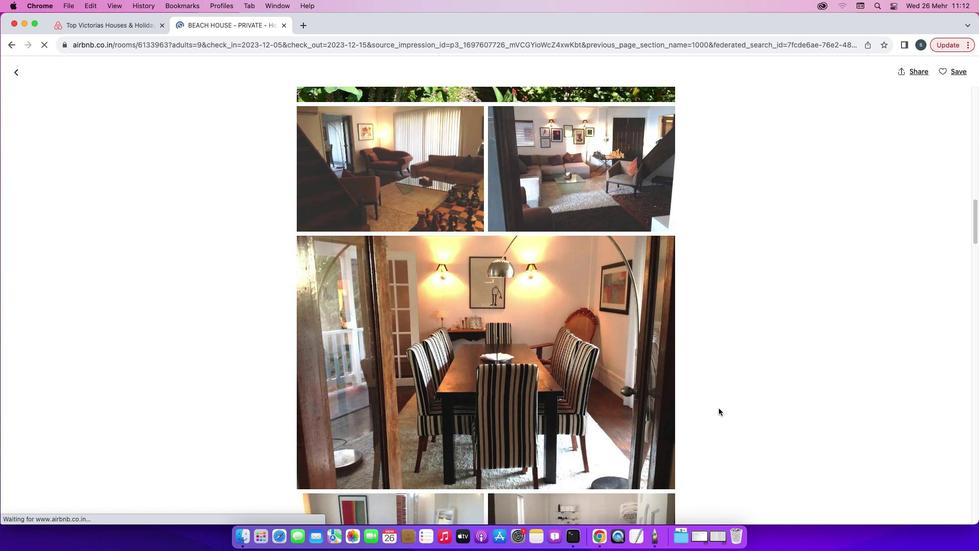 
Action: Mouse scrolled (718, 408) with delta (0, 0)
Screenshot: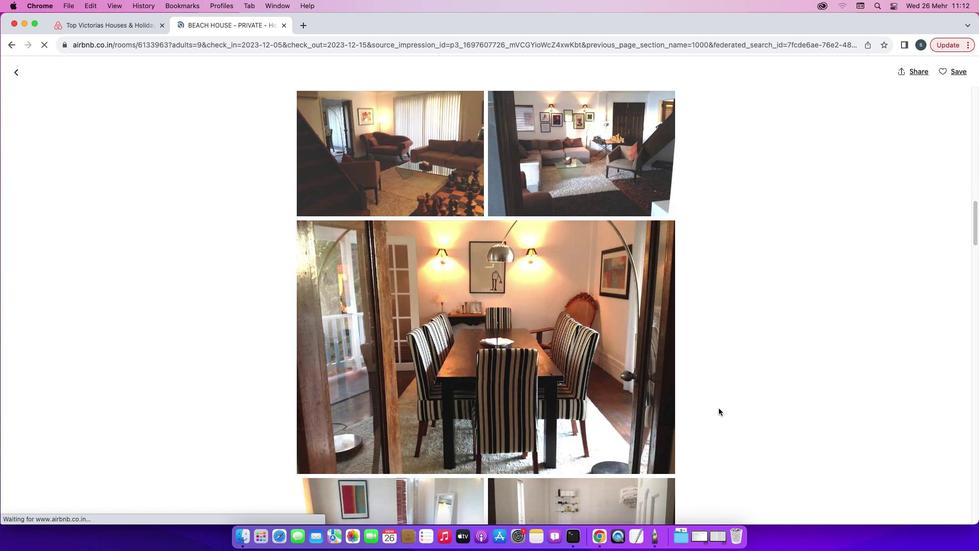 
Action: Mouse scrolled (718, 408) with delta (0, -1)
Screenshot: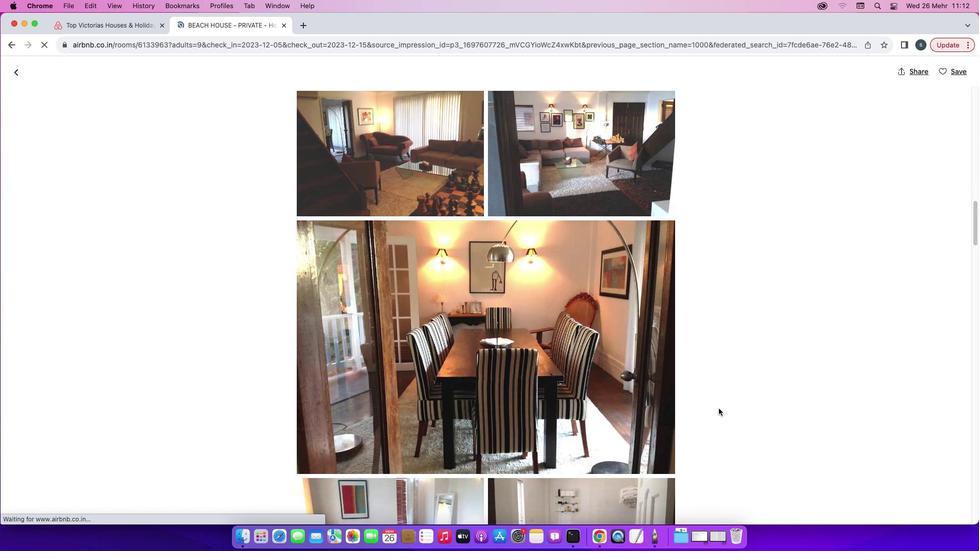 
Action: Mouse scrolled (718, 408) with delta (0, -1)
Screenshot: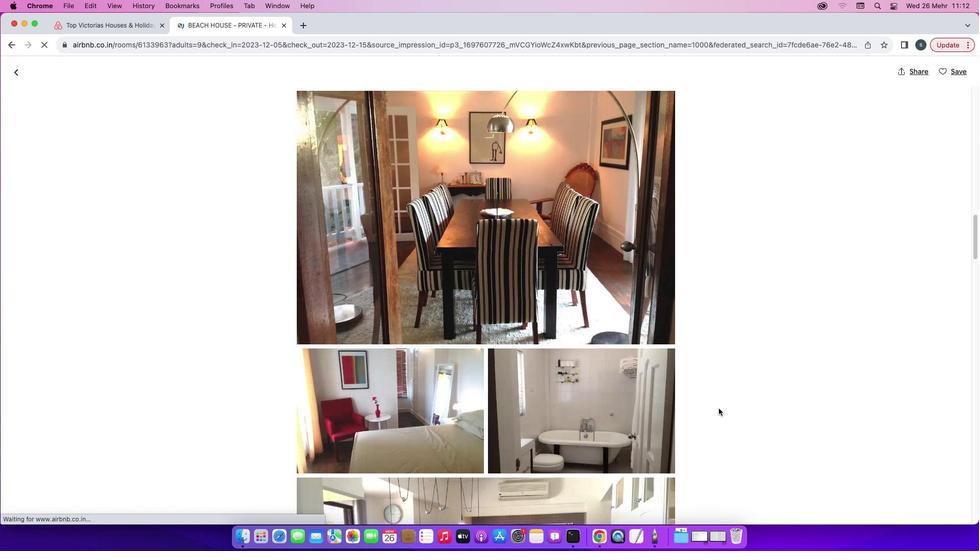 
Action: Mouse scrolled (718, 408) with delta (0, -2)
Screenshot: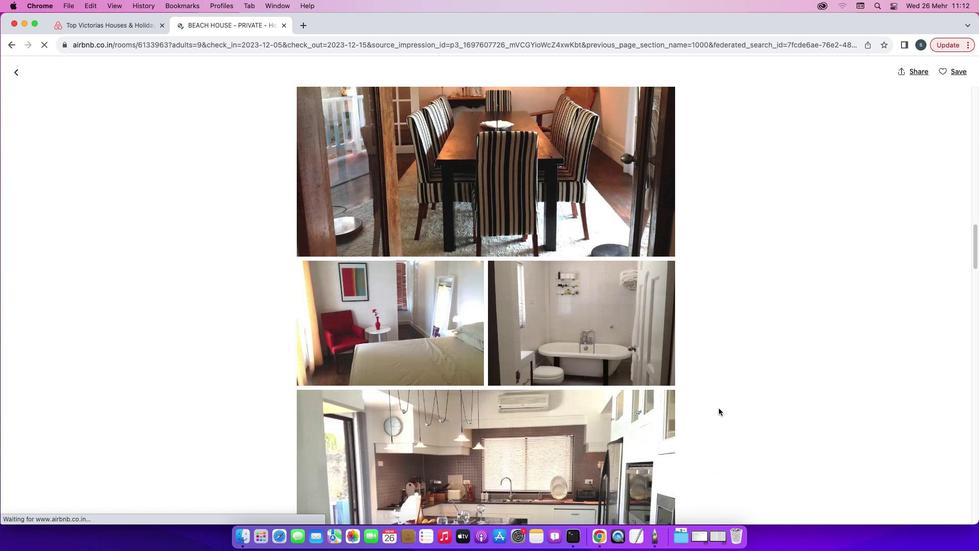 
Action: Mouse scrolled (718, 408) with delta (0, 0)
Screenshot: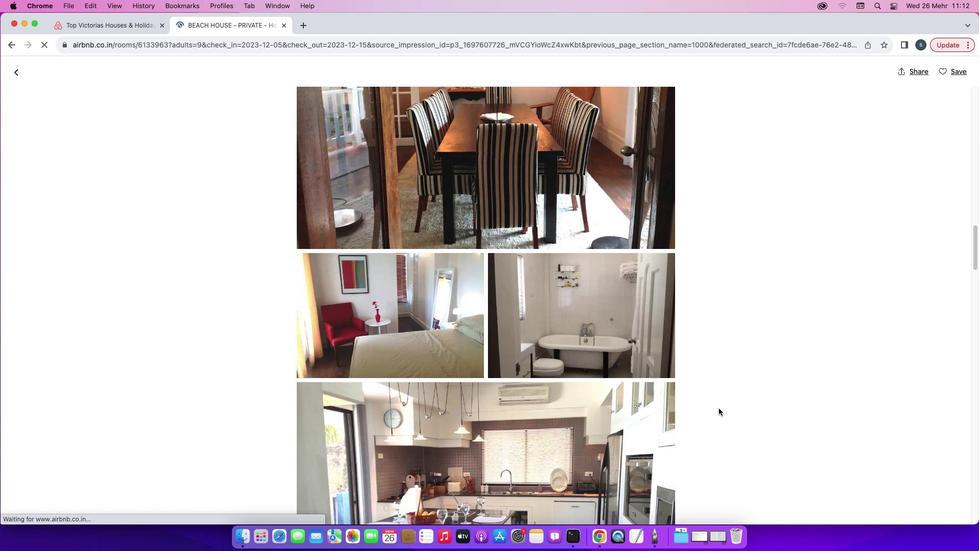 
Action: Mouse scrolled (718, 408) with delta (0, 0)
Screenshot: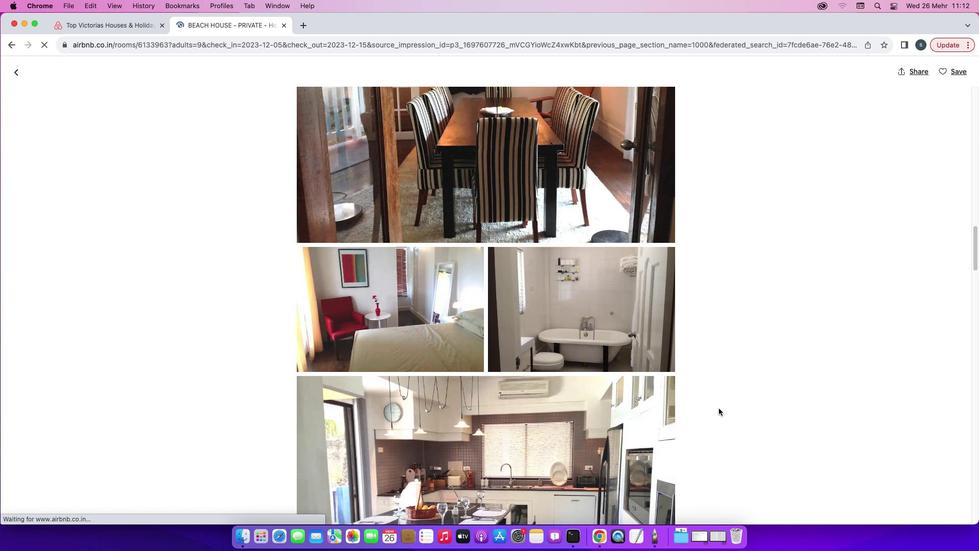
Action: Mouse scrolled (718, 408) with delta (0, -1)
Screenshot: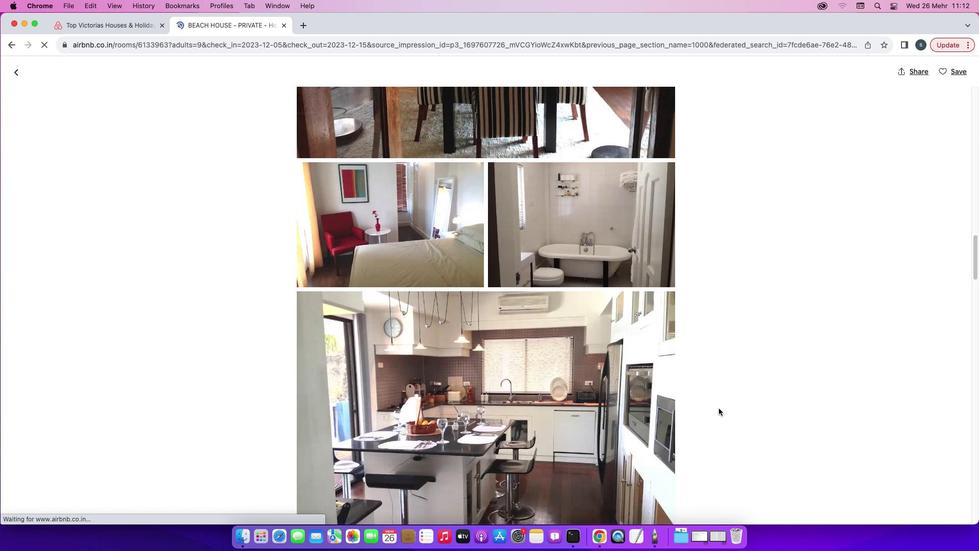
Action: Mouse scrolled (718, 408) with delta (0, -2)
Screenshot: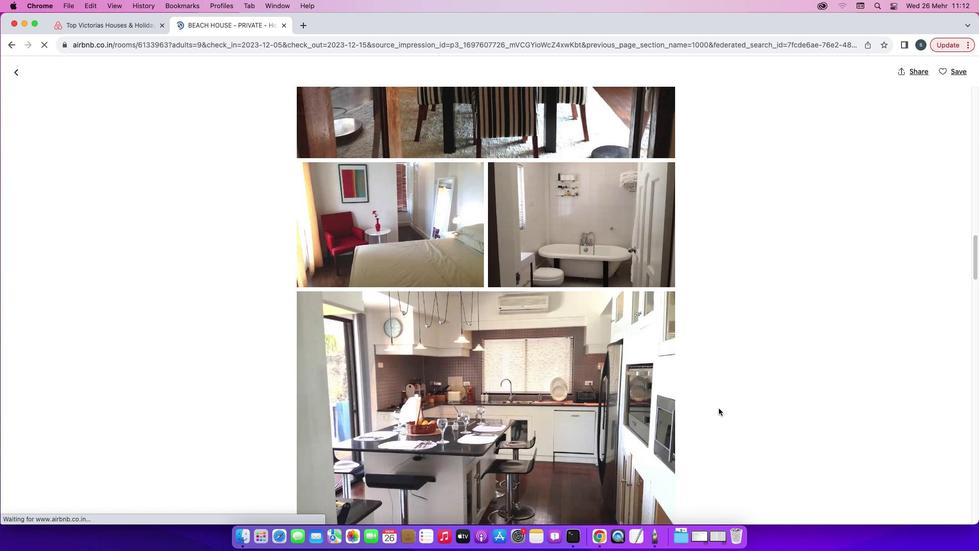 
Action: Mouse scrolled (718, 408) with delta (0, -2)
Screenshot: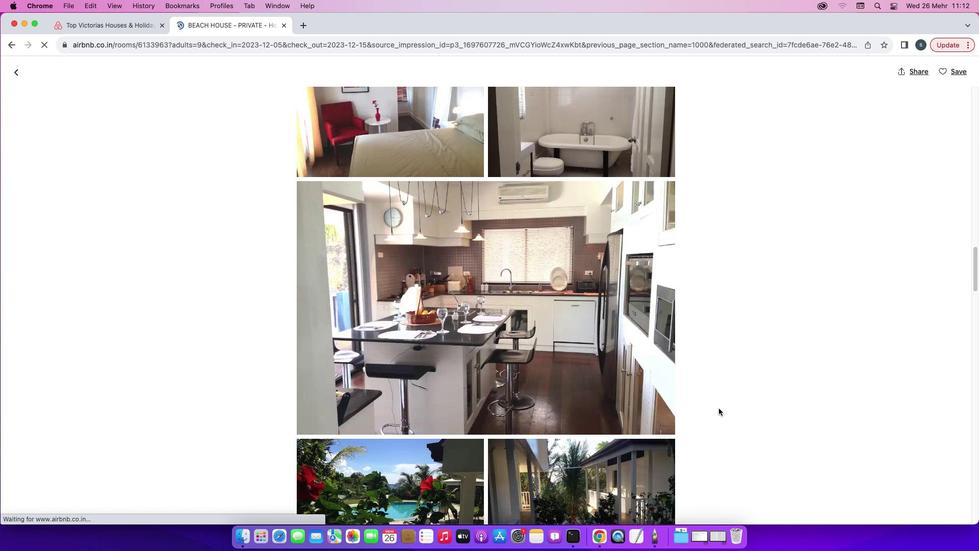
Action: Mouse scrolled (718, 408) with delta (0, 0)
Screenshot: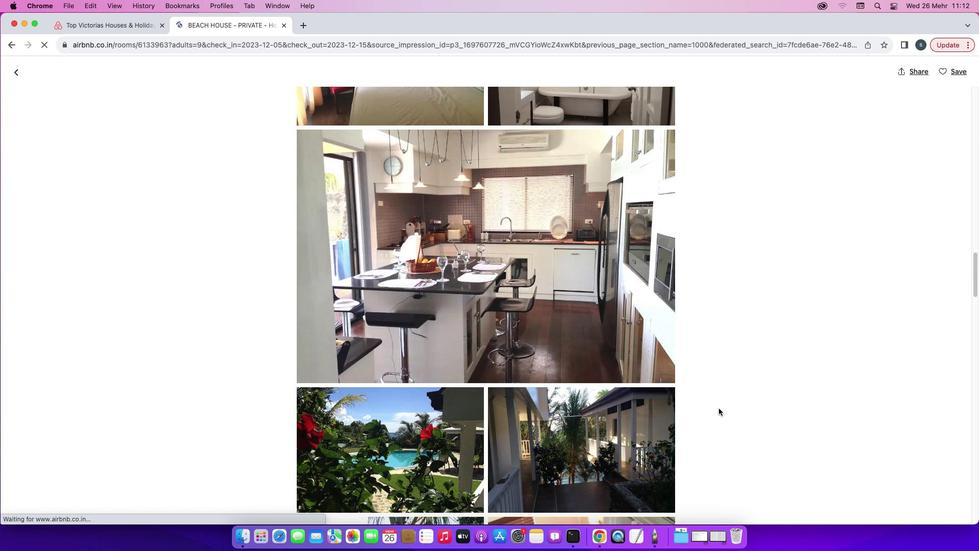 
Action: Mouse scrolled (718, 408) with delta (0, 0)
Screenshot: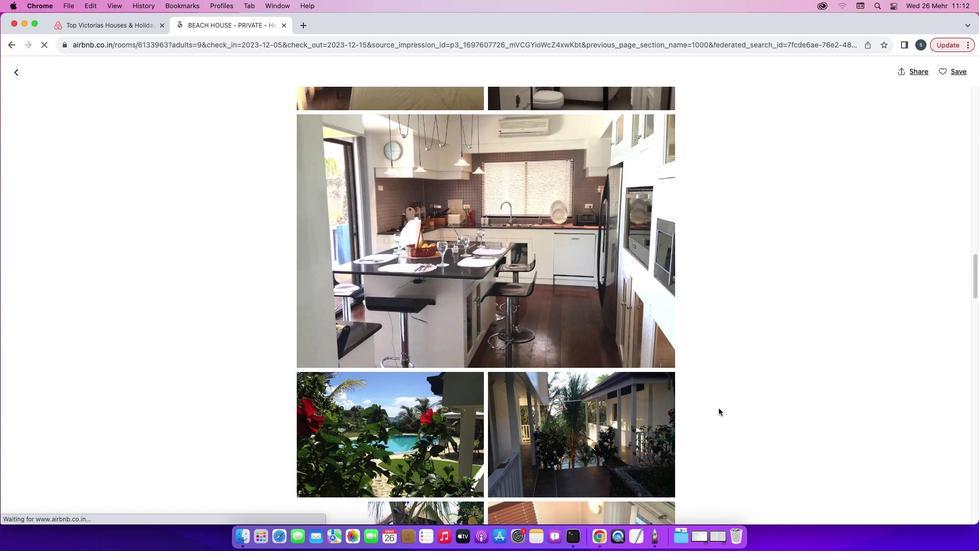 
Action: Mouse scrolled (718, 408) with delta (0, -1)
Screenshot: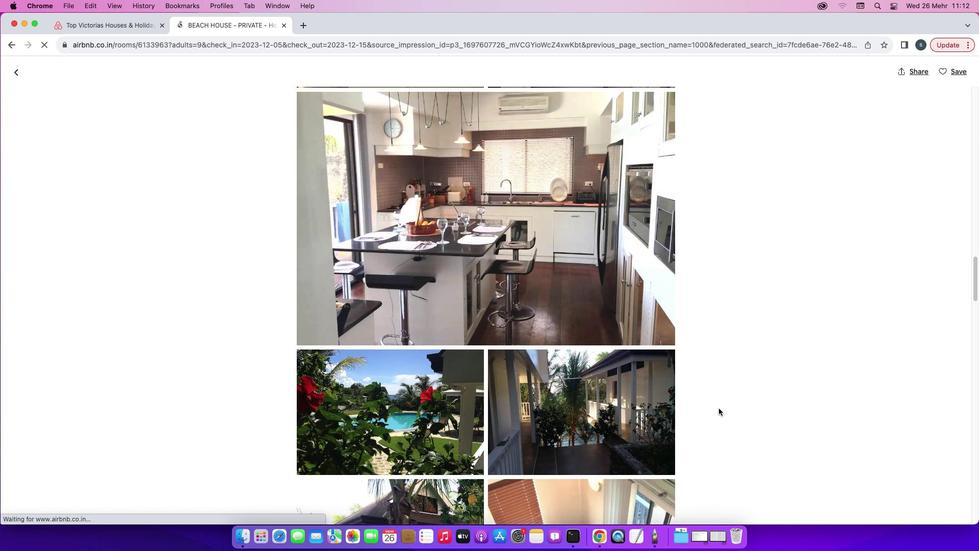 
Action: Mouse scrolled (718, 408) with delta (0, -1)
Screenshot: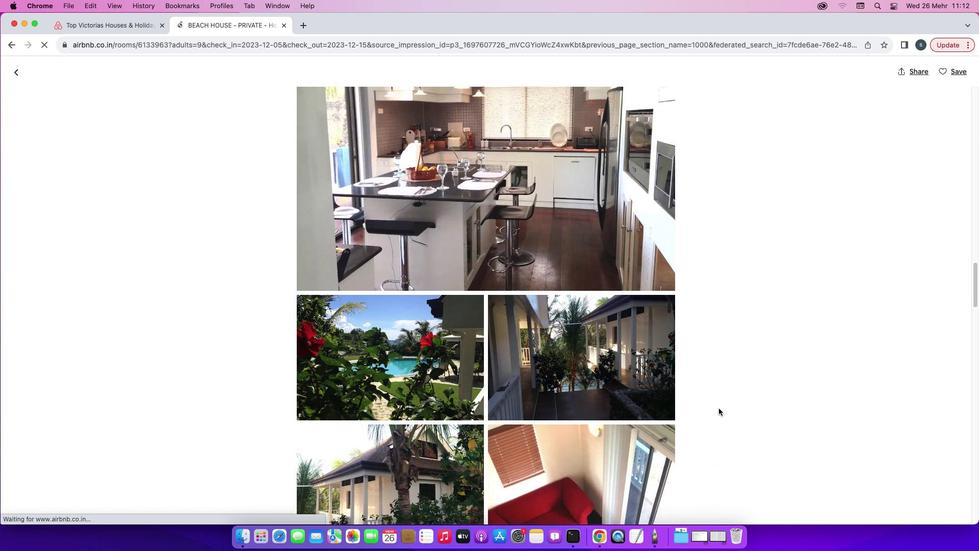 
Action: Mouse scrolled (718, 408) with delta (0, -2)
Screenshot: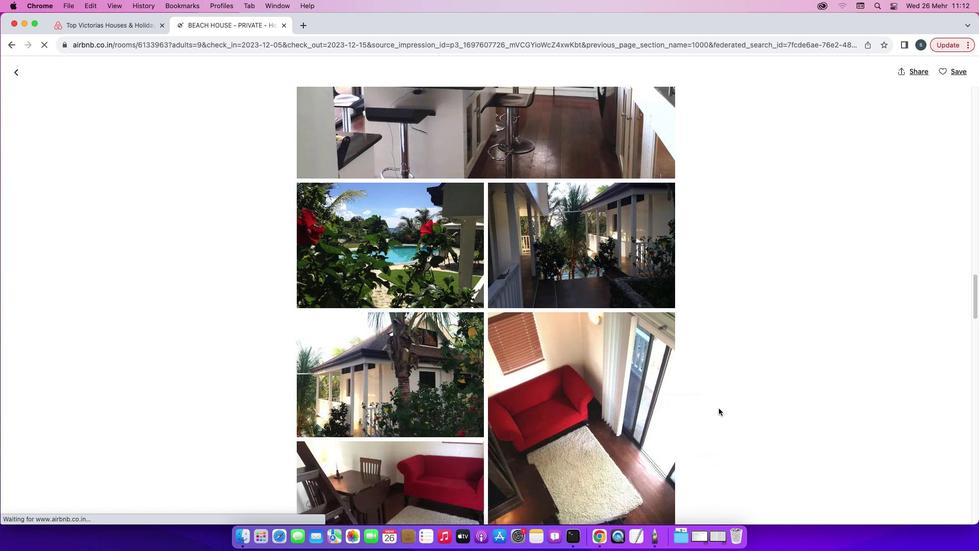 
Action: Mouse scrolled (718, 408) with delta (0, 0)
Screenshot: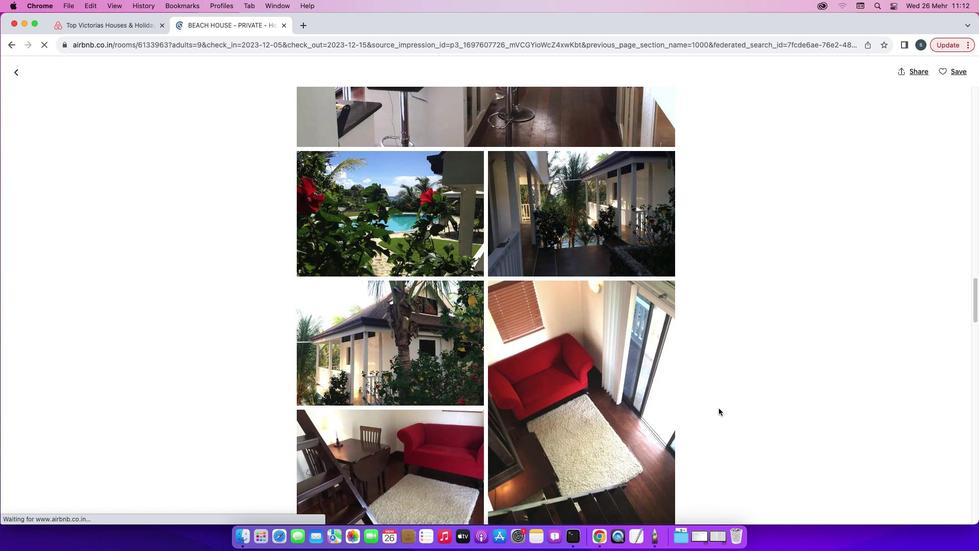 
Action: Mouse scrolled (718, 408) with delta (0, 0)
Screenshot: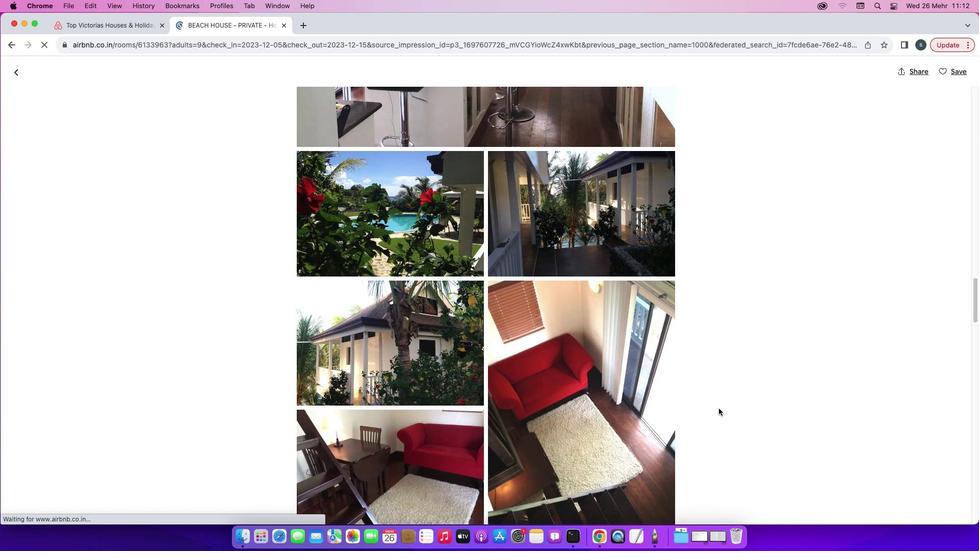 
Action: Mouse scrolled (718, 408) with delta (0, -1)
Screenshot: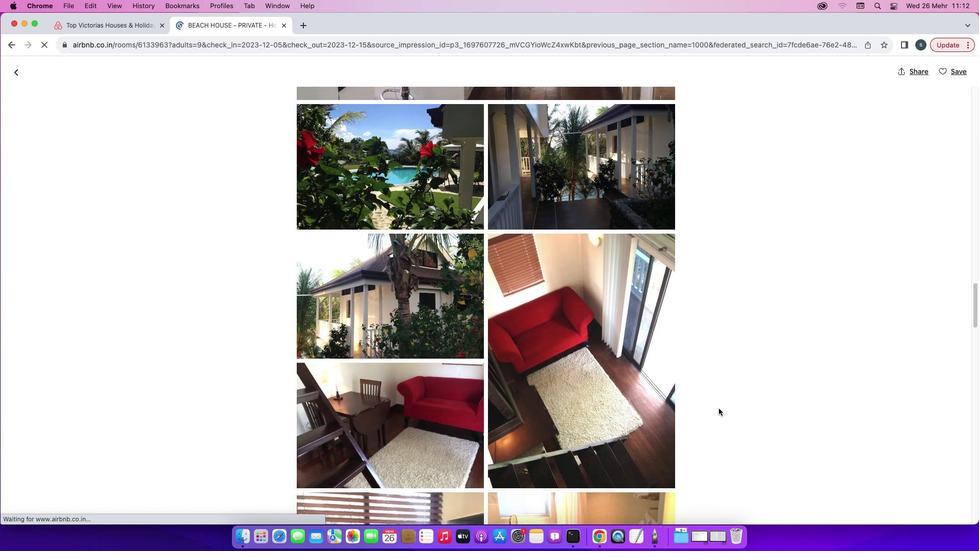 
Action: Mouse scrolled (718, 408) with delta (0, -2)
Screenshot: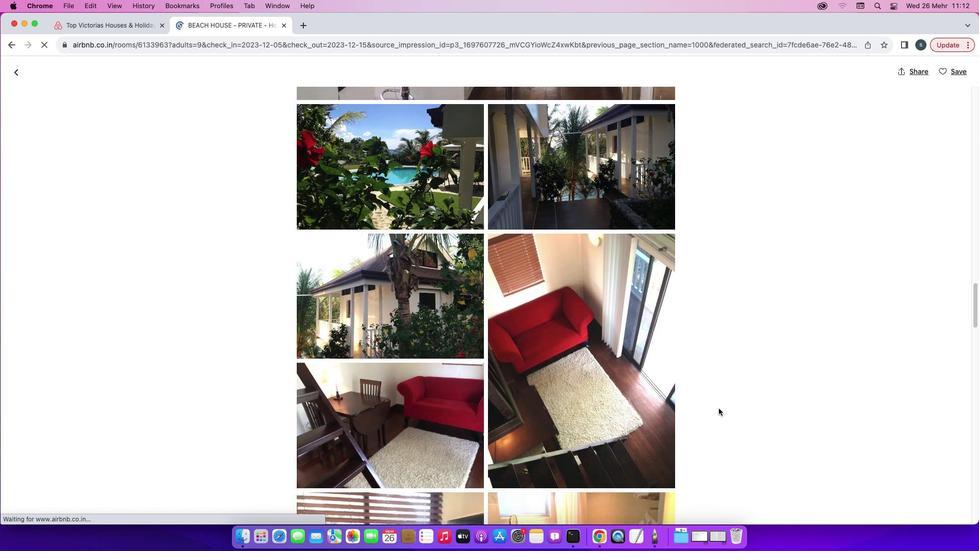 
Action: Mouse scrolled (718, 408) with delta (0, -2)
Screenshot: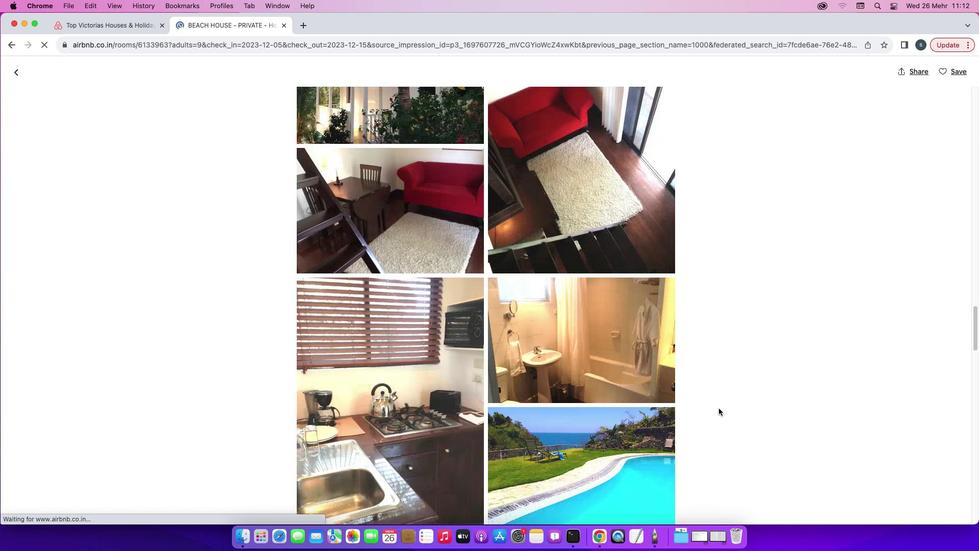 
Action: Mouse scrolled (718, 408) with delta (0, -2)
Screenshot: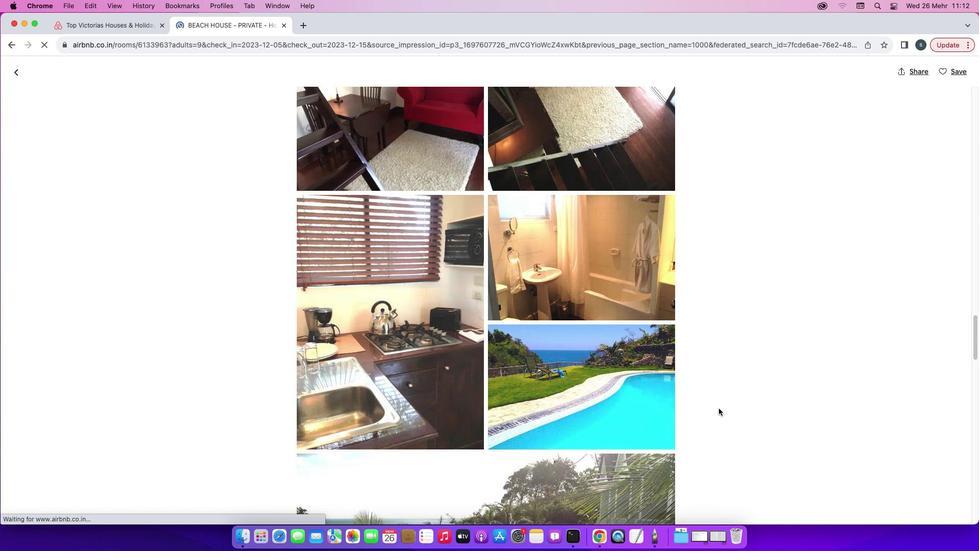 
Action: Mouse scrolled (718, 408) with delta (0, 0)
Screenshot: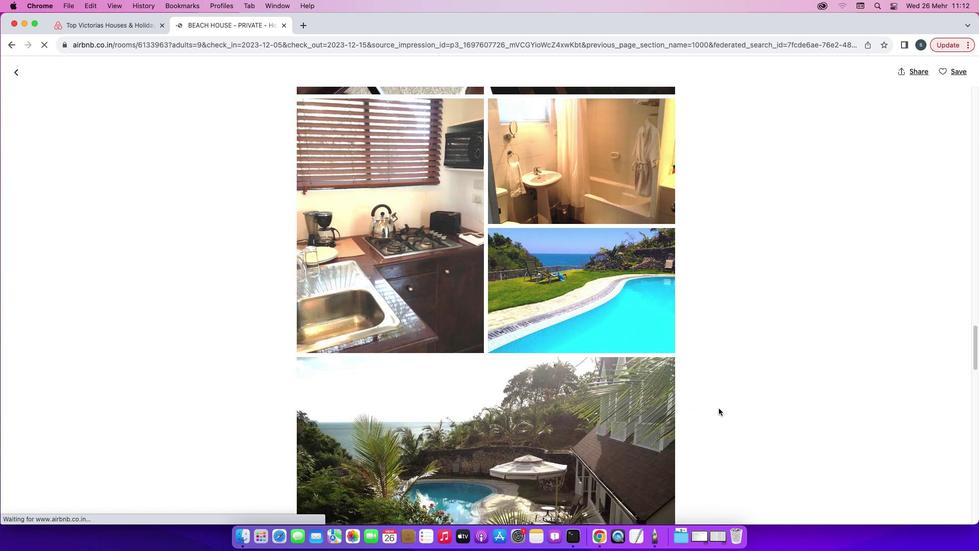 
Action: Mouse scrolled (718, 408) with delta (0, 0)
Screenshot: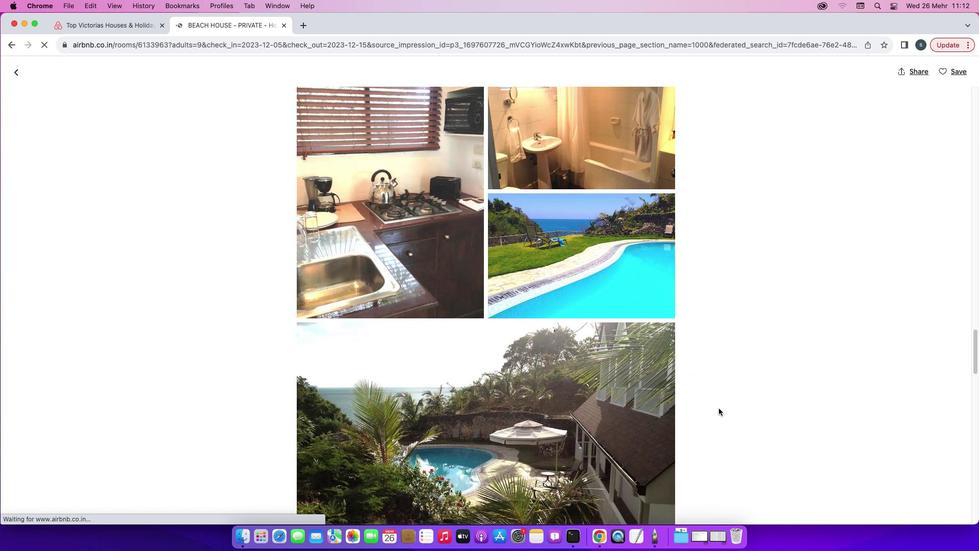 
Action: Mouse scrolled (718, 408) with delta (0, -1)
Screenshot: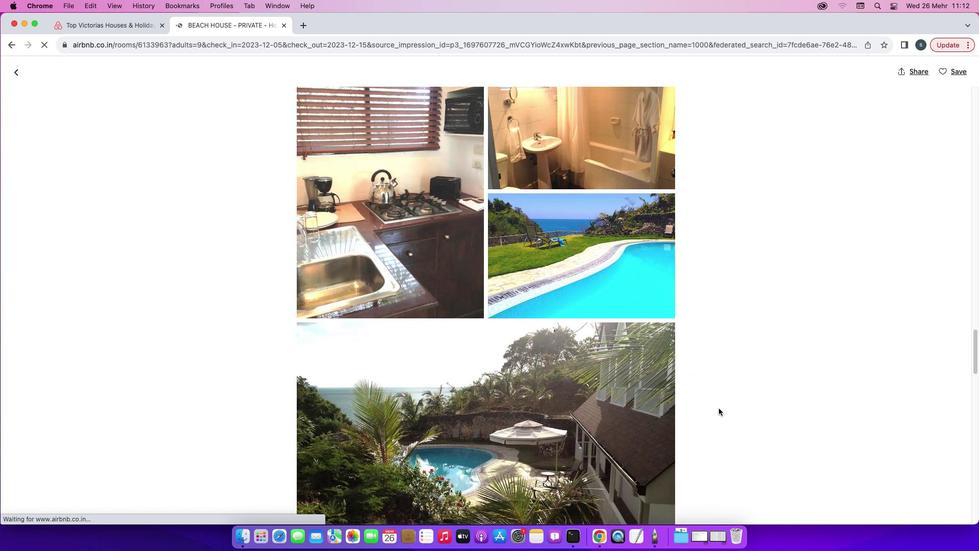
Action: Mouse scrolled (718, 408) with delta (0, -2)
Screenshot: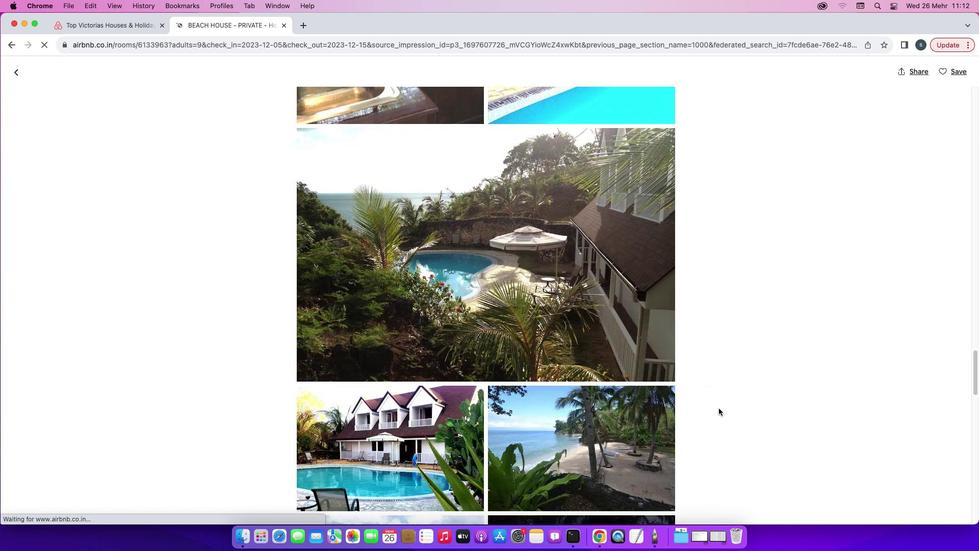 
Action: Mouse scrolled (718, 408) with delta (0, -2)
Screenshot: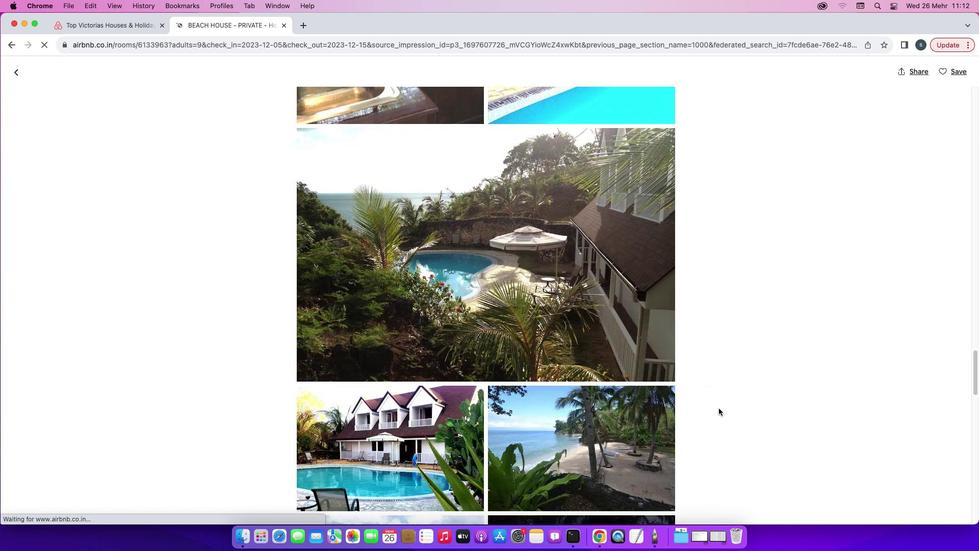 
Action: Mouse scrolled (718, 408) with delta (0, -2)
Screenshot: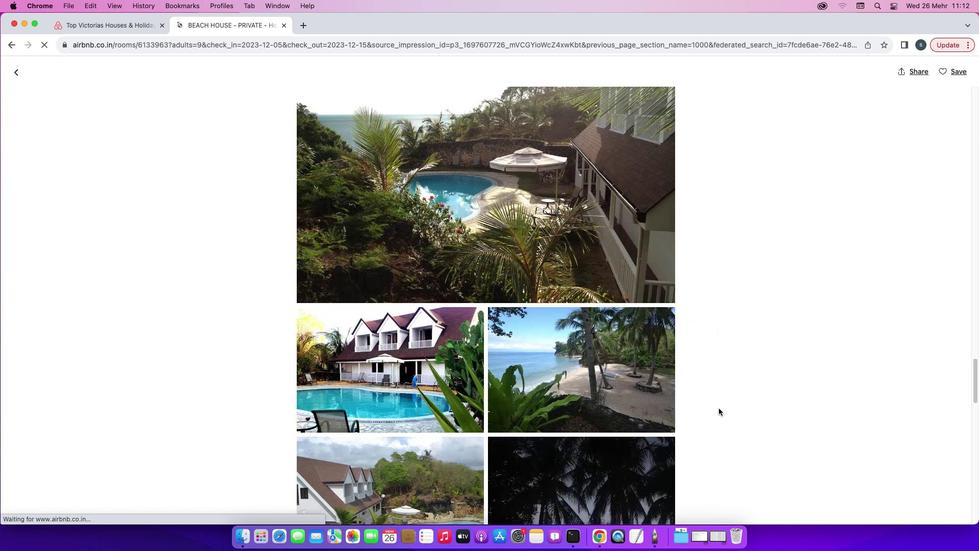 
Action: Mouse moved to (718, 408)
Screenshot: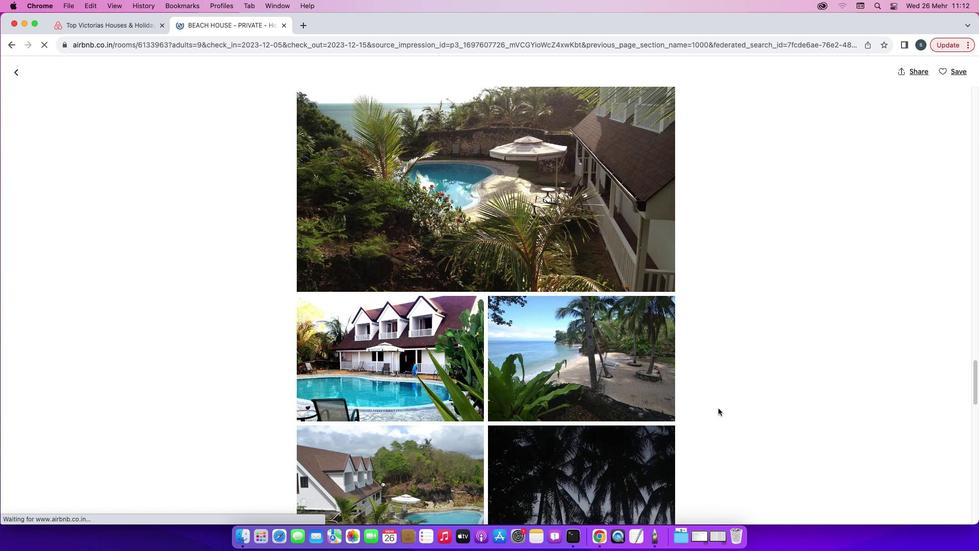 
Action: Mouse scrolled (718, 408) with delta (0, 0)
Screenshot: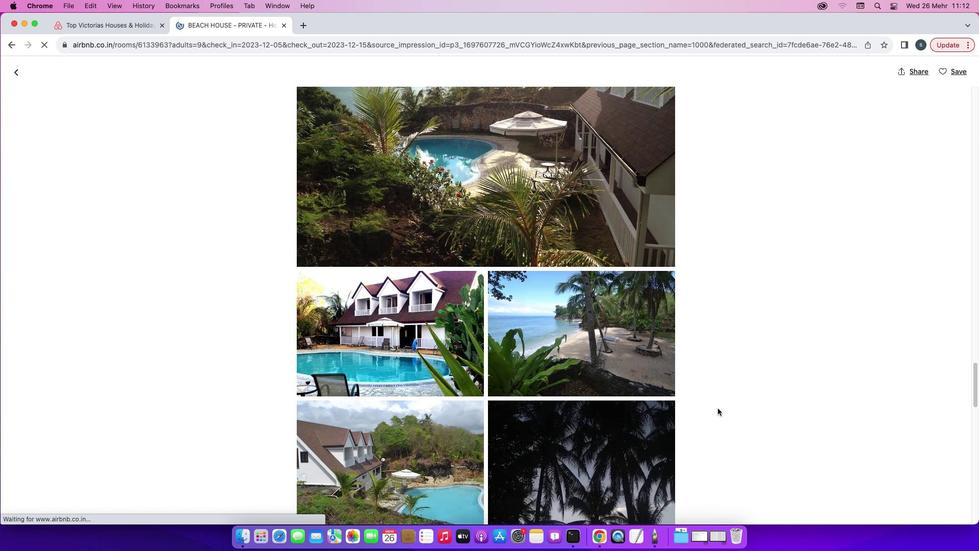 
Action: Mouse scrolled (718, 408) with delta (0, 0)
Screenshot: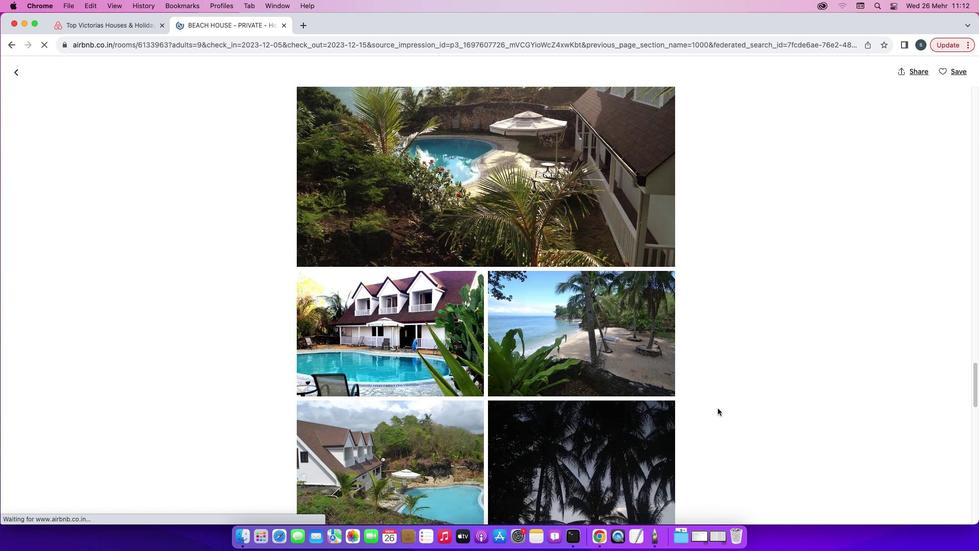 
Action: Mouse scrolled (718, 408) with delta (0, -1)
Screenshot: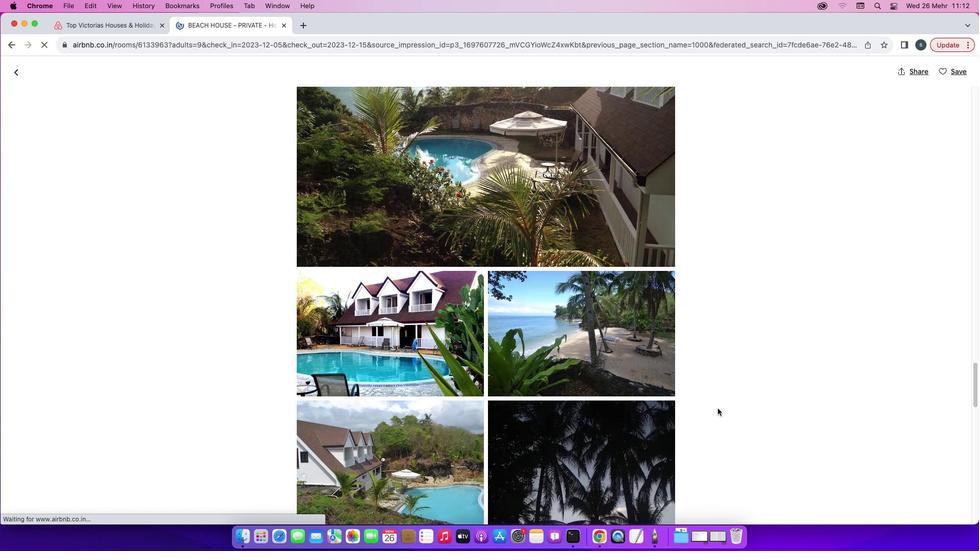 
Action: Mouse scrolled (718, 408) with delta (0, -2)
Screenshot: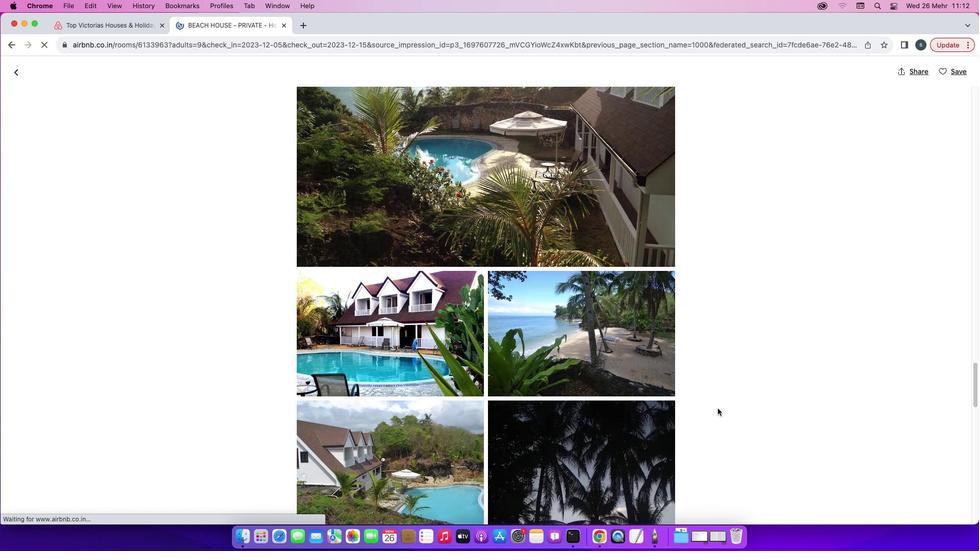 
Action: Mouse moved to (718, 408)
Screenshot: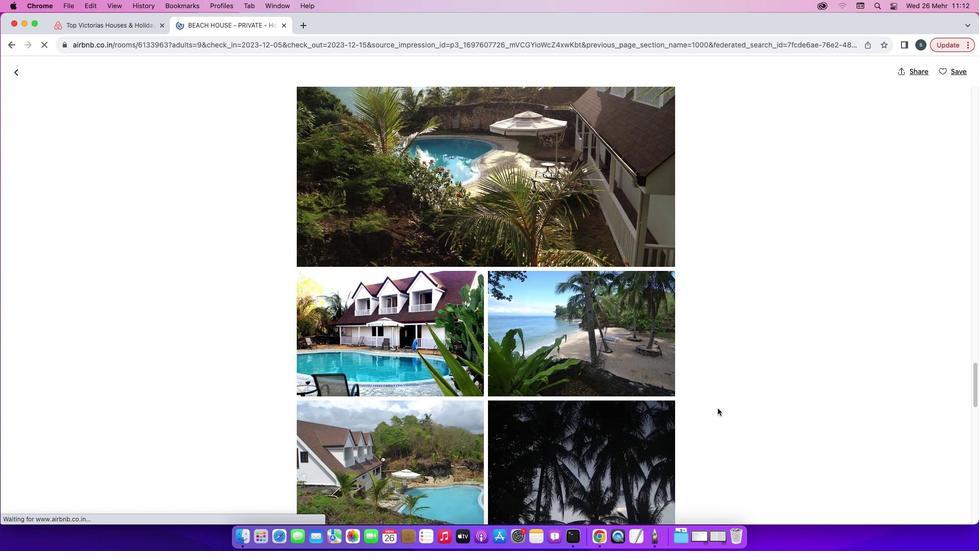 
Action: Mouse scrolled (718, 408) with delta (0, -2)
Screenshot: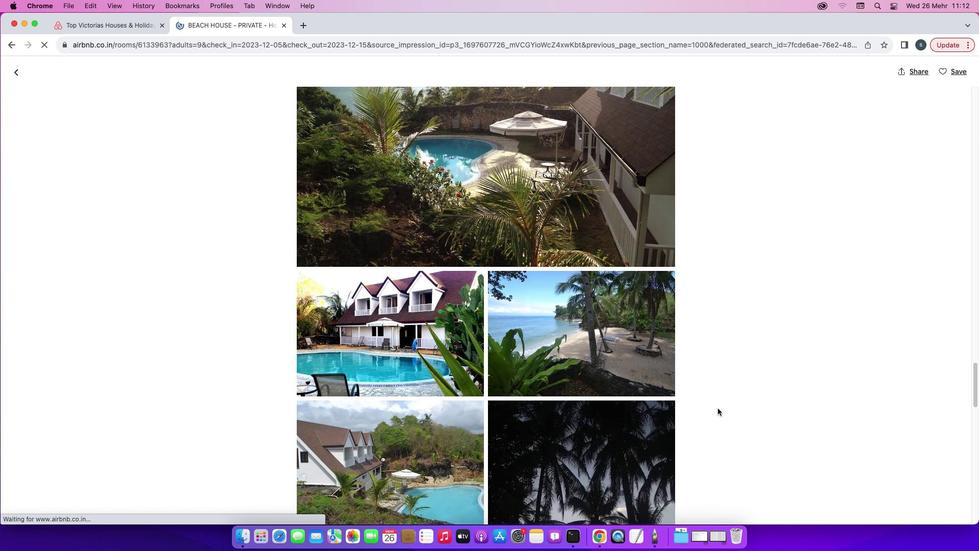 
Action: Mouse moved to (713, 409)
Screenshot: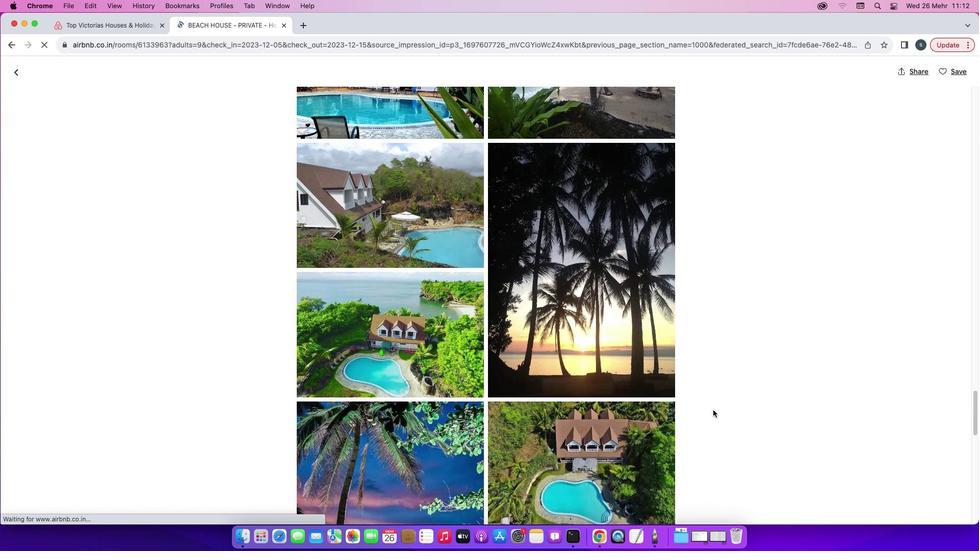 
Action: Mouse scrolled (713, 409) with delta (0, 0)
Screenshot: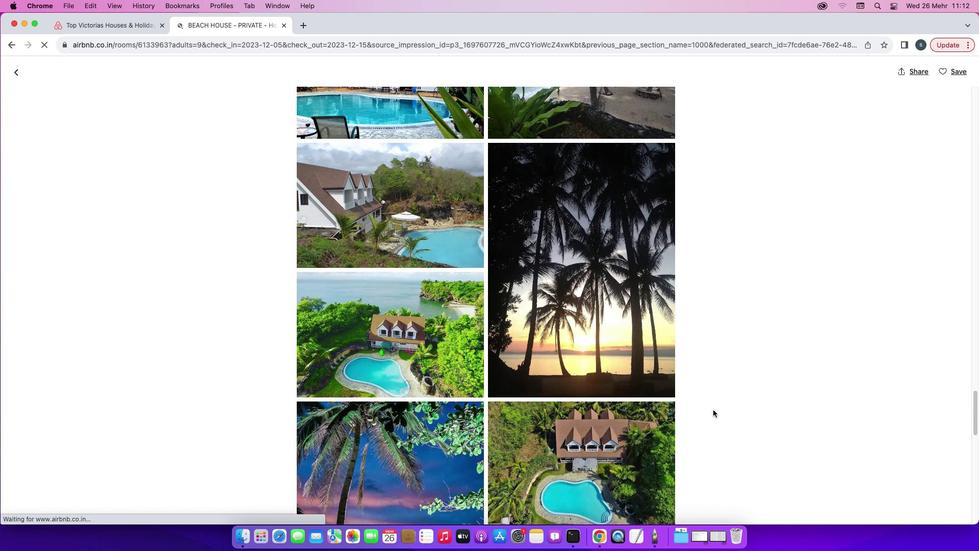 
Action: Mouse scrolled (713, 409) with delta (0, 0)
Screenshot: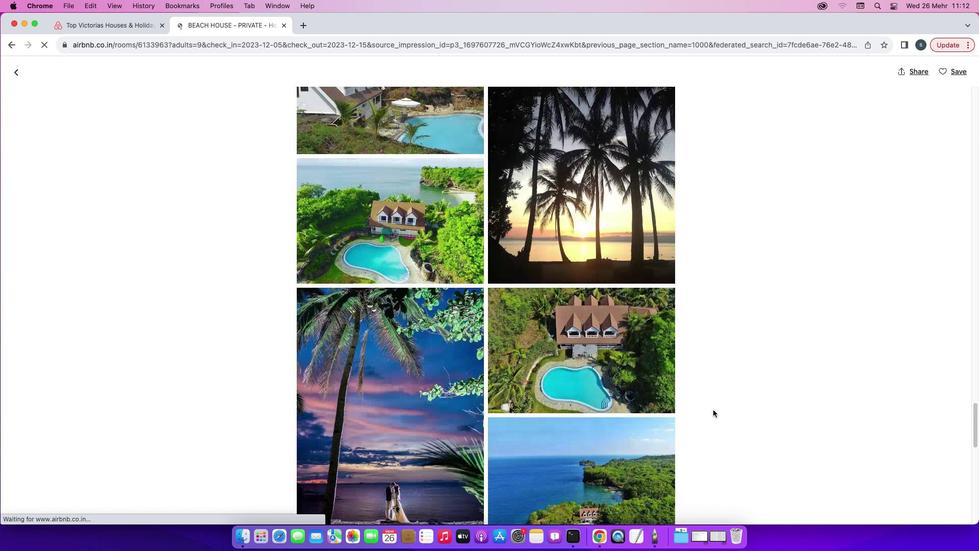 
Action: Mouse scrolled (713, 409) with delta (0, -1)
Screenshot: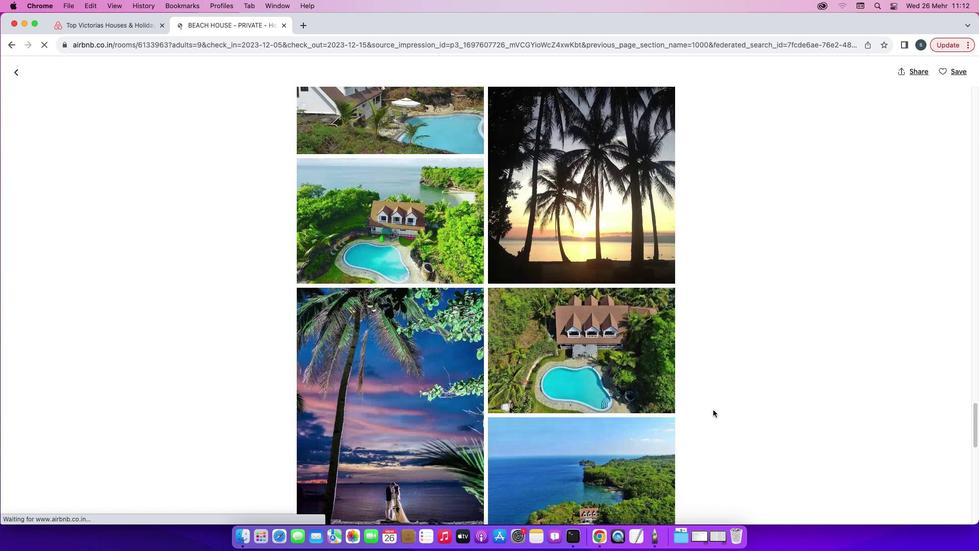 
Action: Mouse scrolled (713, 409) with delta (0, -2)
Screenshot: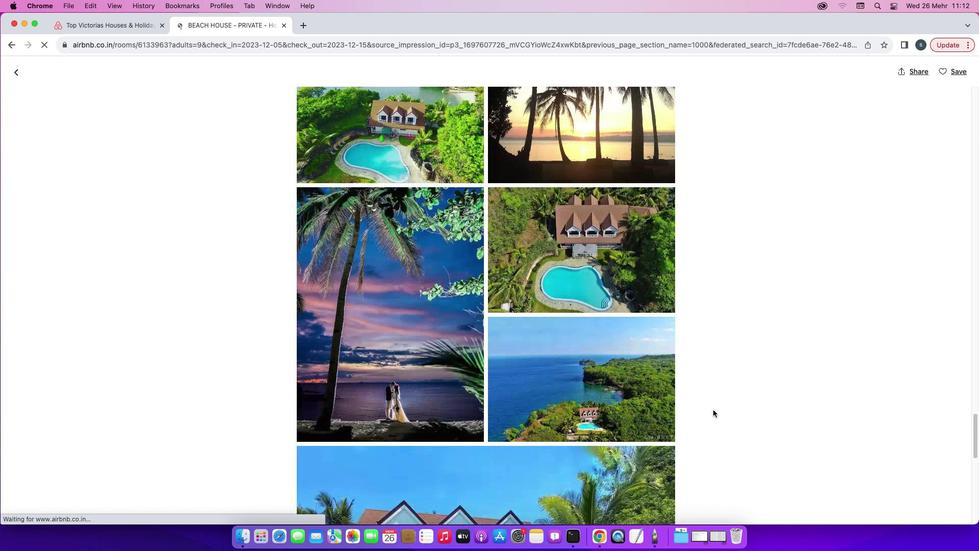 
Action: Mouse scrolled (713, 409) with delta (0, -2)
Screenshot: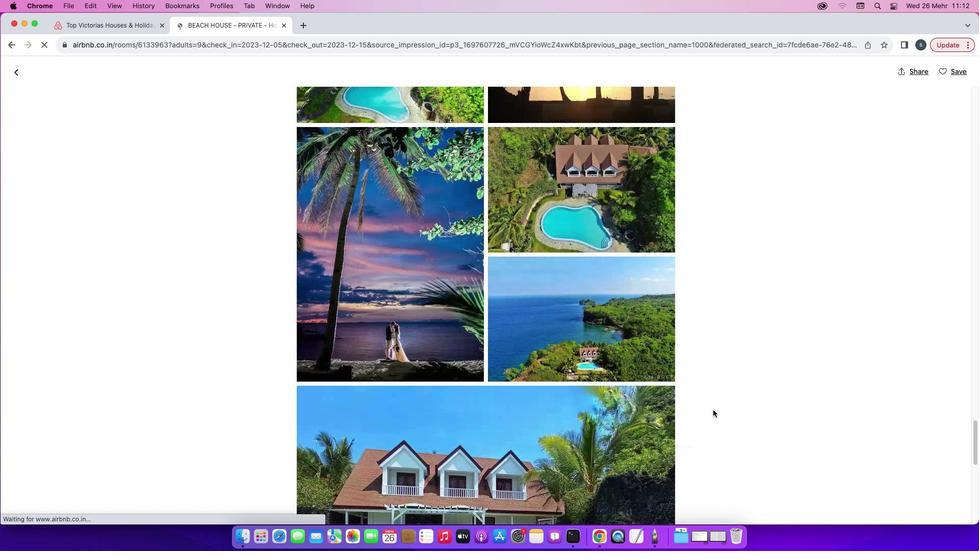 
Action: Mouse scrolled (713, 409) with delta (0, 0)
Screenshot: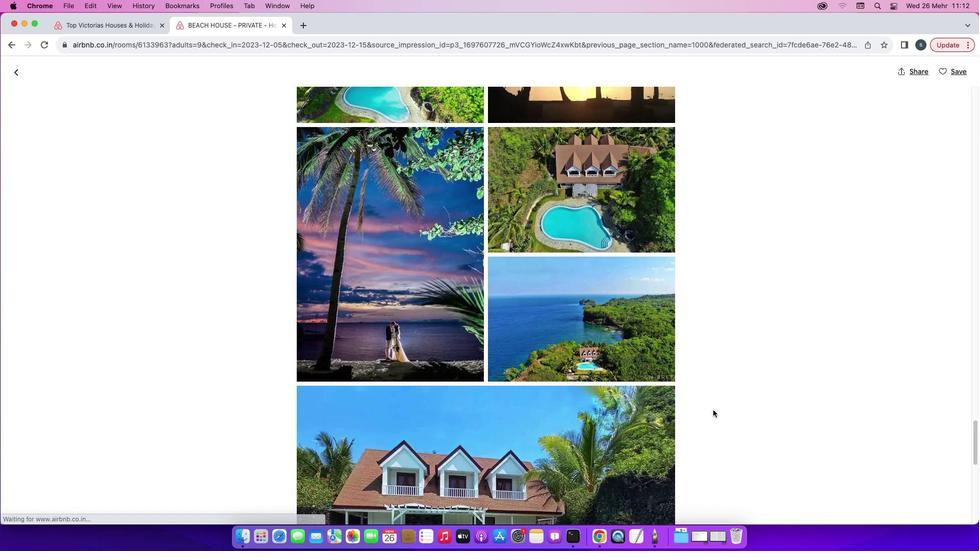 
Action: Mouse scrolled (713, 409) with delta (0, 0)
Screenshot: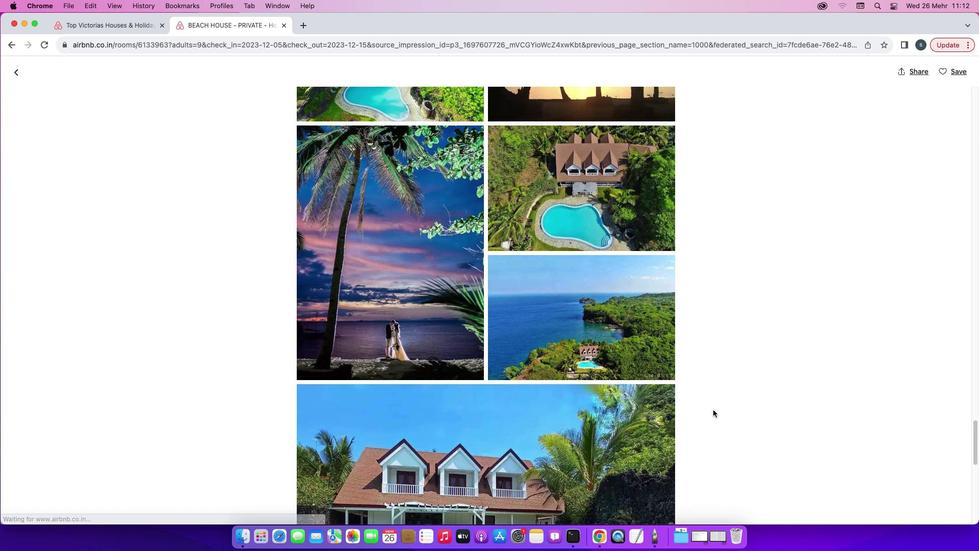 
Action: Mouse scrolled (713, 409) with delta (0, 0)
Screenshot: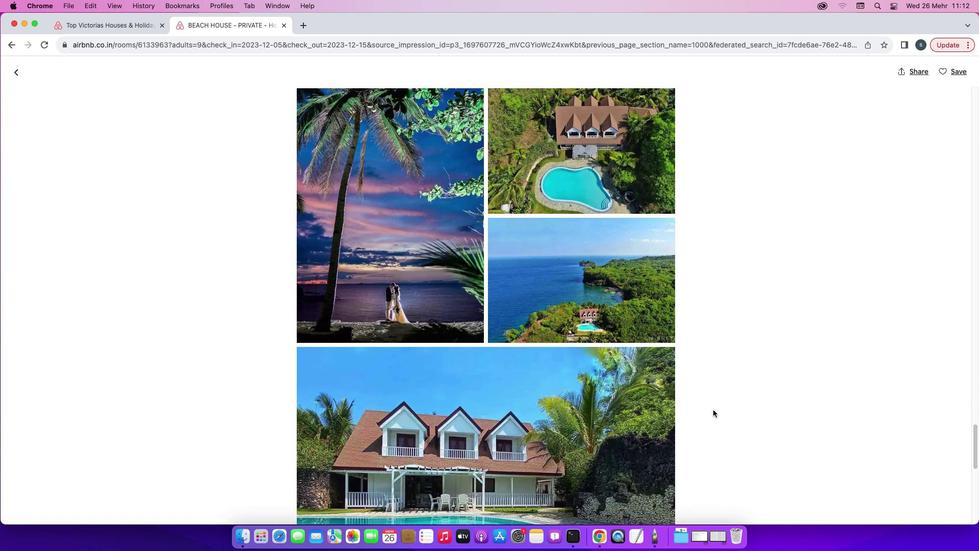 
Action: Mouse scrolled (713, 409) with delta (0, -1)
Screenshot: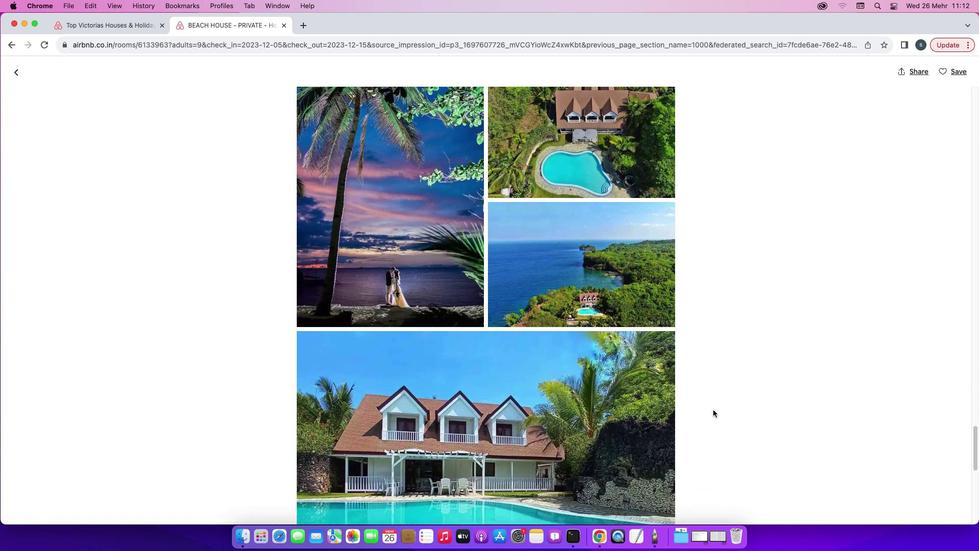
Action: Mouse scrolled (713, 409) with delta (0, -2)
Screenshot: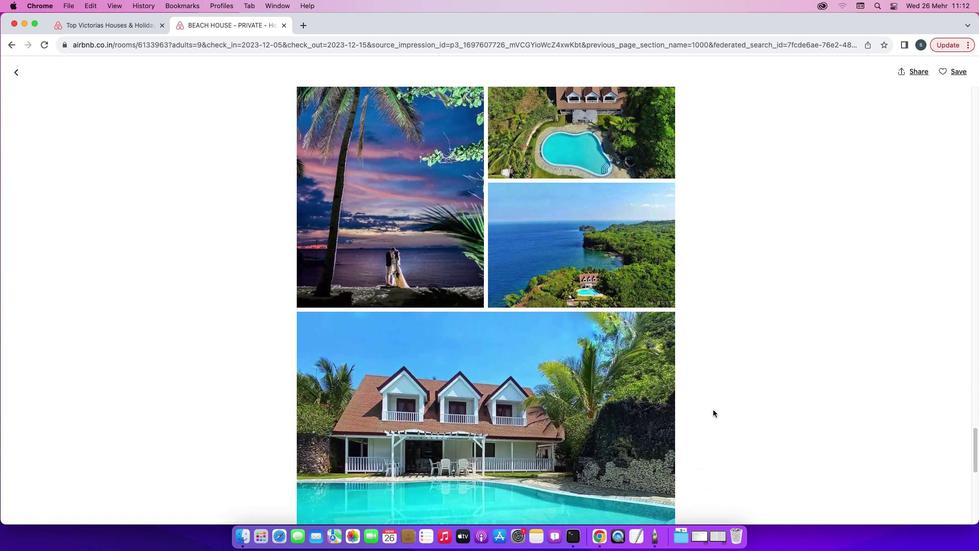 
Action: Mouse scrolled (713, 409) with delta (0, 0)
Screenshot: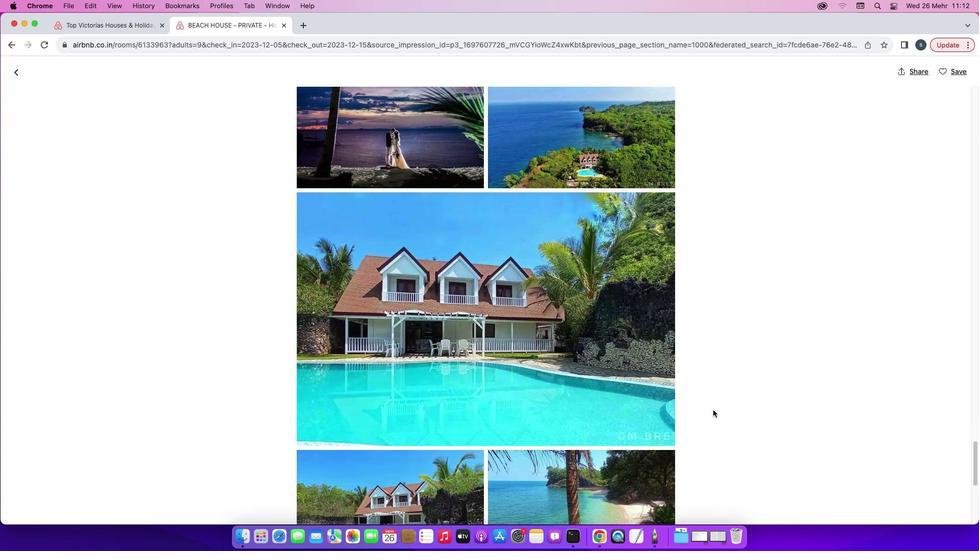 
Action: Mouse scrolled (713, 409) with delta (0, 0)
Screenshot: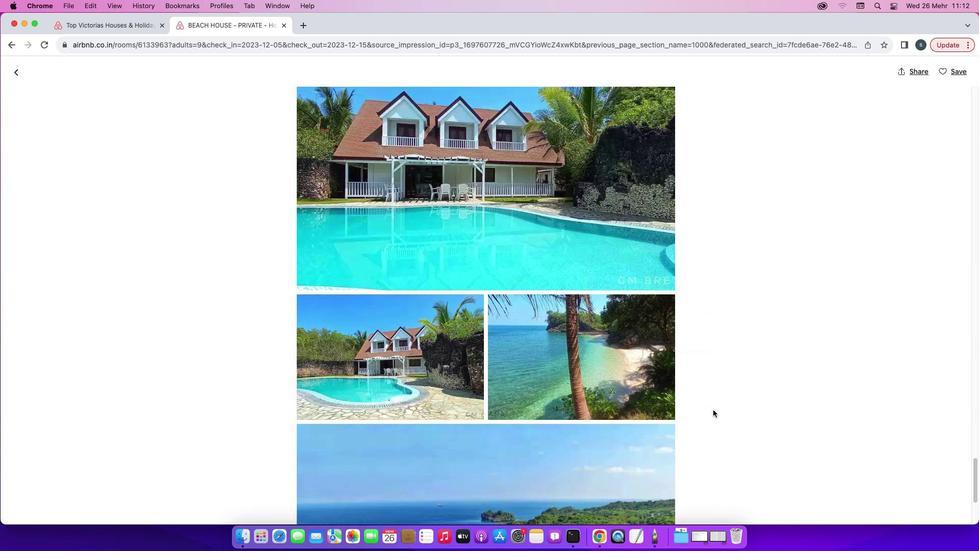 
Action: Mouse scrolled (713, 409) with delta (0, -1)
Screenshot: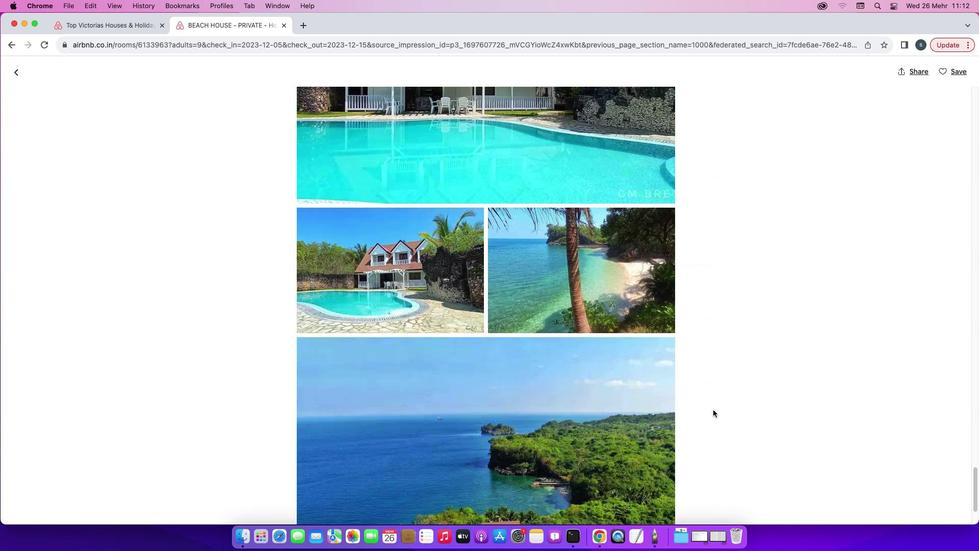 
Action: Mouse scrolled (713, 409) with delta (0, -2)
Screenshot: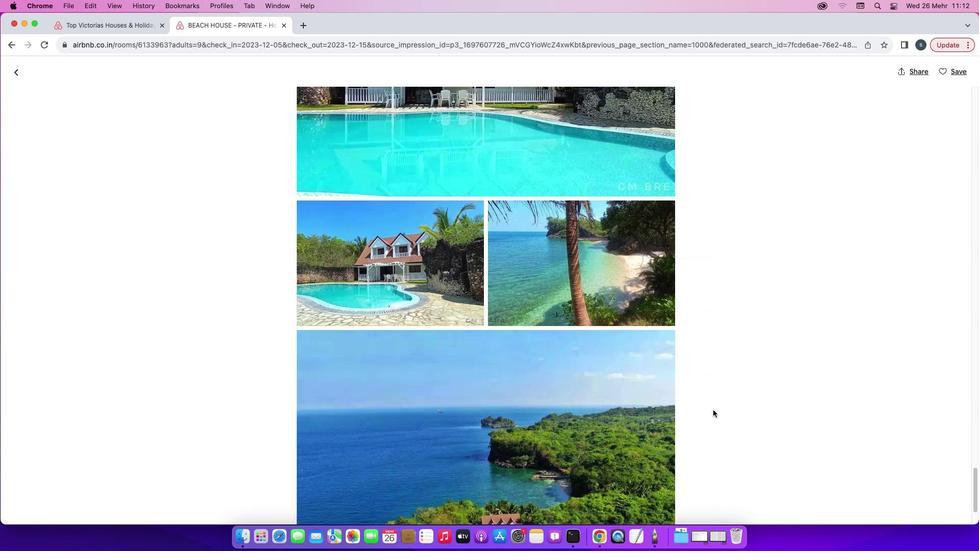 
Action: Mouse scrolled (713, 409) with delta (0, -2)
Screenshot: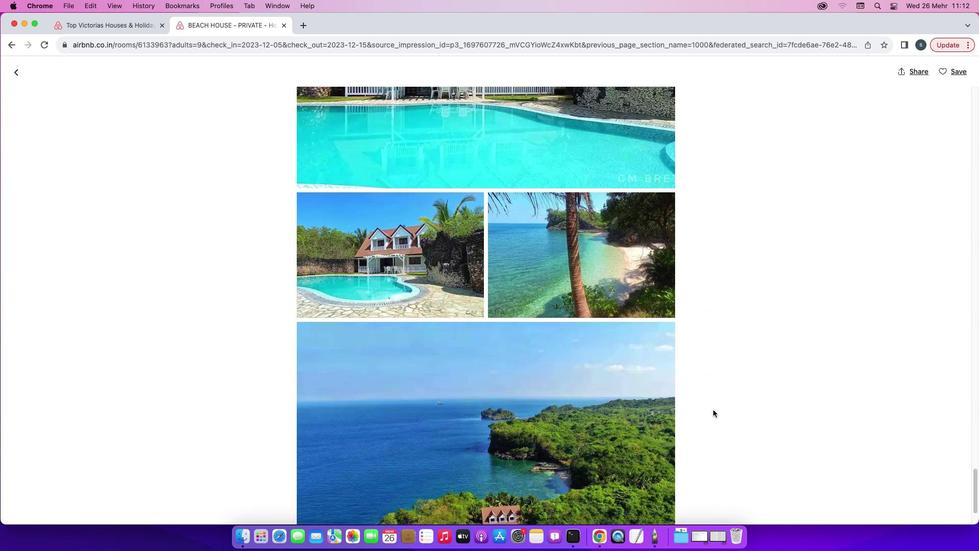 
Action: Mouse scrolled (713, 409) with delta (0, -2)
Screenshot: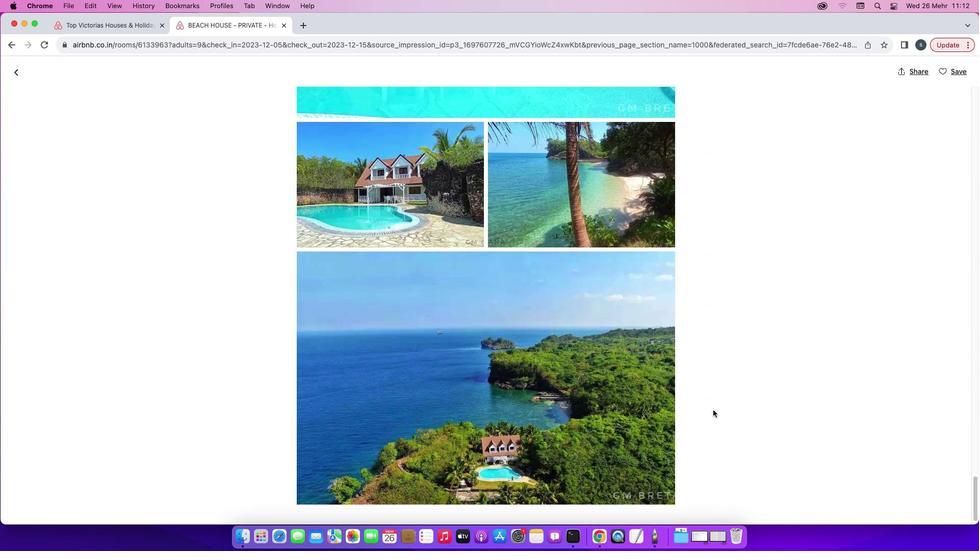 
Action: Mouse scrolled (713, 409) with delta (0, 0)
Screenshot: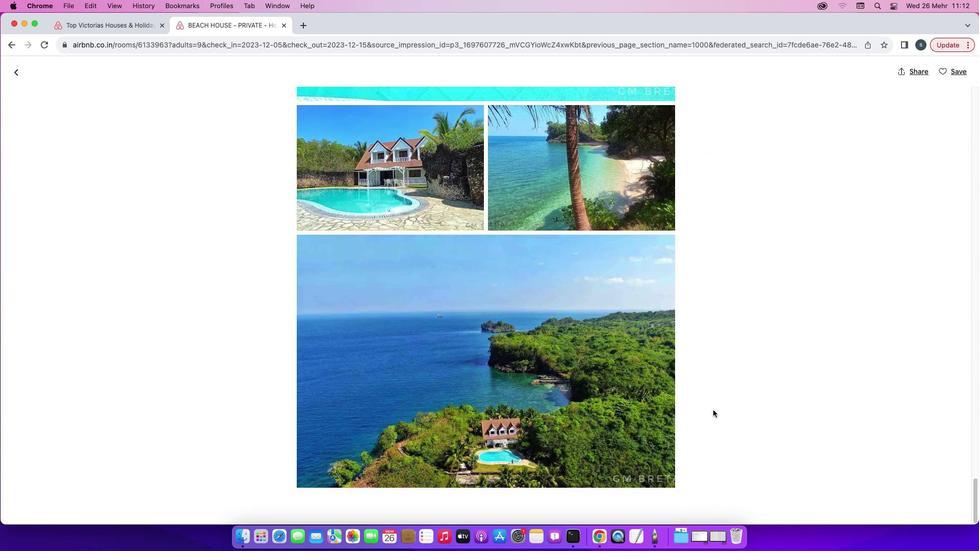 
Action: Mouse scrolled (713, 409) with delta (0, 0)
Screenshot: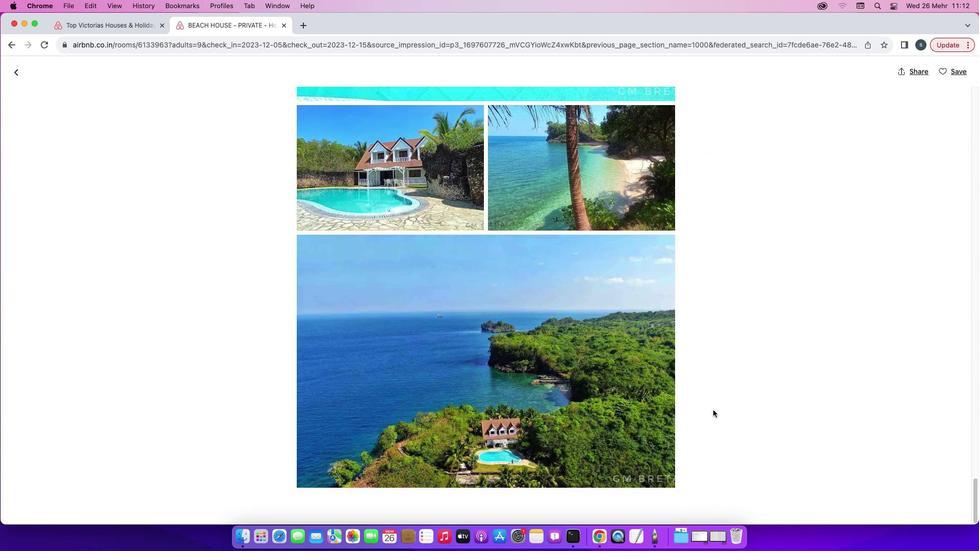 
Action: Mouse scrolled (713, 409) with delta (0, 0)
Screenshot: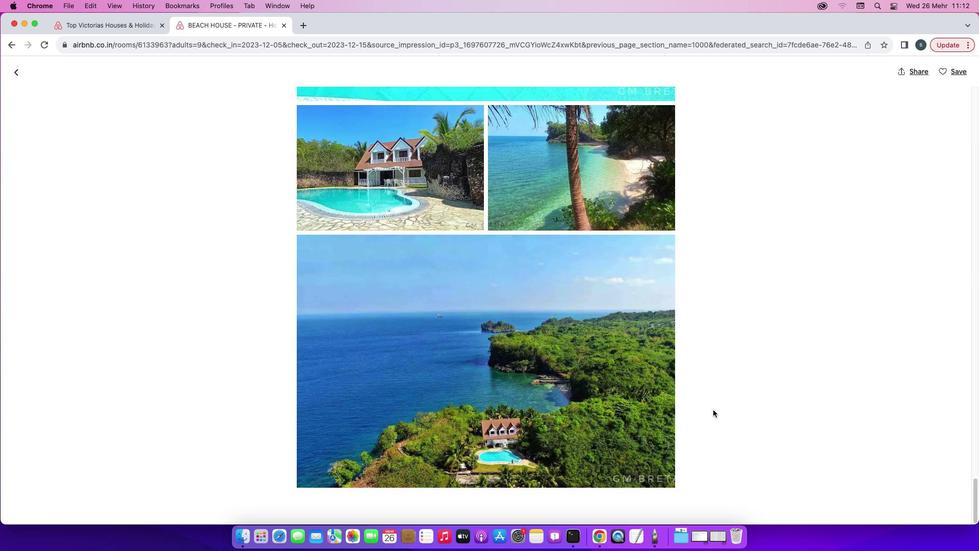 
Action: Mouse scrolled (713, 409) with delta (0, 0)
Screenshot: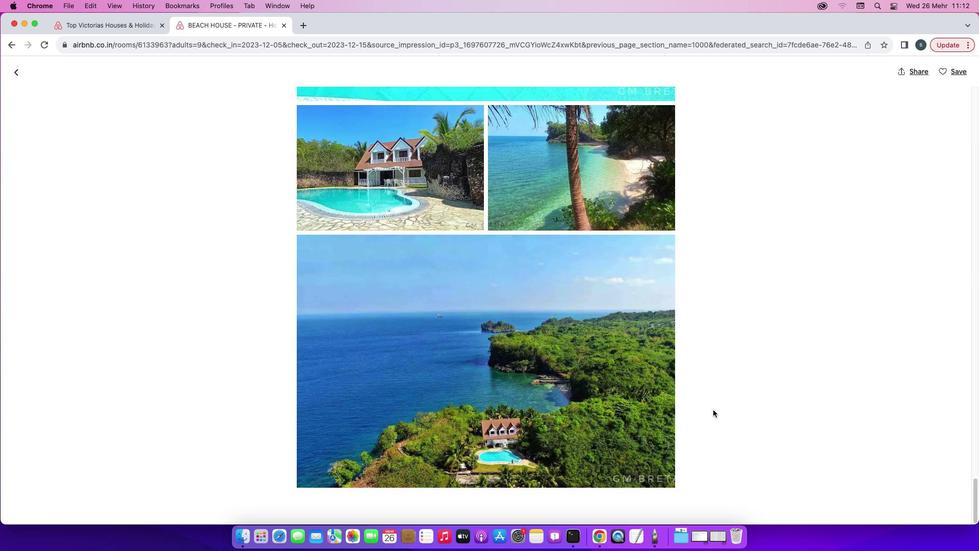 
Action: Mouse scrolled (713, 409) with delta (0, -1)
Screenshot: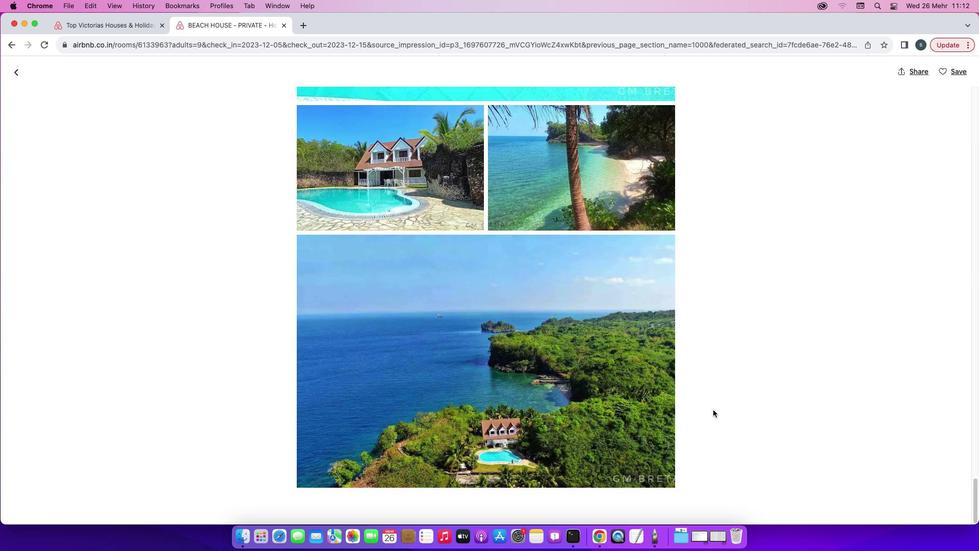 
Action: Mouse scrolled (713, 409) with delta (0, -1)
Screenshot: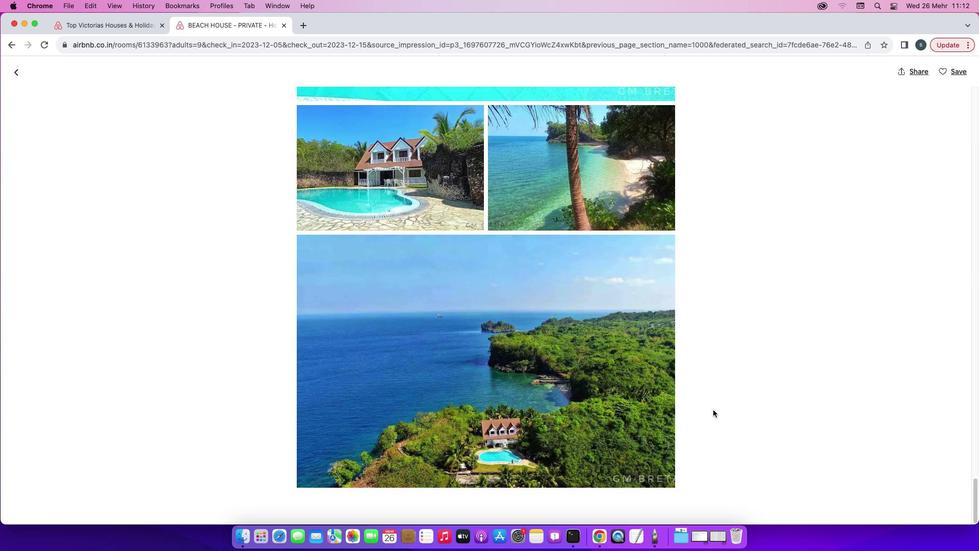 
Action: Mouse moved to (713, 410)
Screenshot: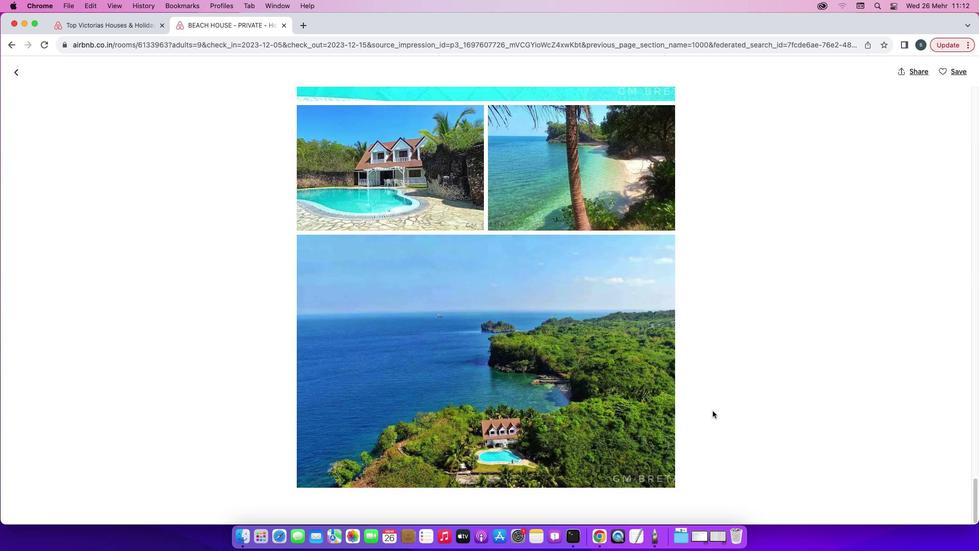 
Action: Mouse scrolled (713, 410) with delta (0, 0)
Screenshot: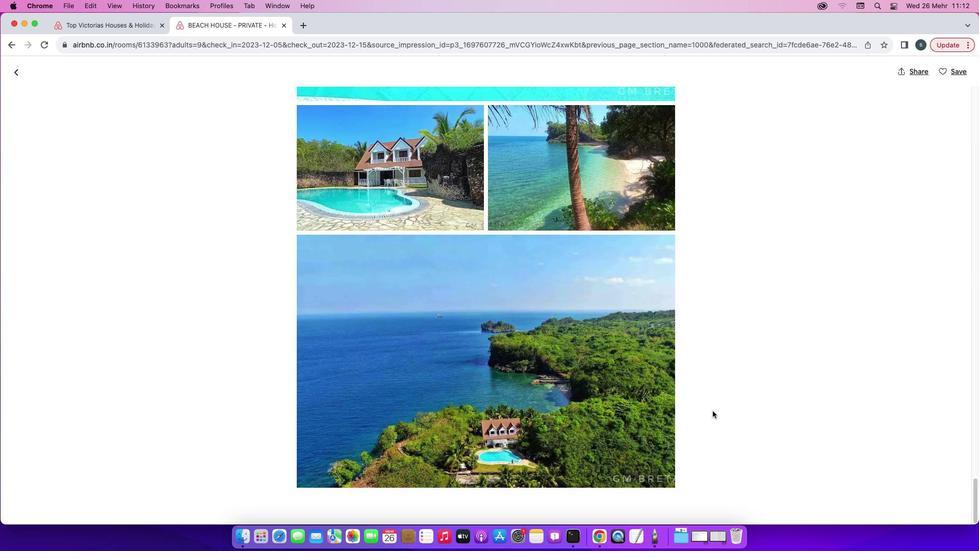 
Action: Mouse scrolled (713, 410) with delta (0, 0)
Screenshot: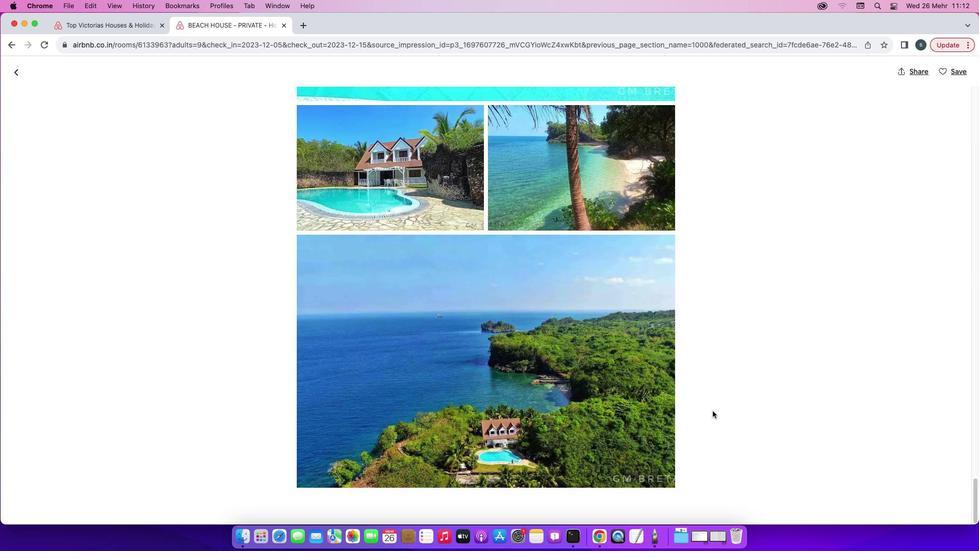 
Action: Mouse scrolled (713, 410) with delta (0, -1)
Screenshot: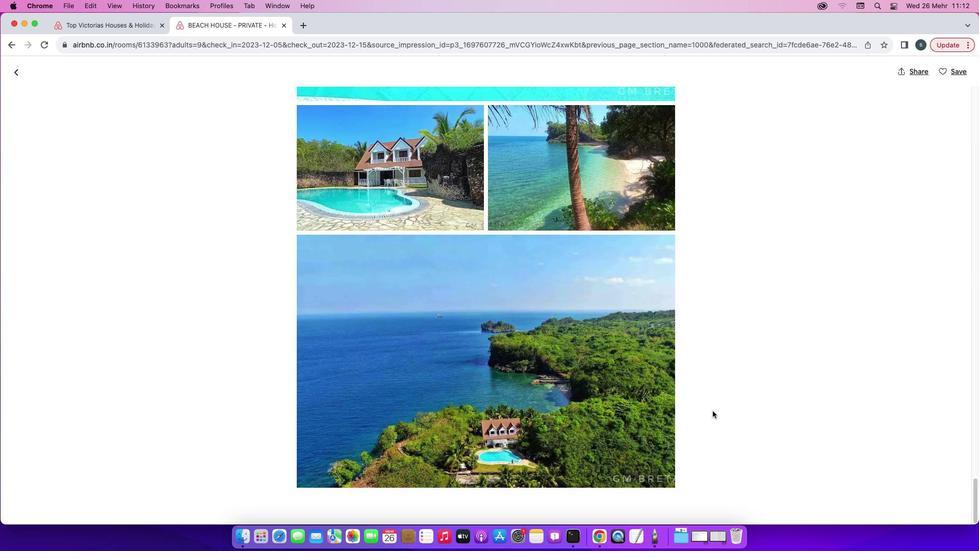 
Action: Mouse scrolled (713, 410) with delta (0, -1)
Screenshot: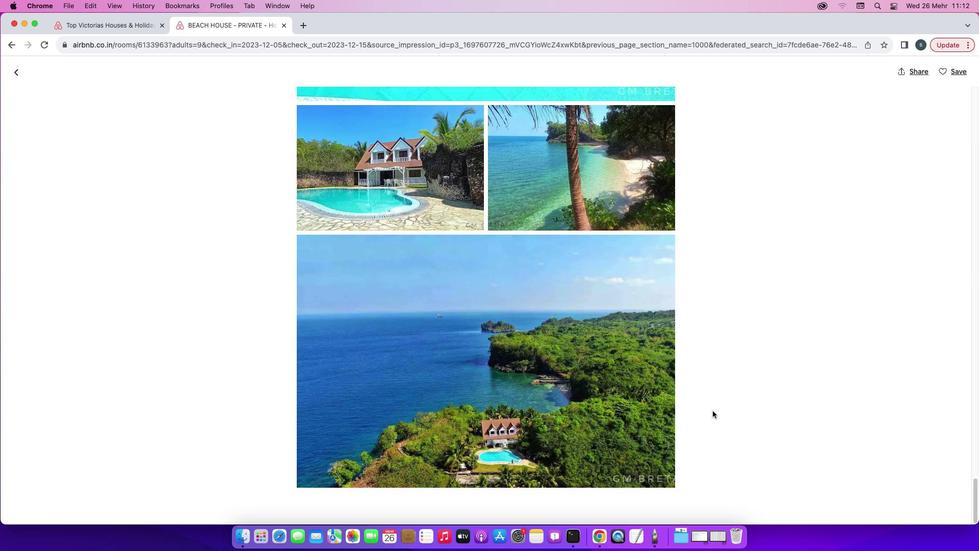 
Action: Mouse scrolled (713, 410) with delta (0, -2)
Screenshot: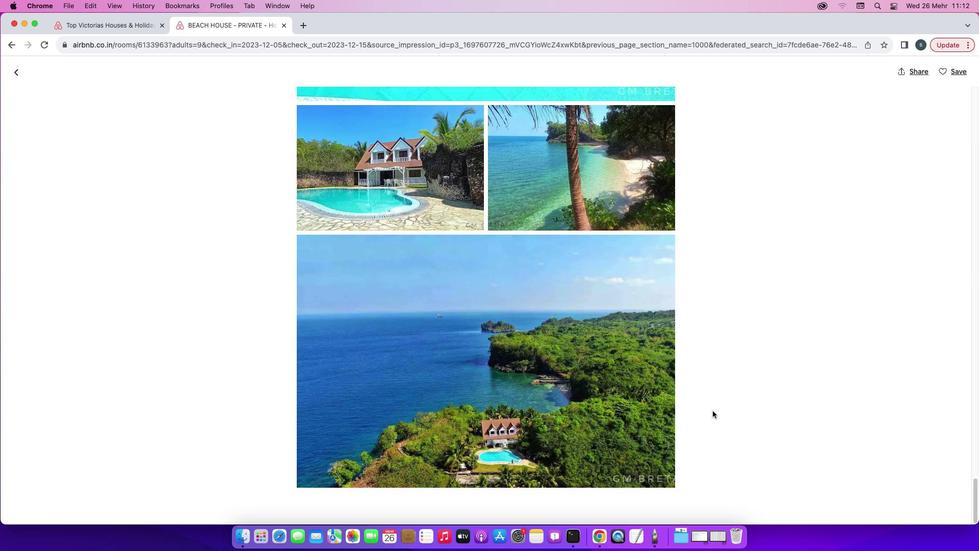 
Action: Mouse moved to (16, 78)
Screenshot: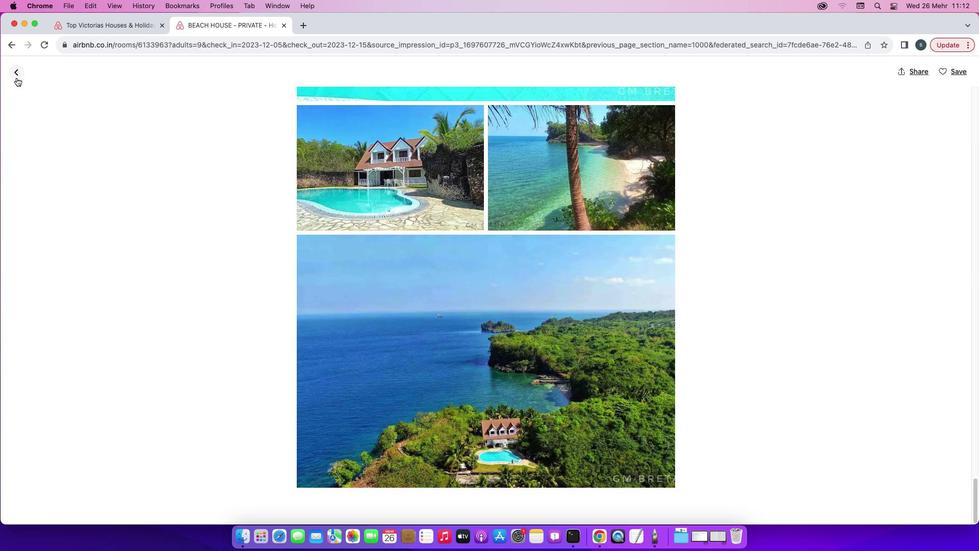 
Action: Mouse pressed left at (16, 78)
Screenshot: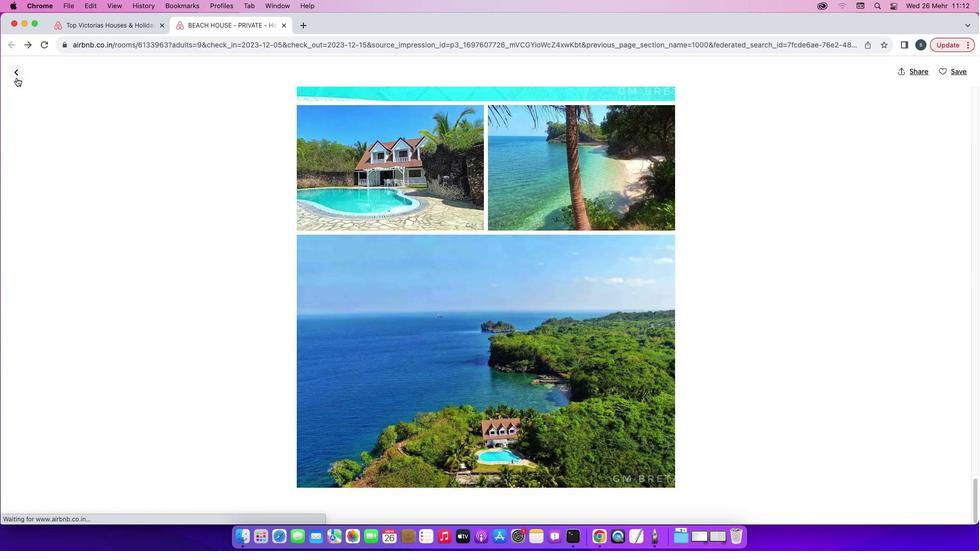 
Action: Mouse moved to (356, 329)
Screenshot: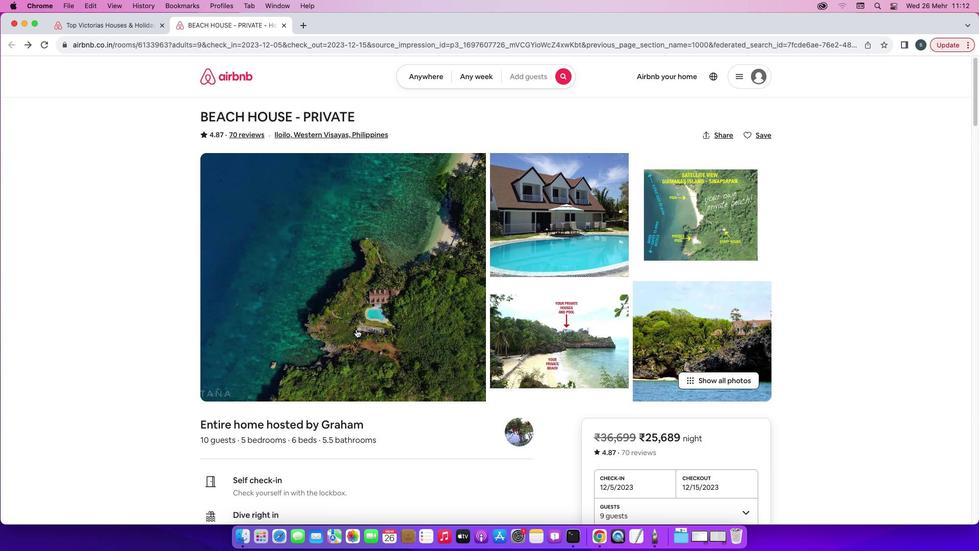 
Action: Mouse scrolled (356, 329) with delta (0, 0)
Screenshot: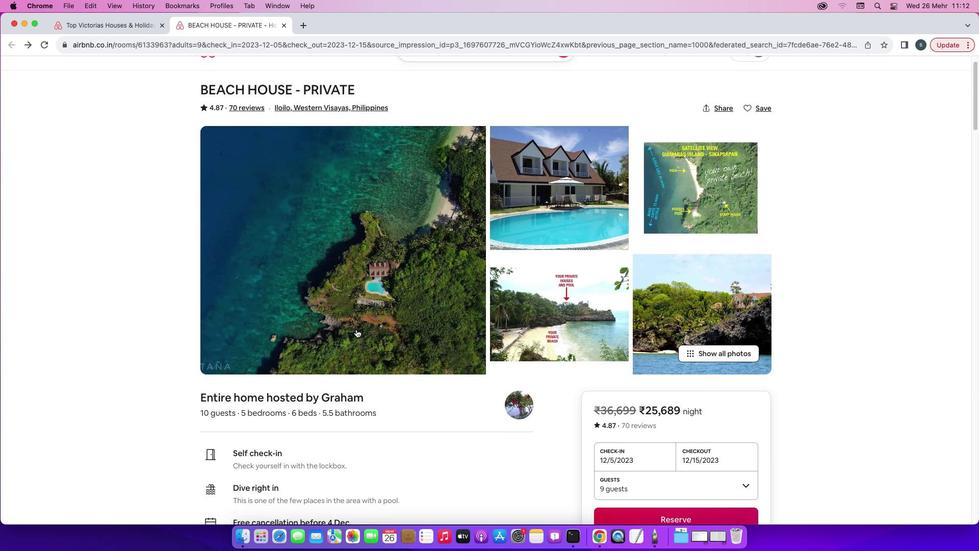 
Action: Mouse scrolled (356, 329) with delta (0, 0)
Screenshot: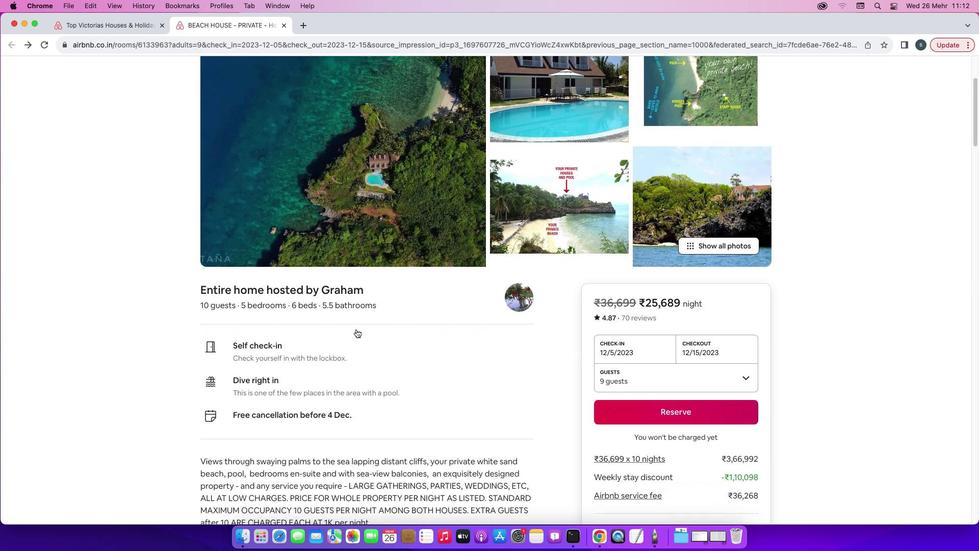 
Action: Mouse scrolled (356, 329) with delta (0, -1)
Screenshot: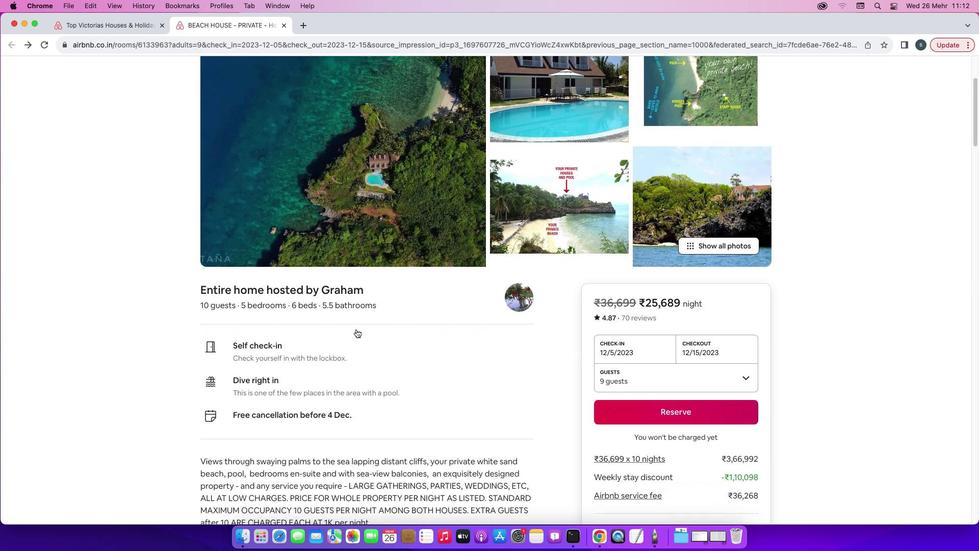 
Action: Mouse scrolled (356, 329) with delta (0, -2)
Screenshot: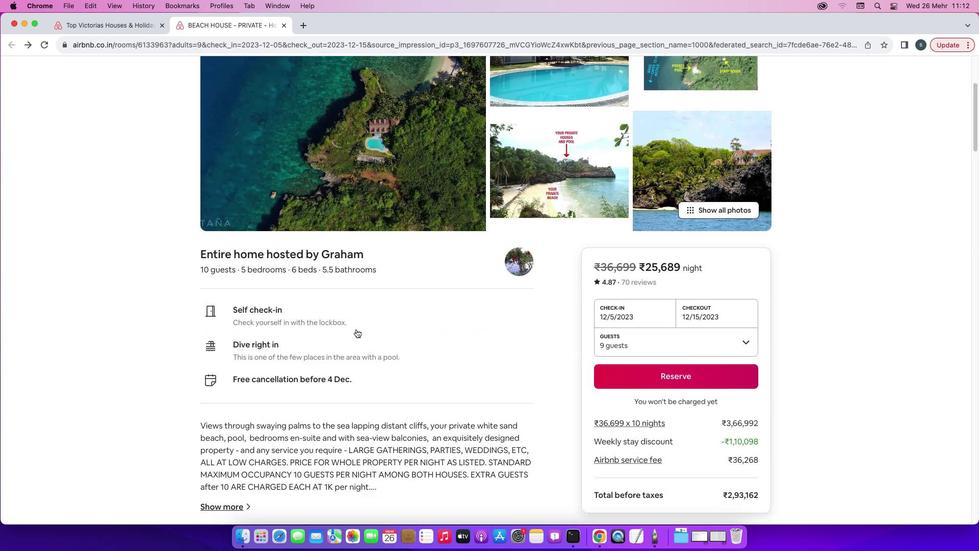 
Action: Mouse scrolled (356, 329) with delta (0, 0)
Screenshot: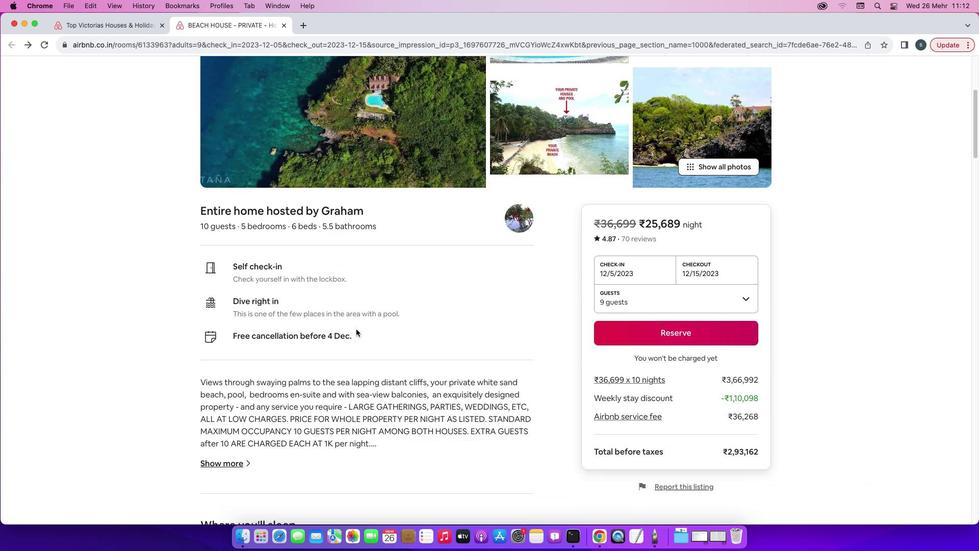 
Action: Mouse scrolled (356, 329) with delta (0, 0)
Screenshot: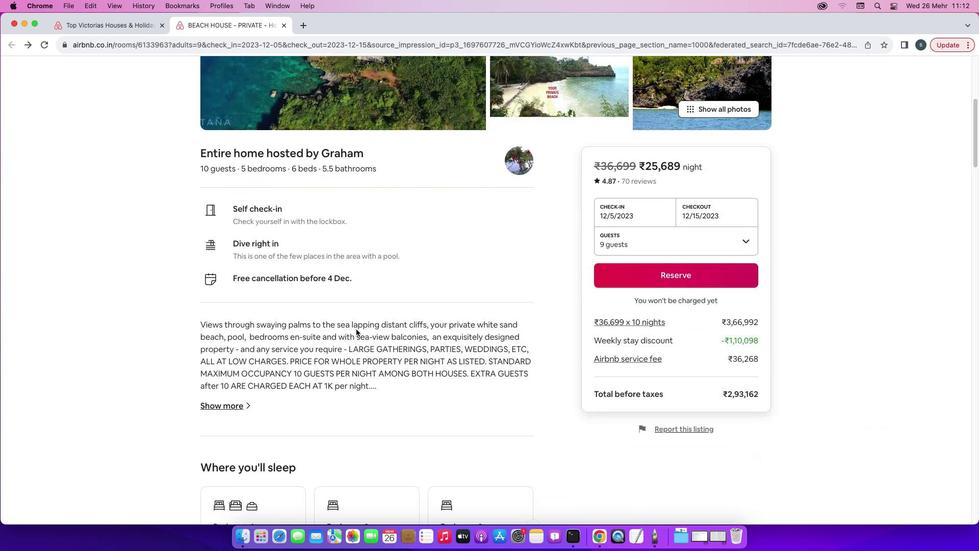 
Action: Mouse moved to (356, 329)
Screenshot: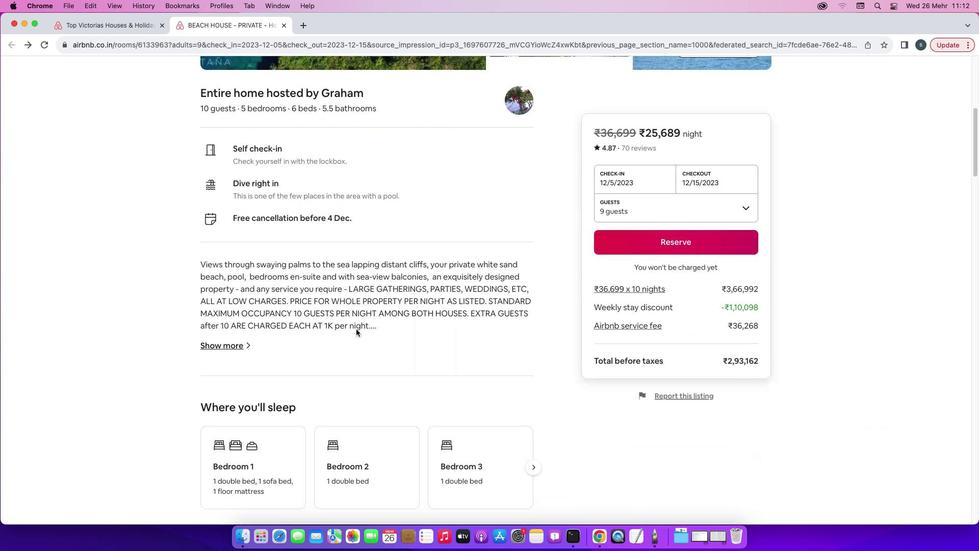 
Action: Mouse scrolled (356, 329) with delta (0, -1)
Screenshot: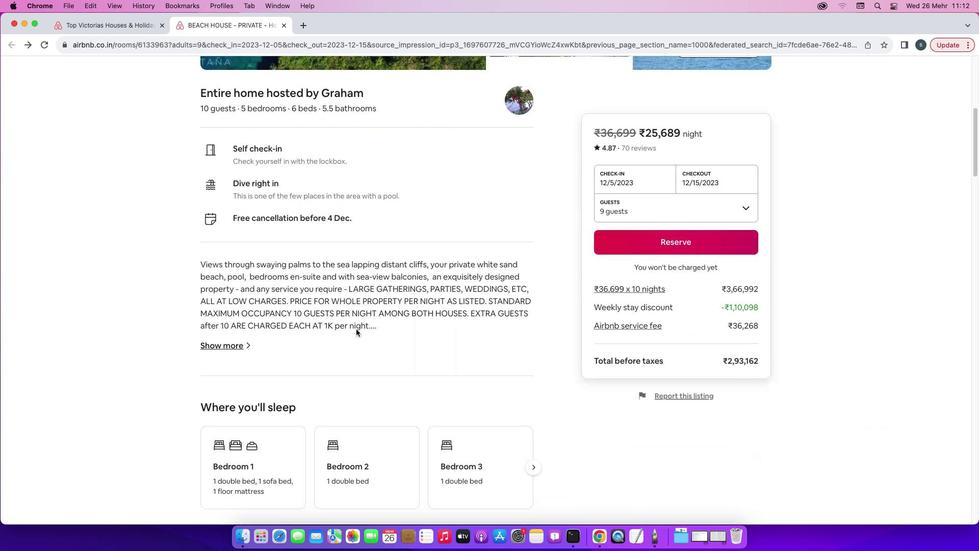 
Action: Mouse scrolled (356, 329) with delta (0, -2)
Screenshot: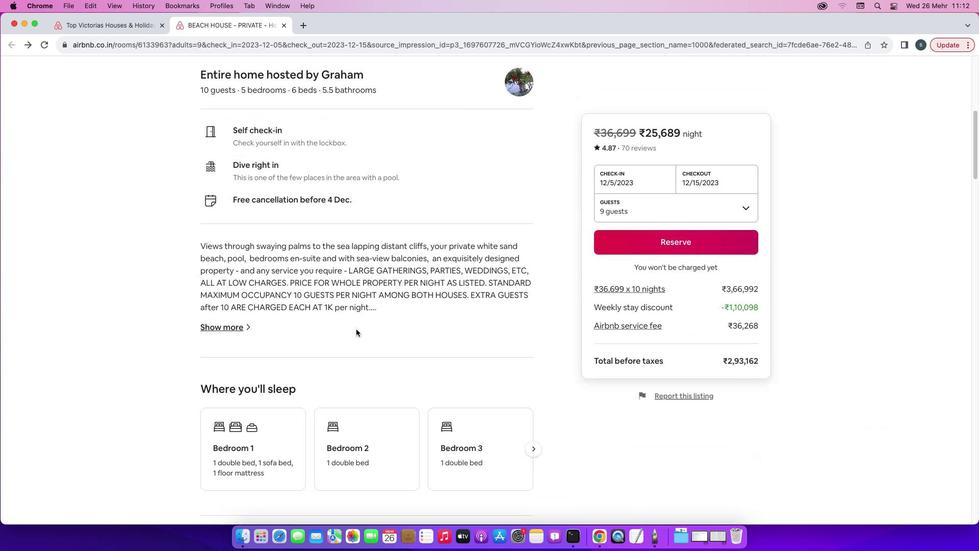 
Action: Mouse moved to (221, 315)
Screenshot: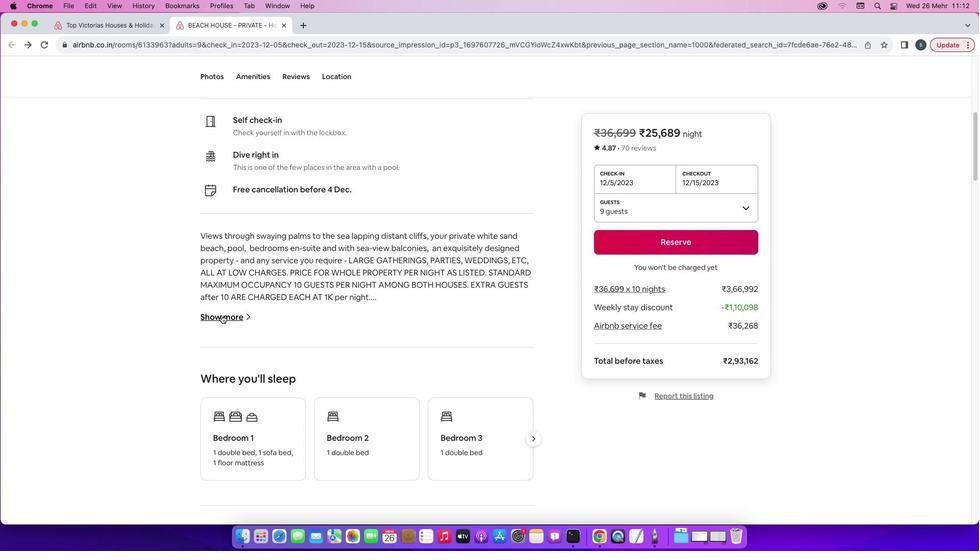 
Action: Mouse pressed left at (221, 315)
Screenshot: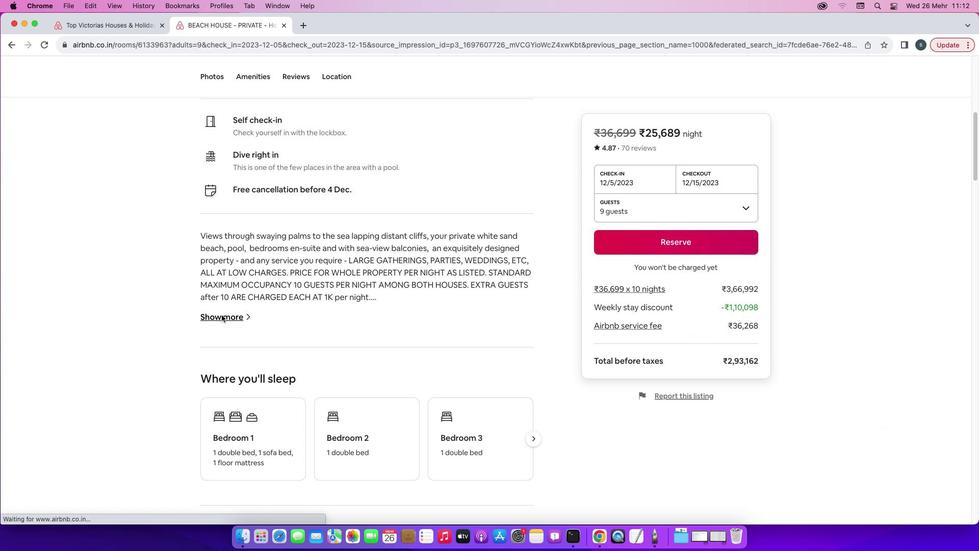 
Action: Mouse moved to (426, 376)
Screenshot: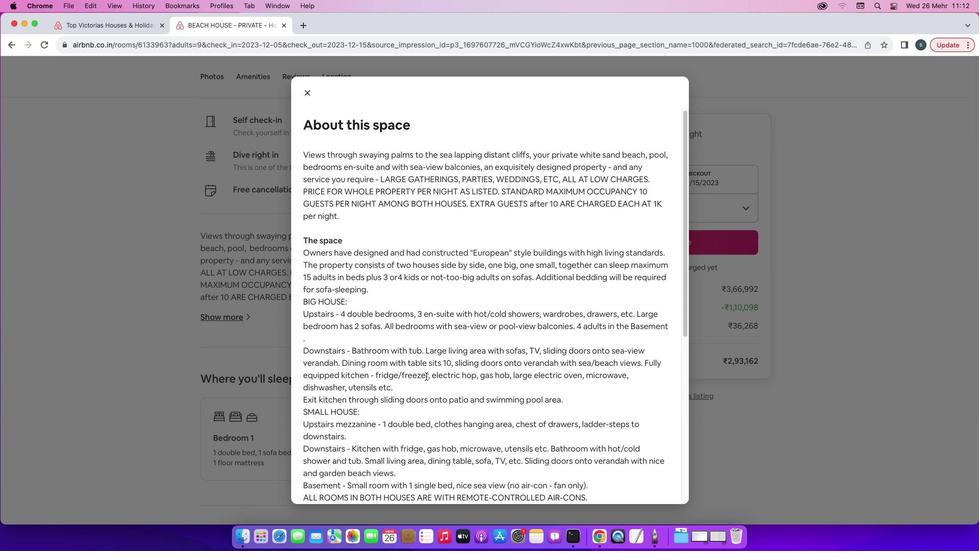 
Action: Mouse scrolled (426, 376) with delta (0, 0)
Screenshot: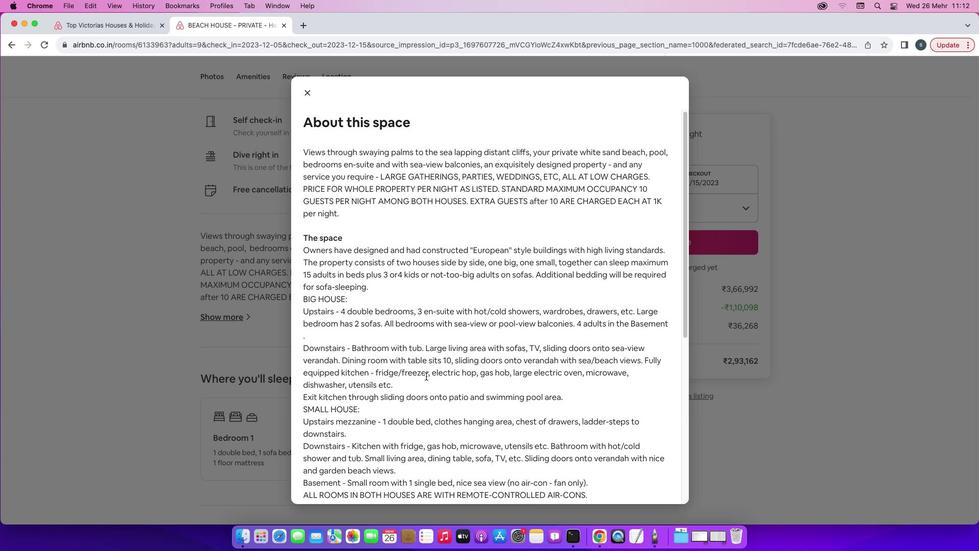 
Action: Mouse scrolled (426, 376) with delta (0, 0)
Screenshot: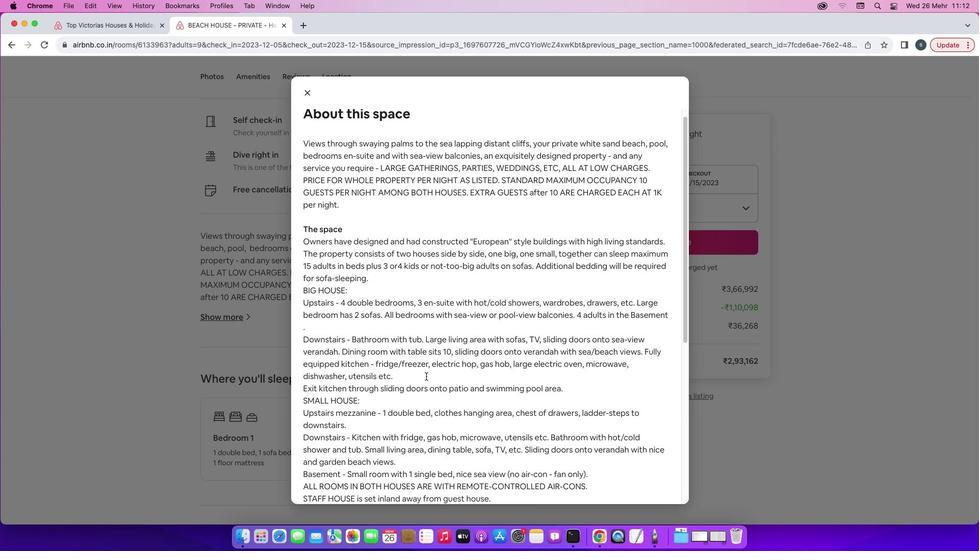 
Action: Mouse scrolled (426, 376) with delta (0, 0)
Screenshot: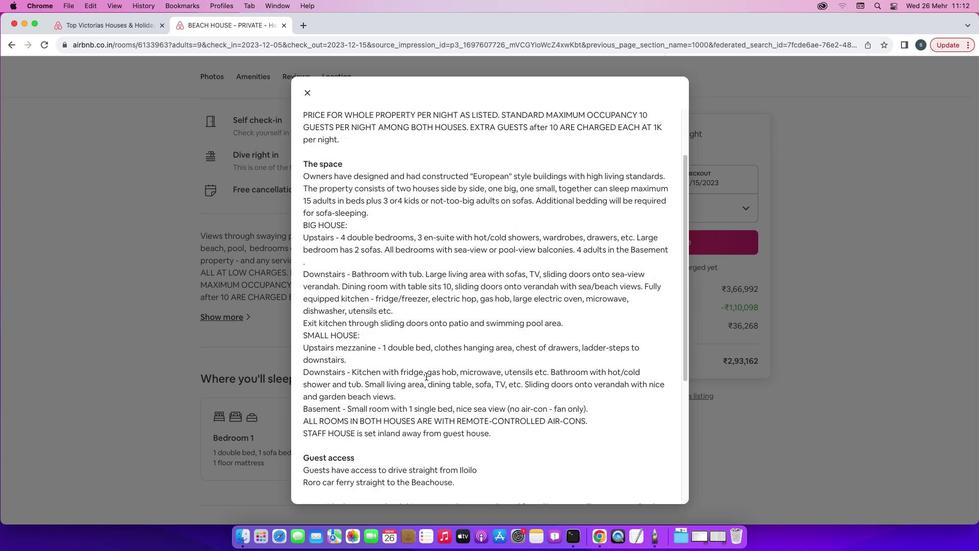 
Action: Mouse scrolled (426, 376) with delta (0, -1)
Screenshot: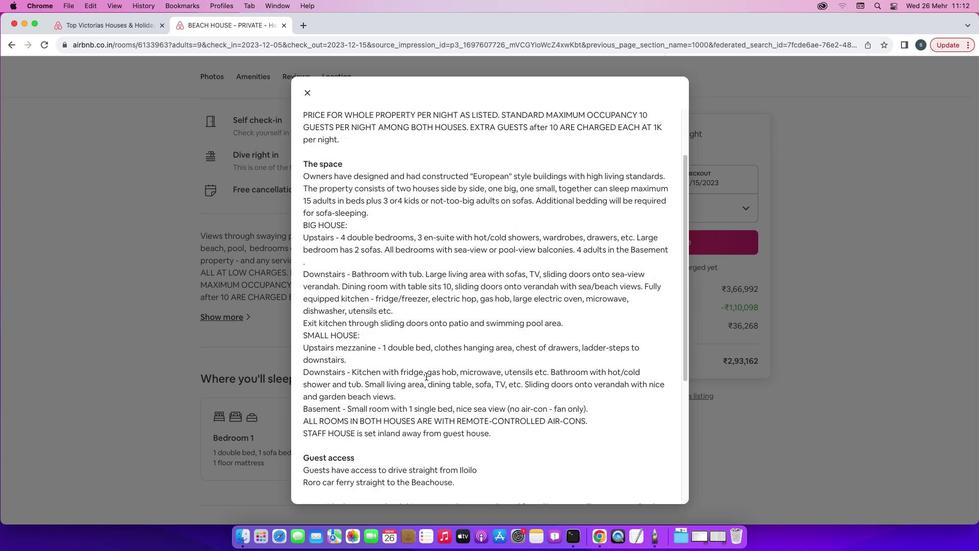 
Action: Mouse scrolled (426, 376) with delta (0, -1)
Screenshot: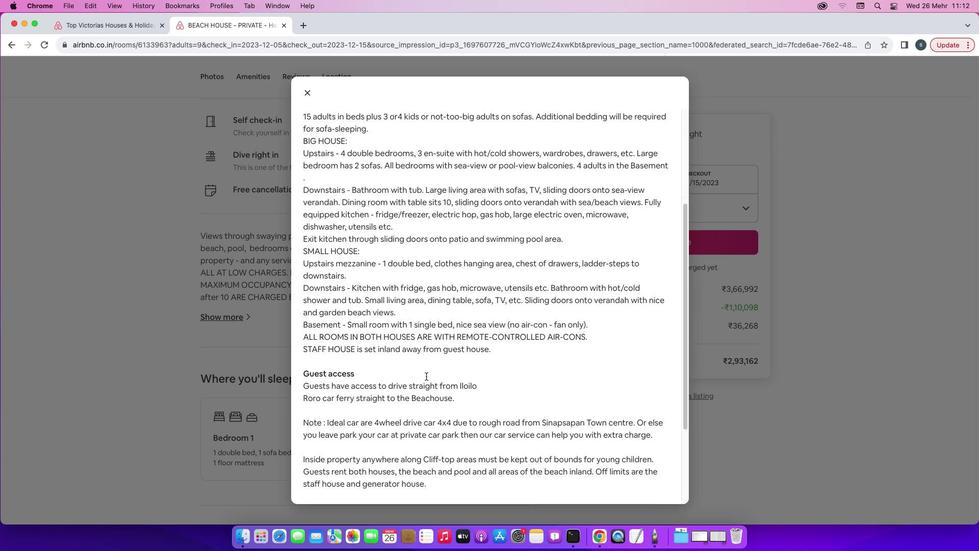 
Action: Mouse scrolled (426, 376) with delta (0, -1)
Screenshot: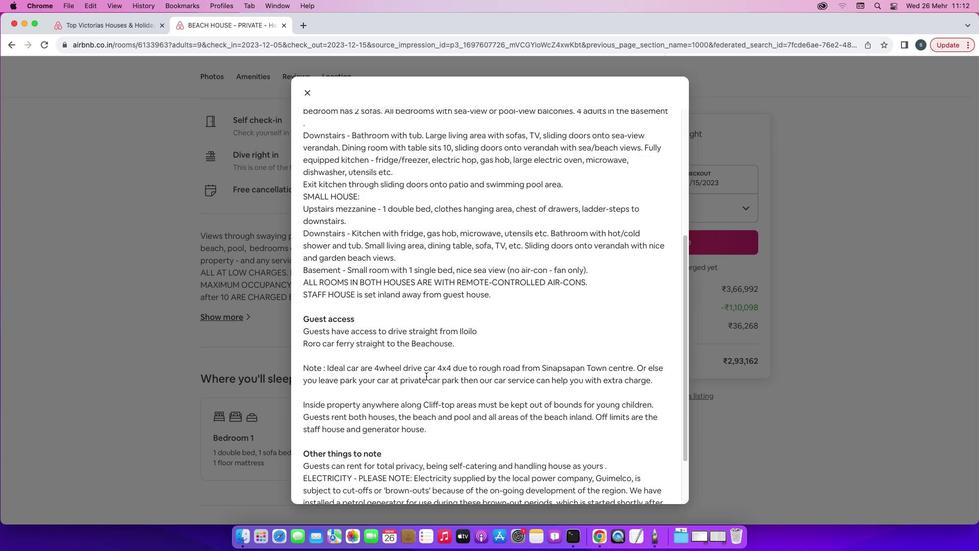 
Action: Mouse scrolled (426, 376) with delta (0, 0)
Screenshot: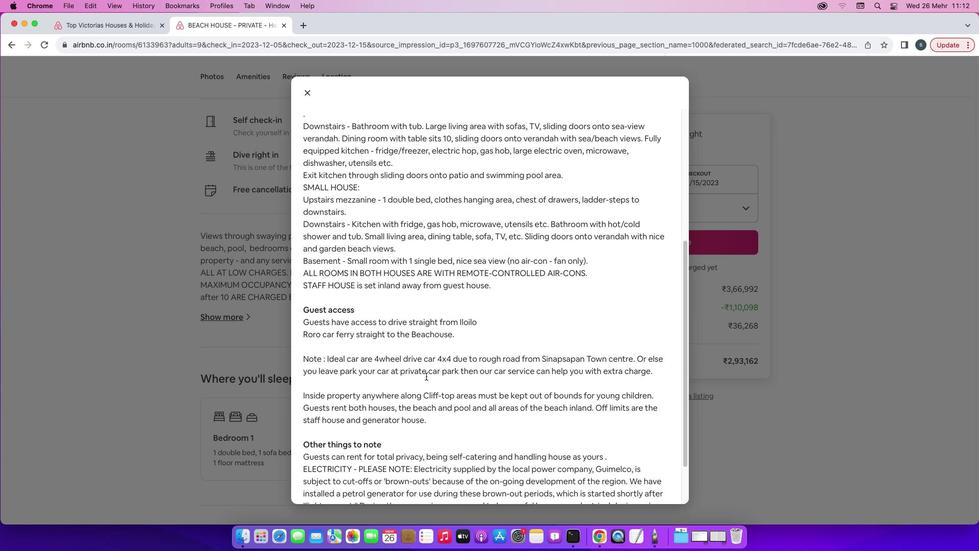 
Action: Mouse scrolled (426, 376) with delta (0, 0)
Screenshot: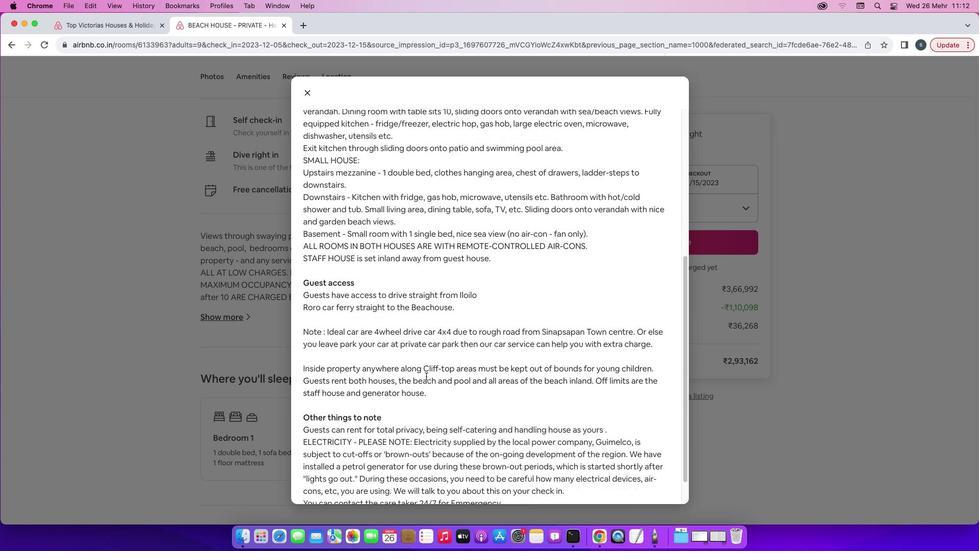 
Action: Mouse scrolled (426, 376) with delta (0, -1)
Screenshot: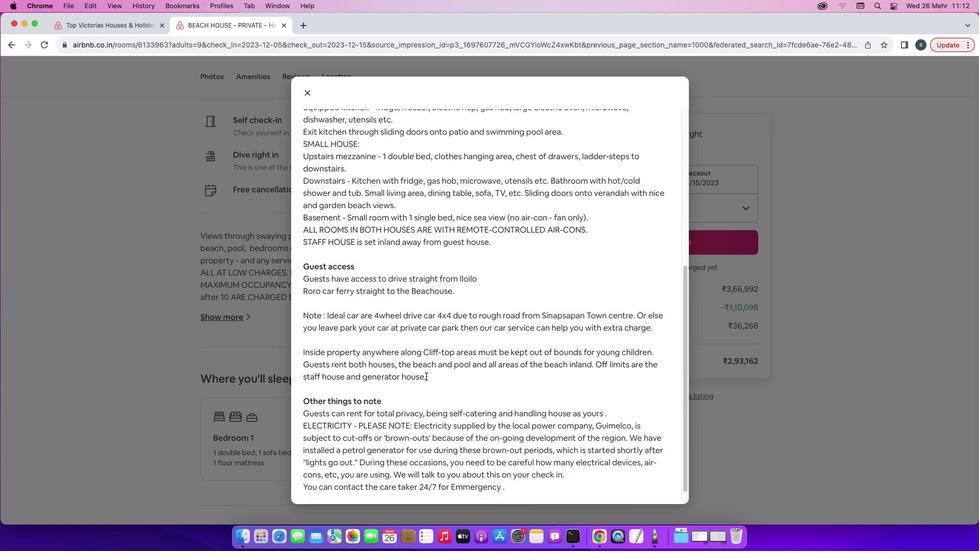 
Action: Mouse scrolled (426, 376) with delta (0, -2)
Screenshot: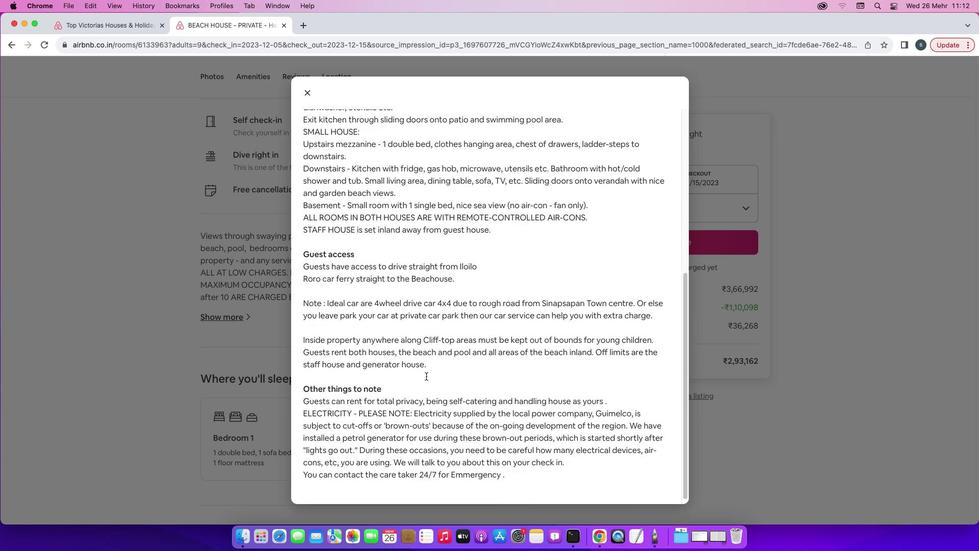 
Action: Mouse scrolled (426, 376) with delta (0, -2)
Screenshot: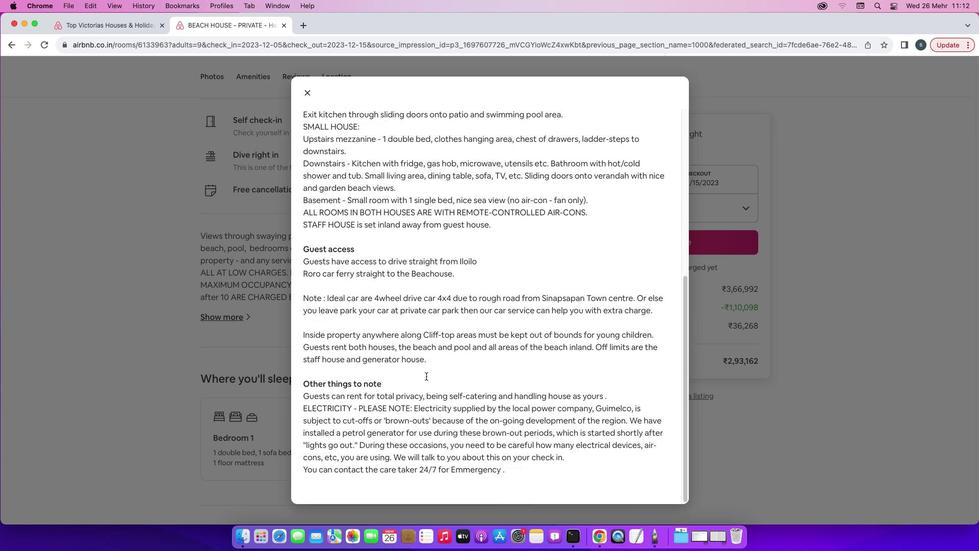
Action: Mouse scrolled (426, 376) with delta (0, -2)
Screenshot: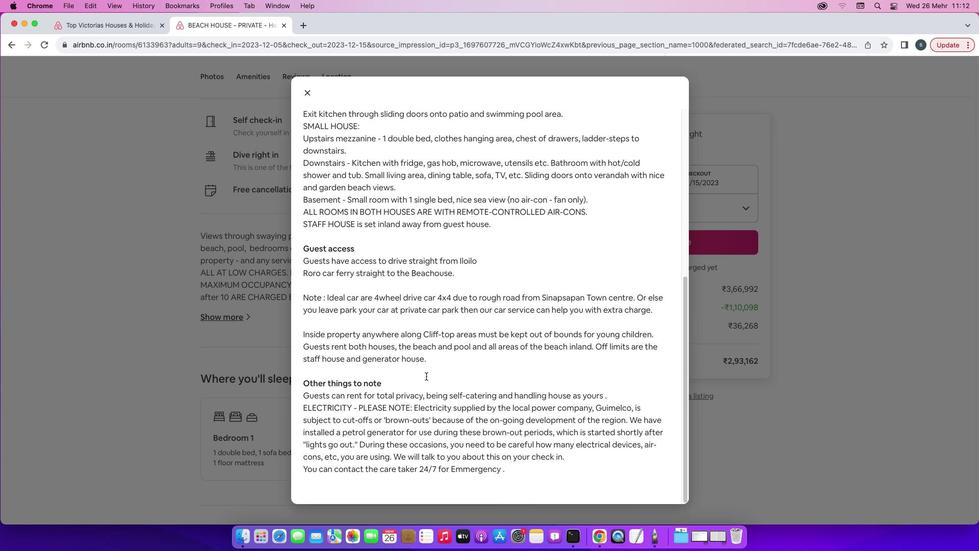 
Action: Mouse scrolled (426, 376) with delta (0, 0)
Screenshot: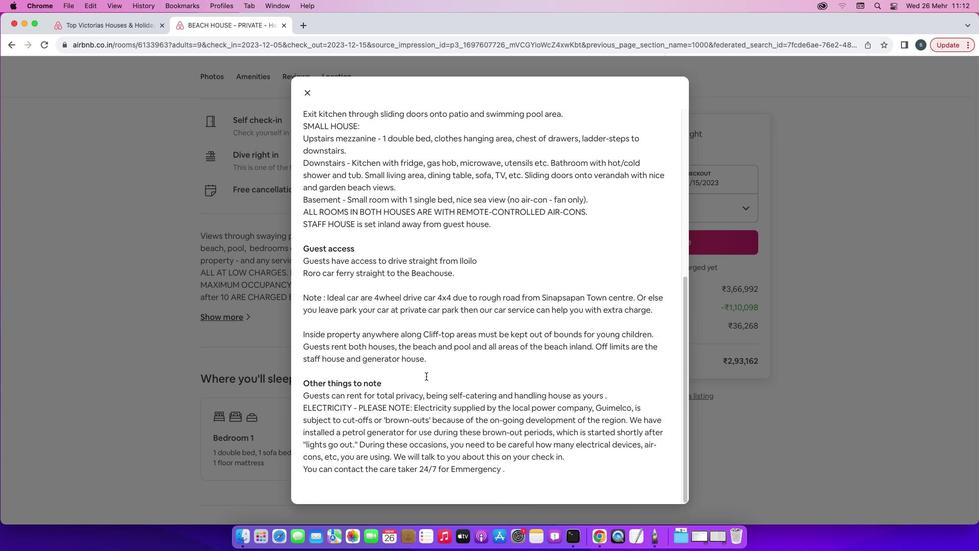 
Action: Mouse scrolled (426, 376) with delta (0, 0)
Screenshot: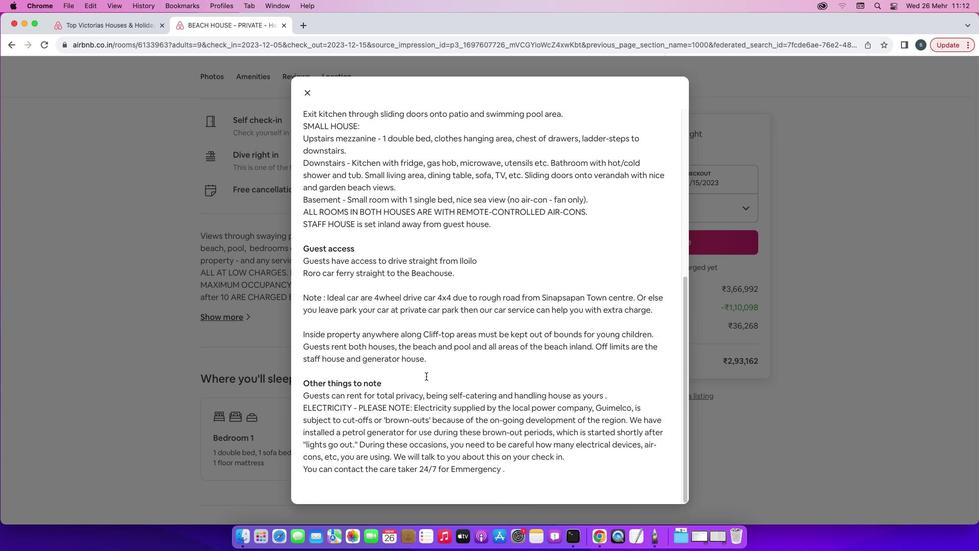 
Action: Mouse scrolled (426, 376) with delta (0, -1)
Screenshot: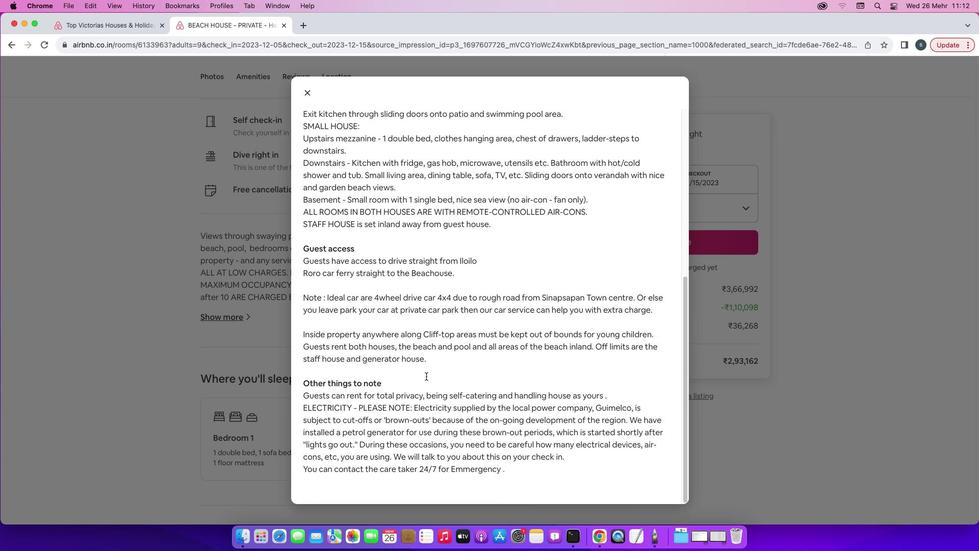 
Action: Mouse moved to (305, 89)
Screenshot: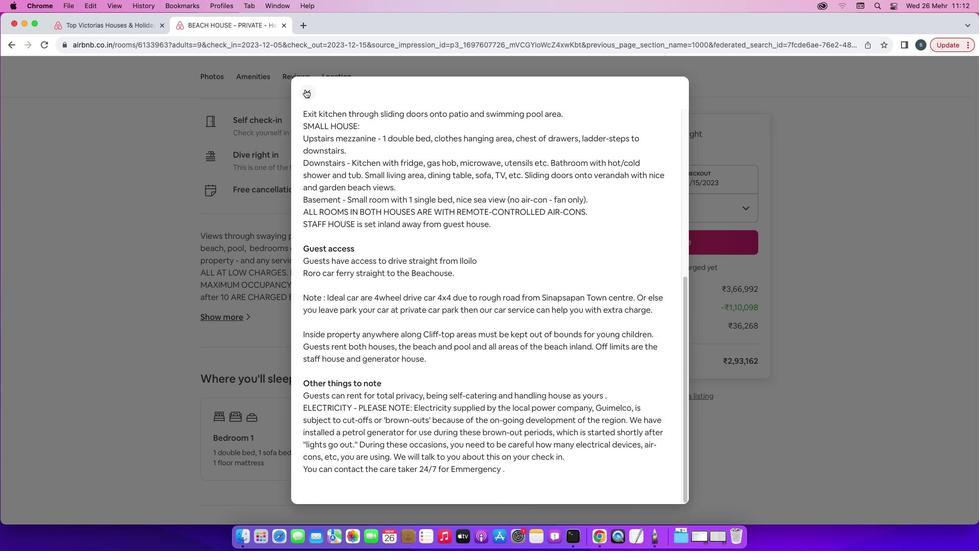 
Action: Mouse pressed left at (305, 89)
Screenshot: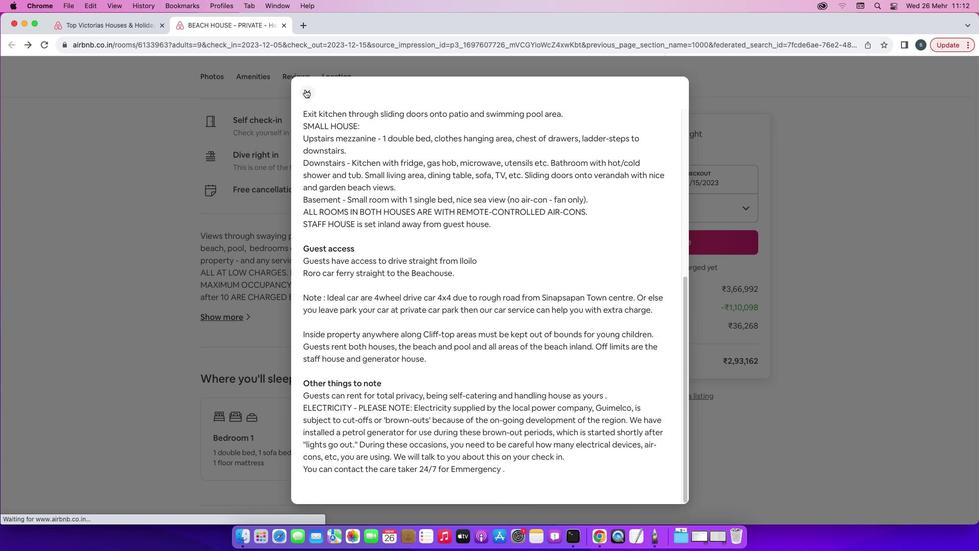 
Action: Mouse moved to (371, 321)
Screenshot: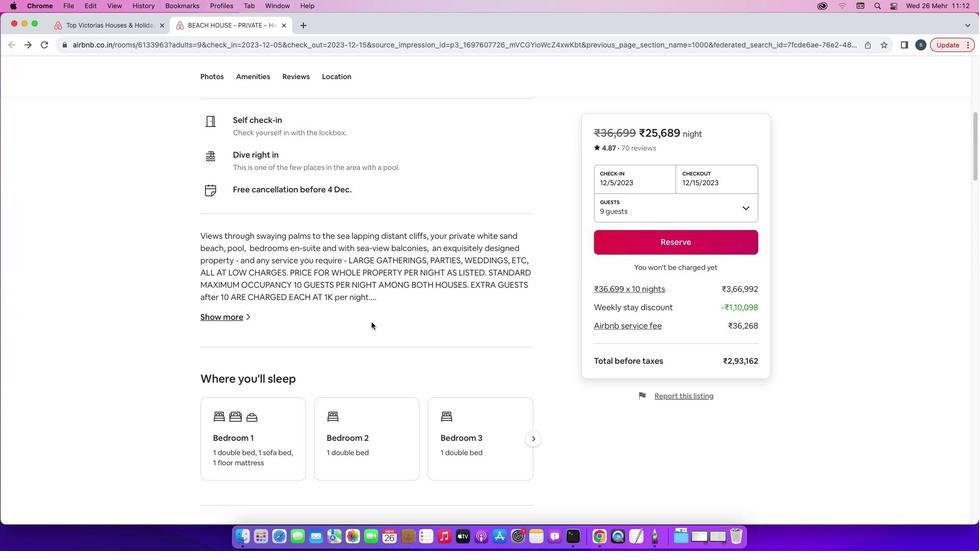
Action: Mouse scrolled (371, 321) with delta (0, 0)
Screenshot: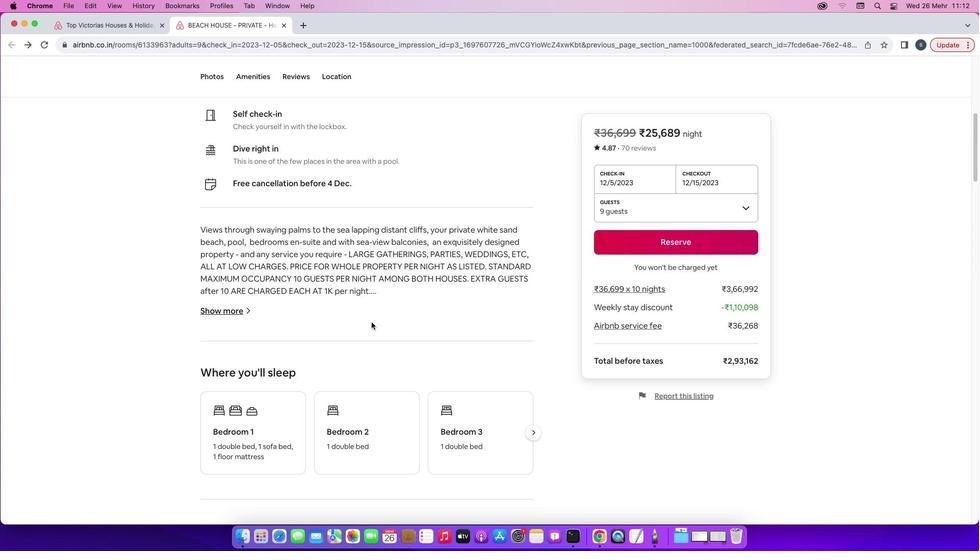 
Action: Mouse scrolled (371, 321) with delta (0, 0)
Screenshot: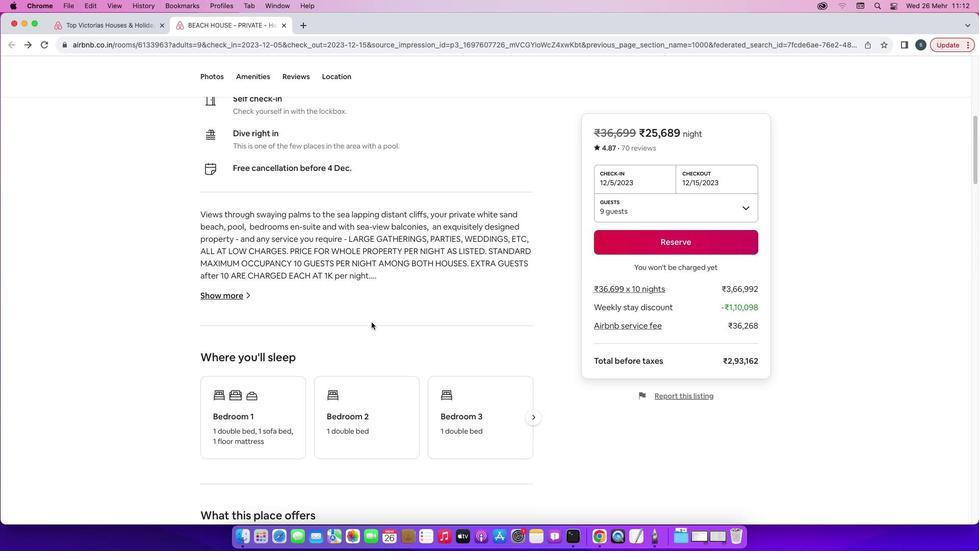 
Action: Mouse scrolled (371, 321) with delta (0, -1)
Screenshot: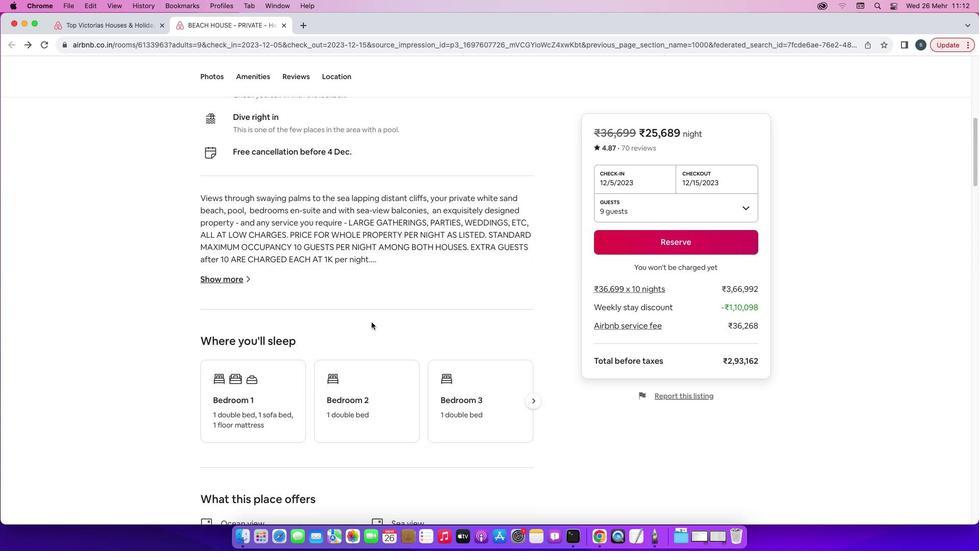 
Action: Mouse scrolled (371, 321) with delta (0, -1)
Screenshot: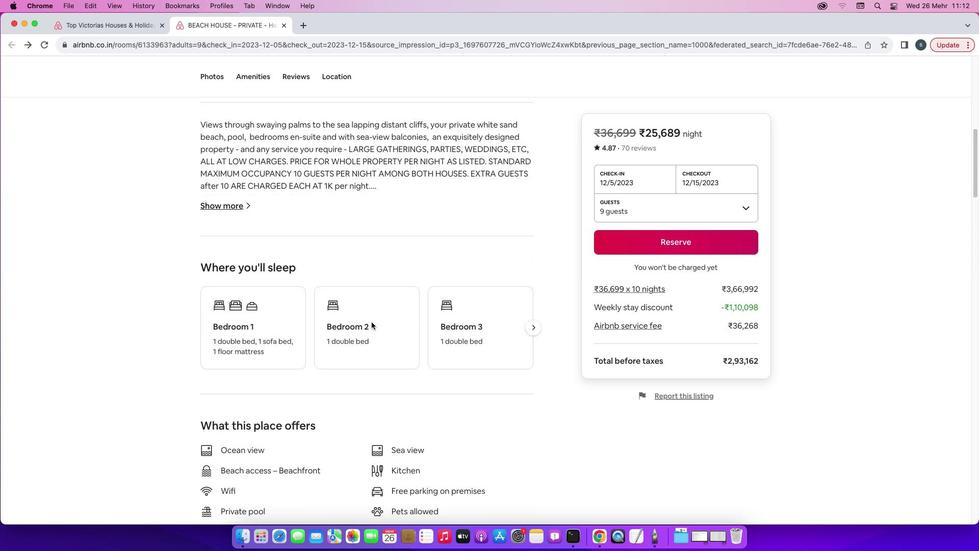
Action: Mouse scrolled (371, 321) with delta (0, -1)
Screenshot: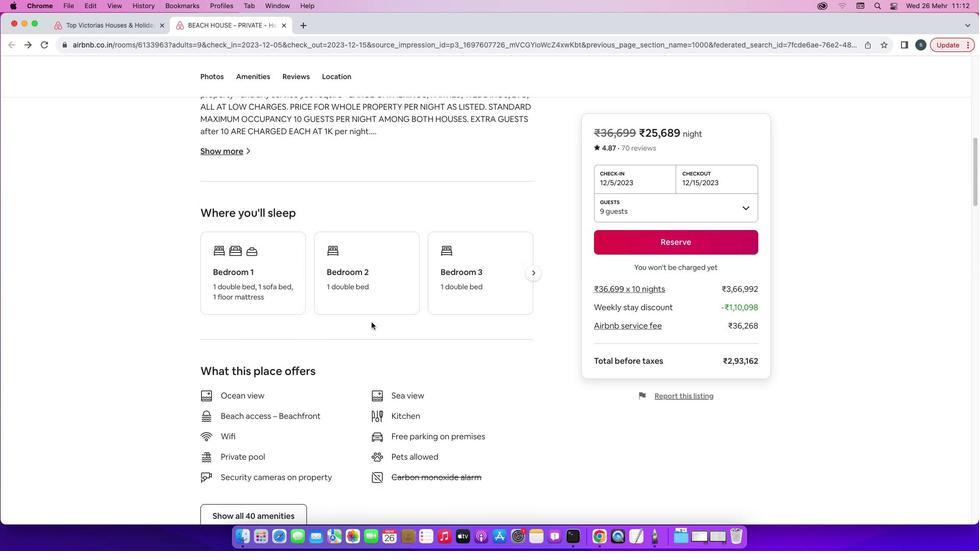 
Action: Mouse scrolled (371, 321) with delta (0, 0)
Screenshot: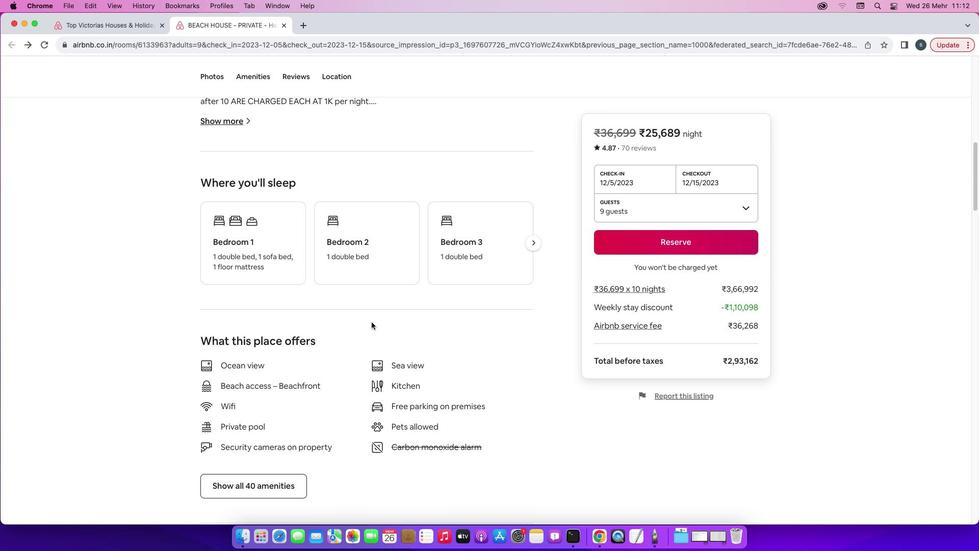 
Action: Mouse scrolled (371, 321) with delta (0, 0)
Screenshot: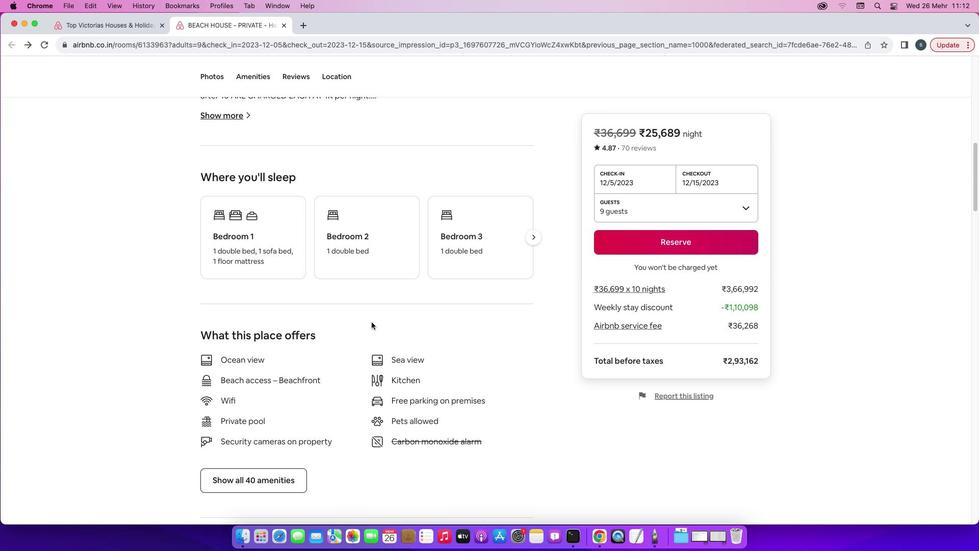 
Action: Mouse scrolled (371, 321) with delta (0, 0)
Screenshot: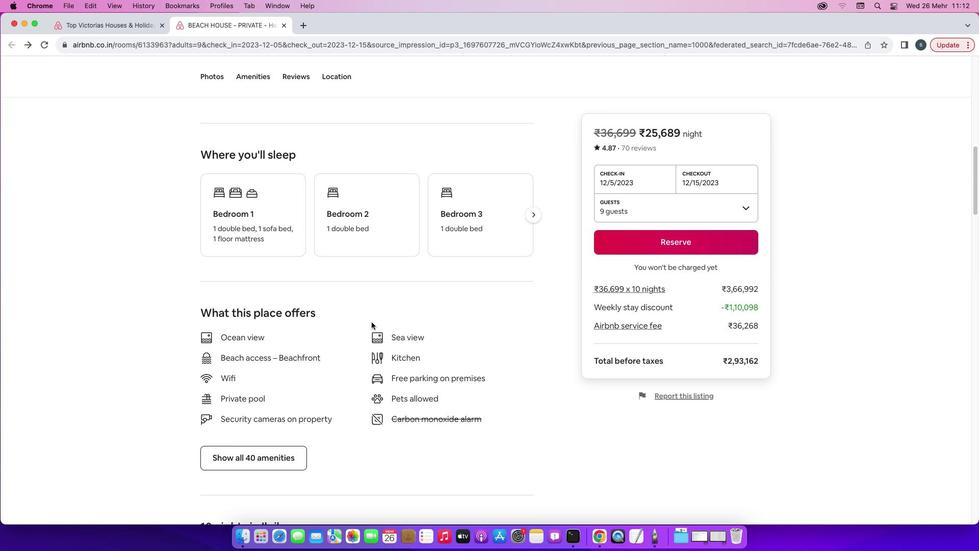 
Action: Mouse scrolled (371, 321) with delta (0, -1)
Screenshot: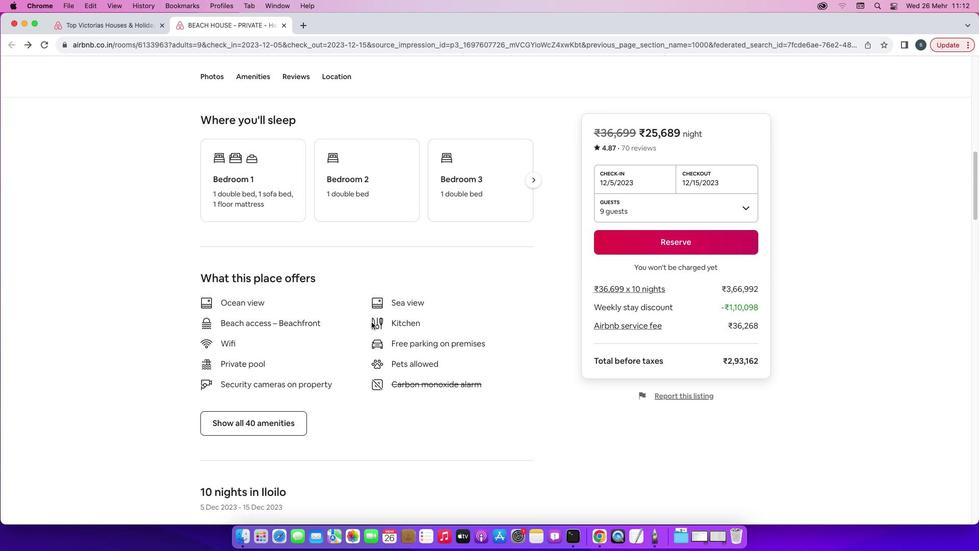 
Action: Mouse scrolled (371, 321) with delta (0, -1)
Screenshot: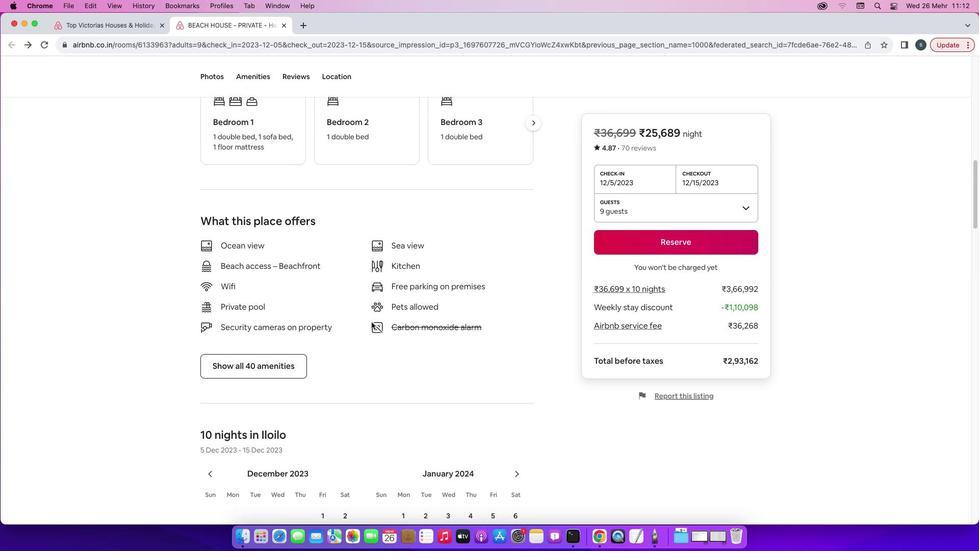 
Action: Mouse moved to (278, 344)
Screenshot: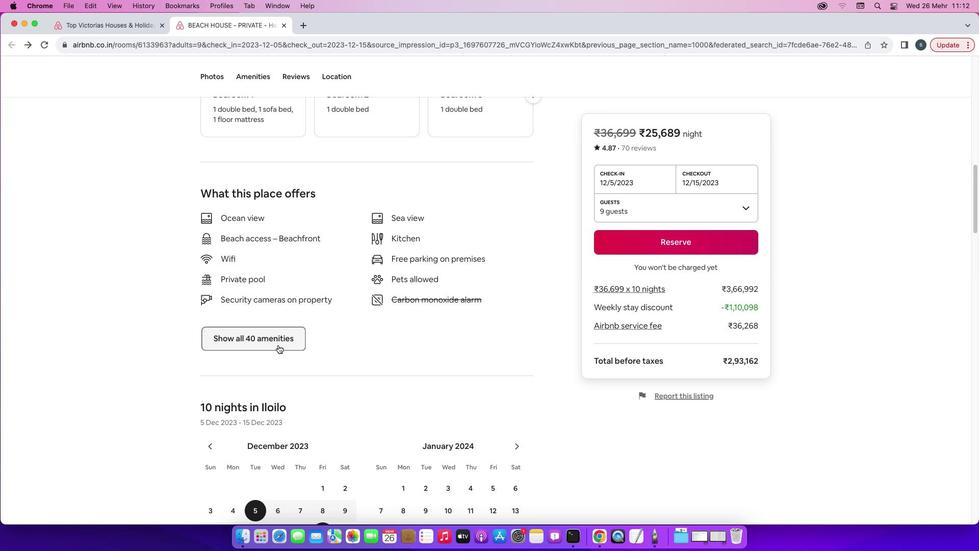 
Action: Mouse pressed left at (278, 344)
Screenshot: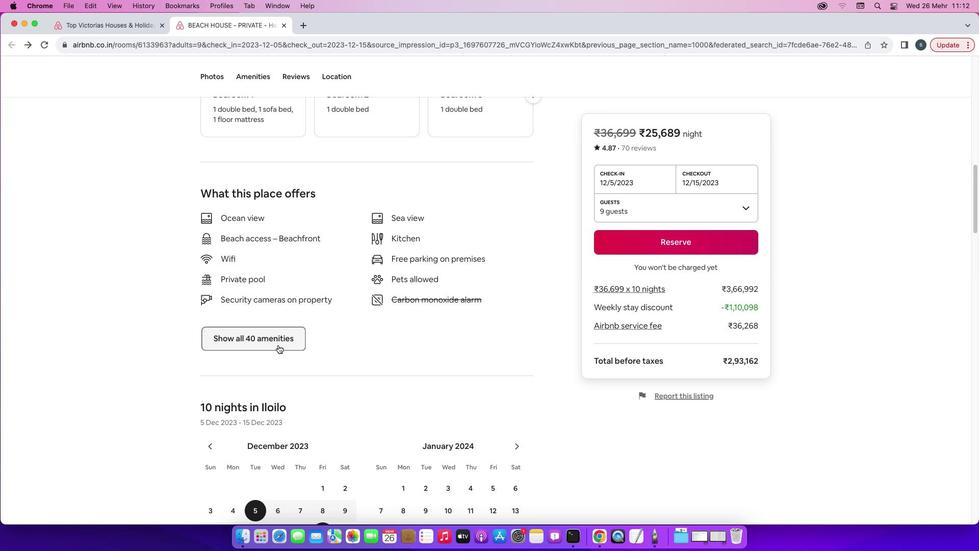 
Action: Mouse moved to (502, 384)
Screenshot: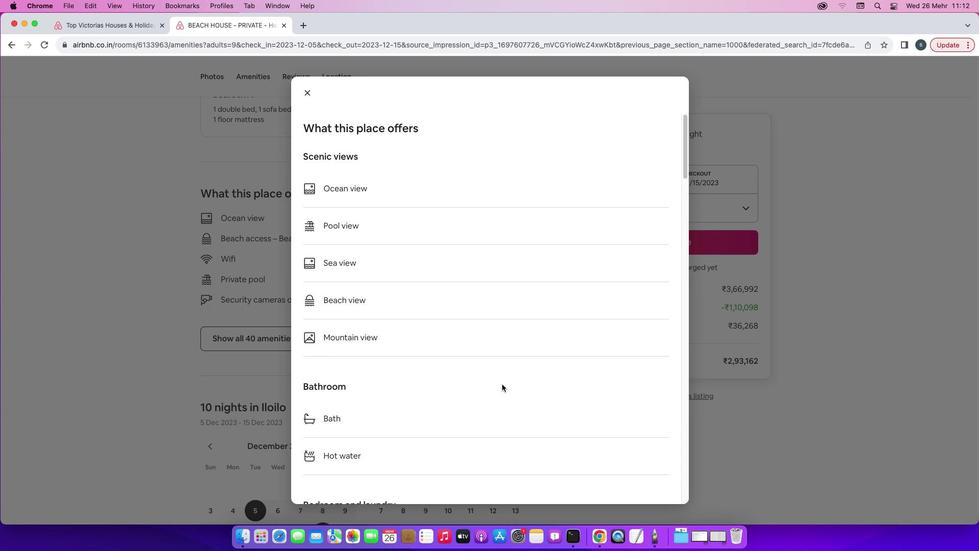
Action: Mouse scrolled (502, 384) with delta (0, 0)
Screenshot: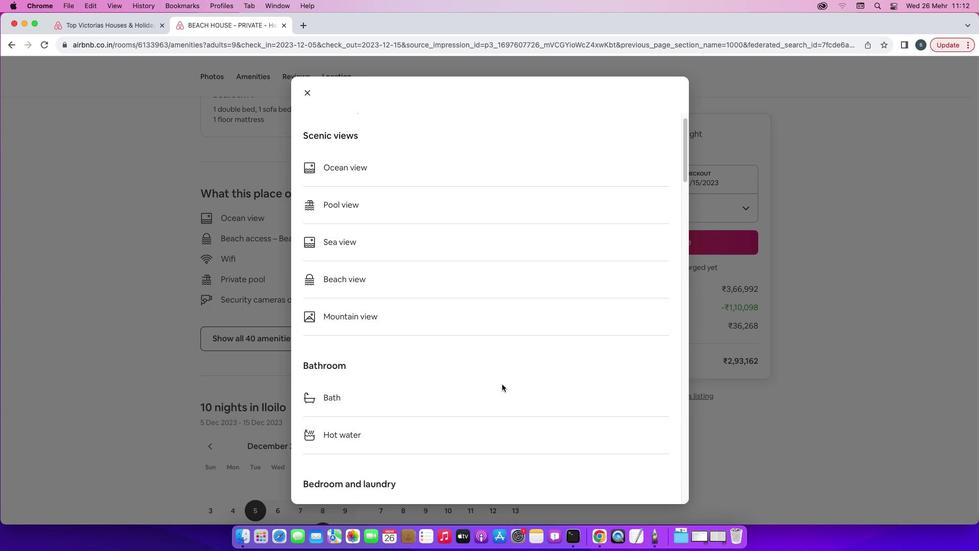 
Action: Mouse scrolled (502, 384) with delta (0, 0)
Screenshot: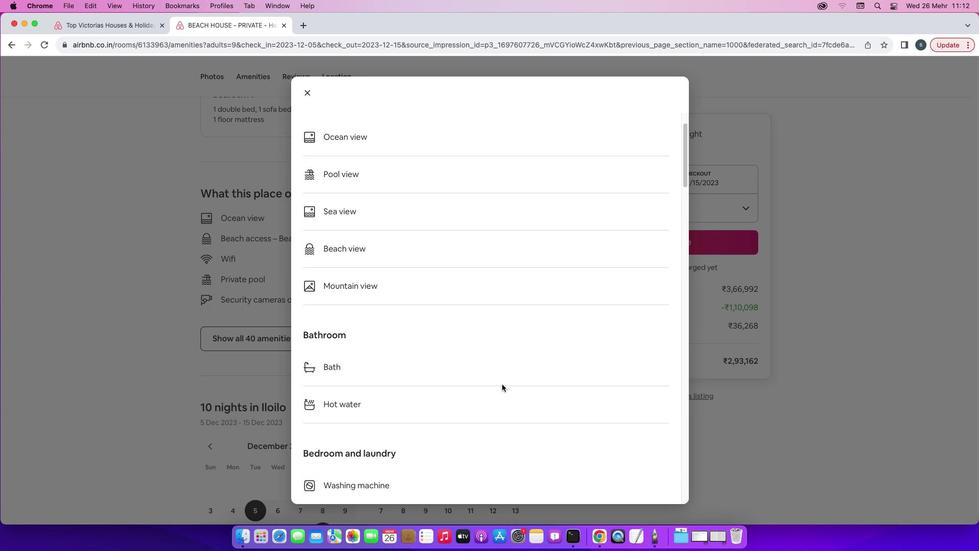 
Action: Mouse scrolled (502, 384) with delta (0, -1)
Screenshot: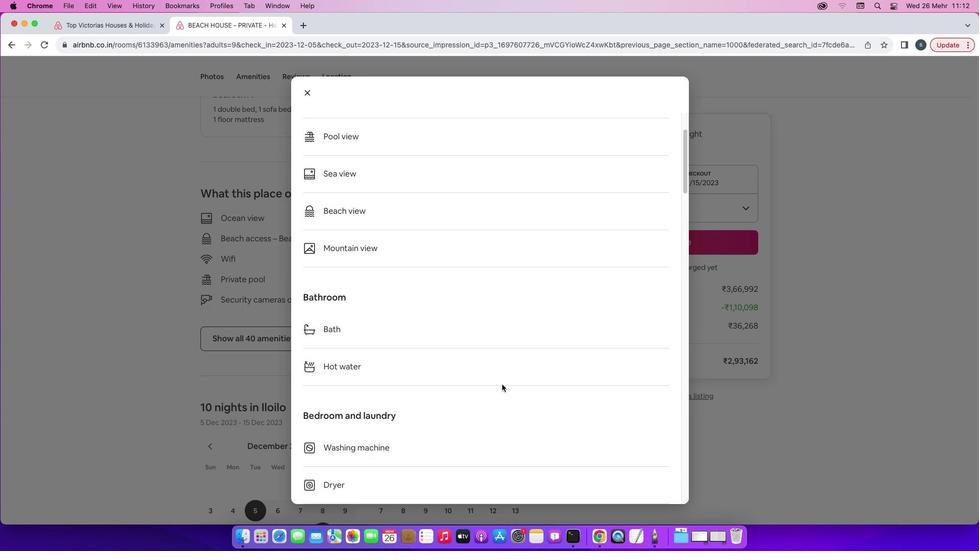 
Action: Mouse scrolled (502, 384) with delta (0, -1)
Screenshot: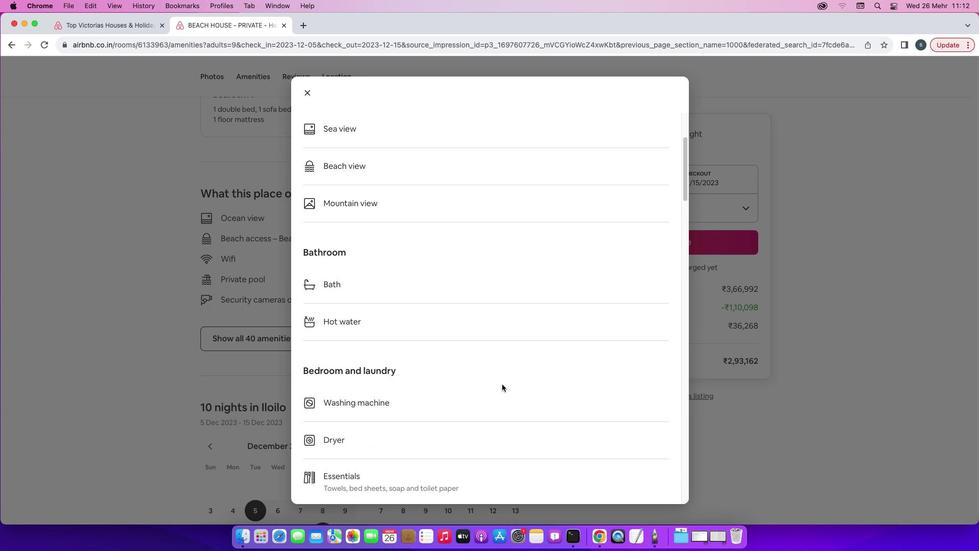 
Action: Mouse scrolled (502, 384) with delta (0, 0)
Screenshot: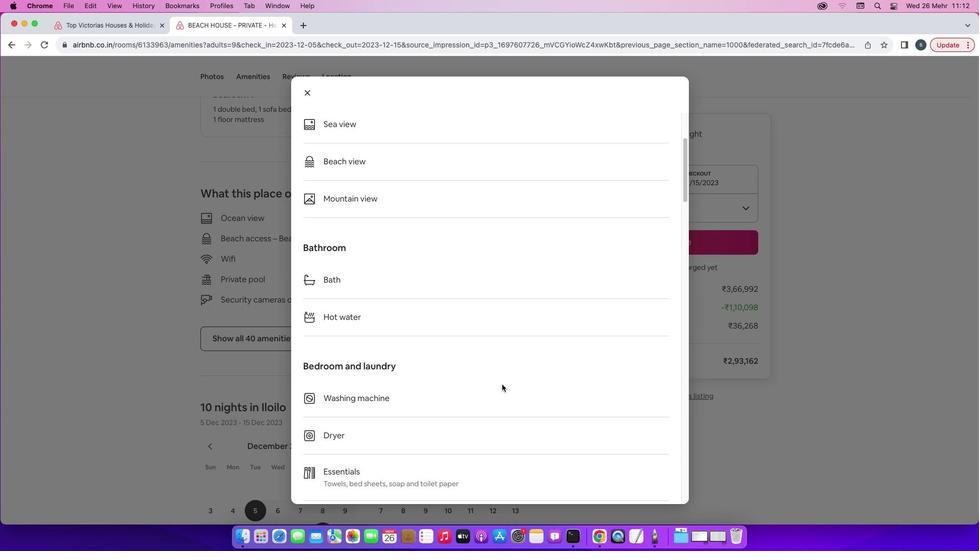 
Action: Mouse scrolled (502, 384) with delta (0, 0)
Screenshot: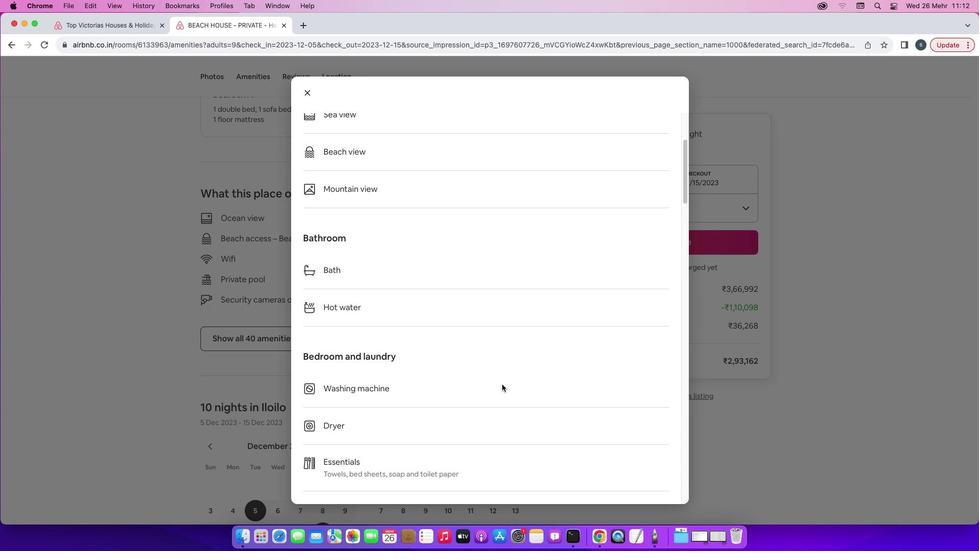 
Action: Mouse scrolled (502, 384) with delta (0, 0)
Screenshot: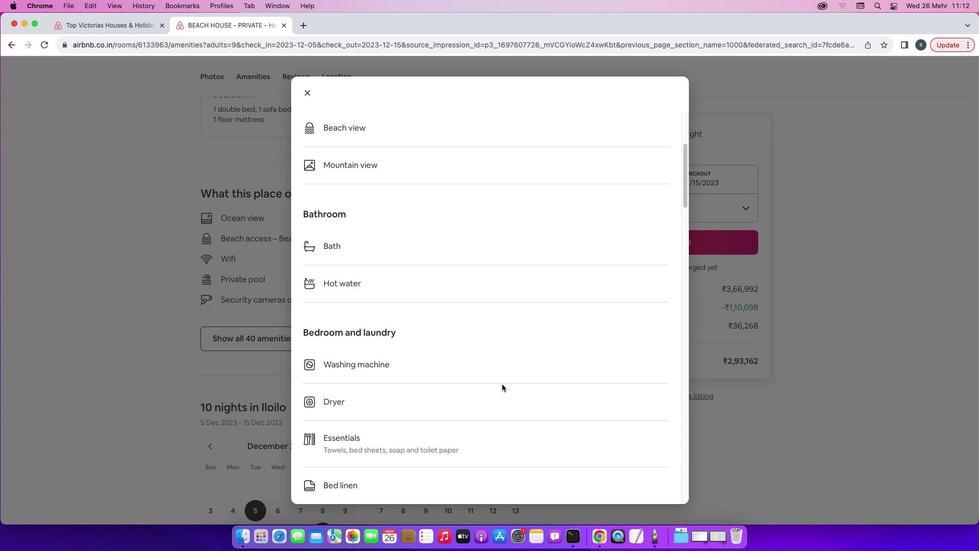 
Action: Mouse scrolled (502, 384) with delta (0, -1)
Screenshot: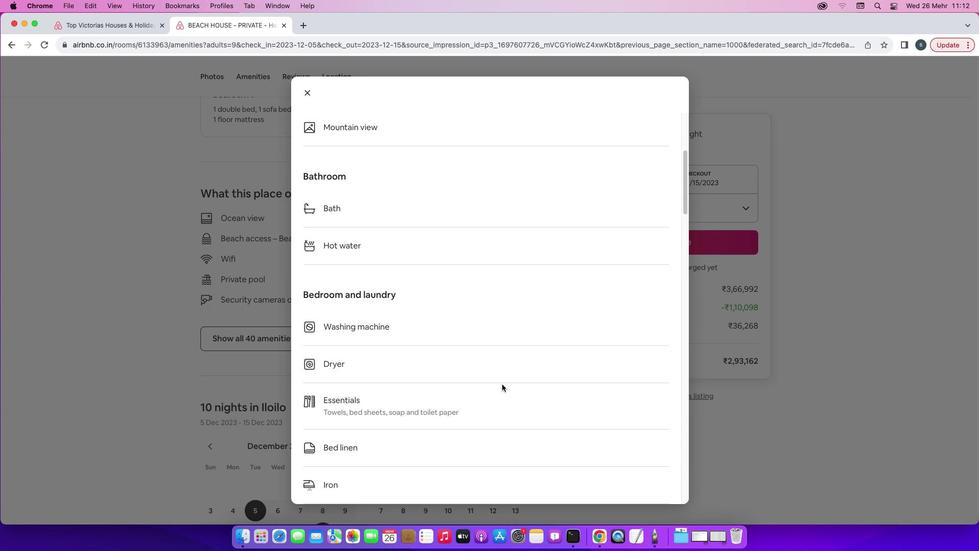 
Action: Mouse scrolled (502, 384) with delta (0, -1)
Screenshot: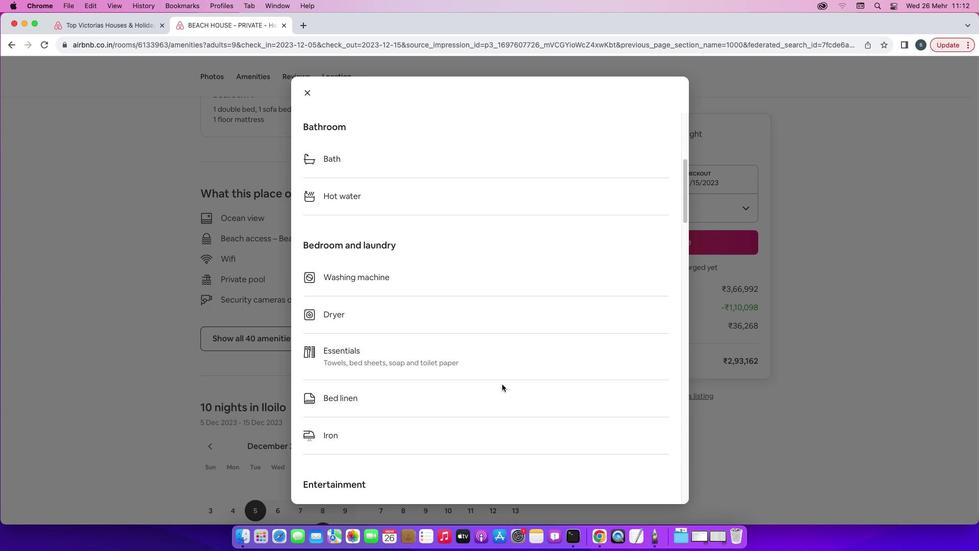 
Action: Mouse scrolled (502, 384) with delta (0, 0)
Screenshot: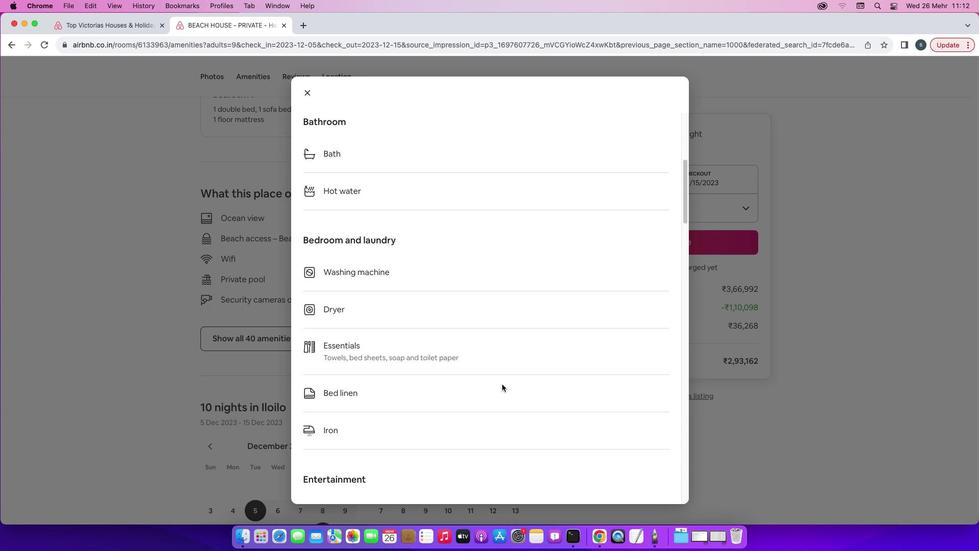 
Action: Mouse scrolled (502, 384) with delta (0, 0)
Screenshot: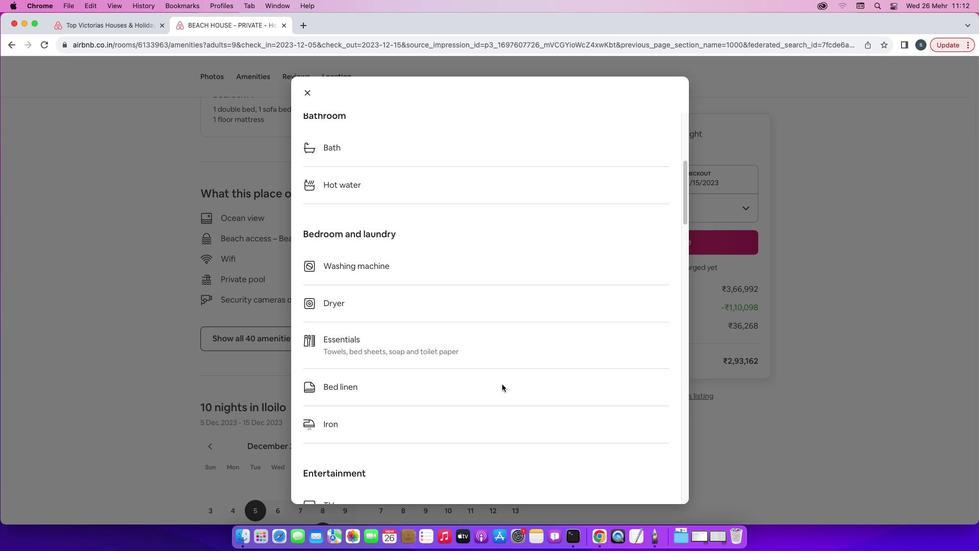 
Action: Mouse scrolled (502, 384) with delta (0, 0)
Screenshot: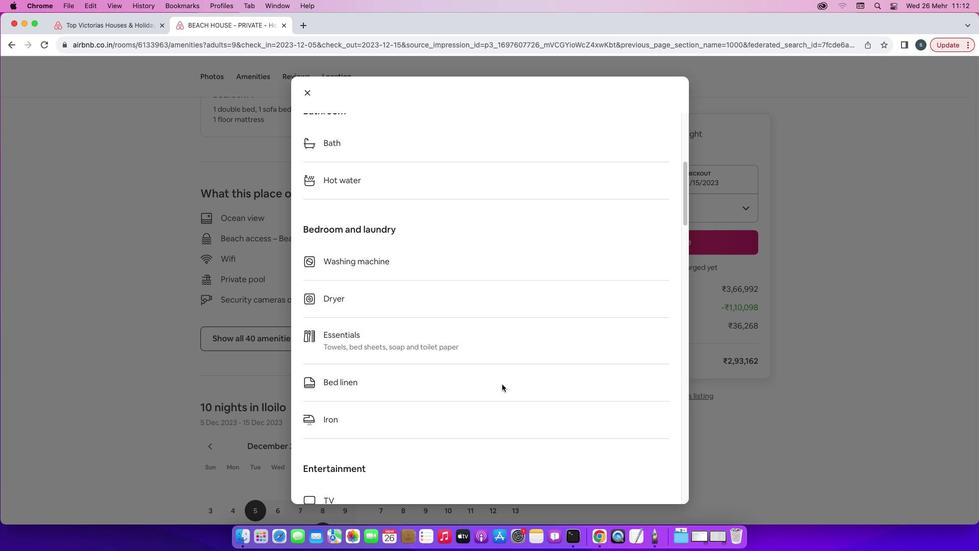 
Action: Mouse scrolled (502, 384) with delta (0, 0)
Screenshot: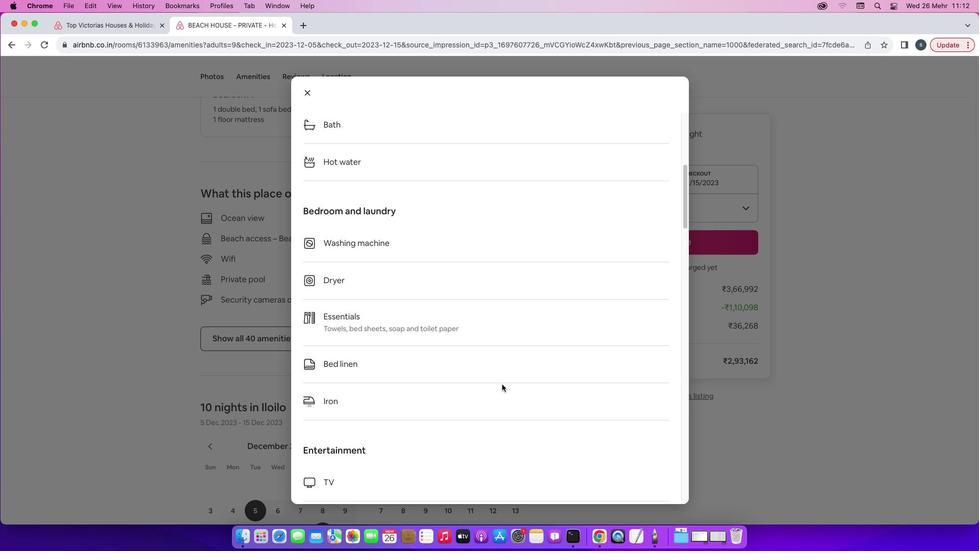 
Action: Mouse scrolled (502, 384) with delta (0, 0)
Screenshot: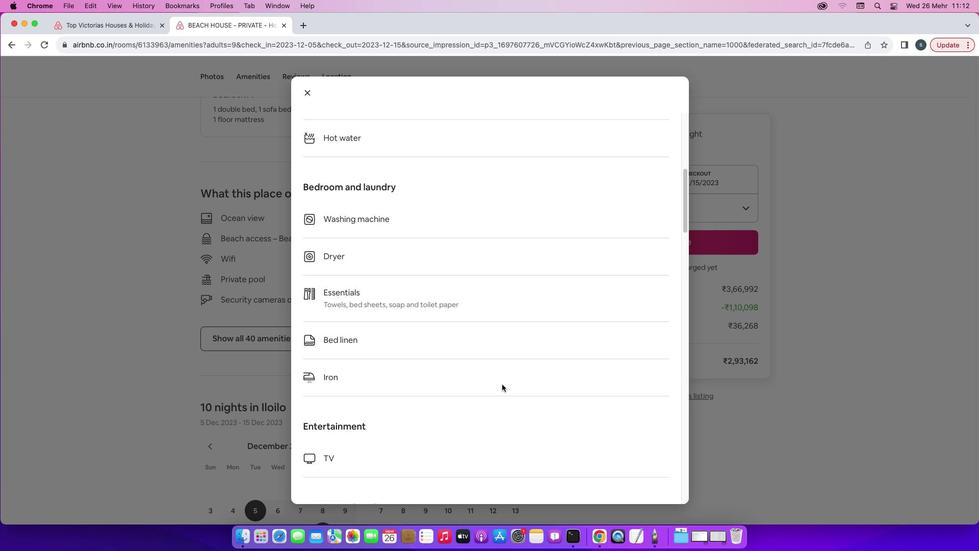 
Action: Mouse scrolled (502, 384) with delta (0, -1)
Screenshot: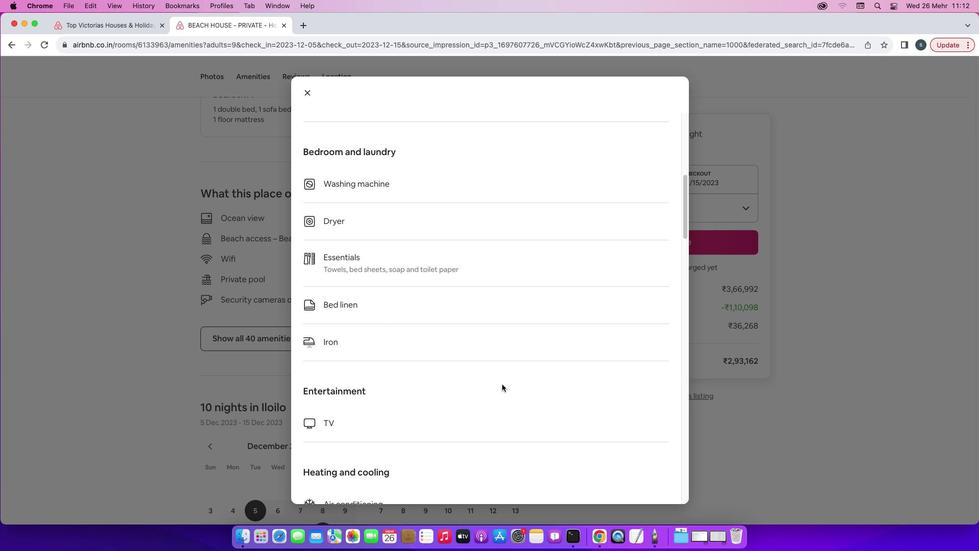
Action: Mouse scrolled (502, 384) with delta (0, 0)
Screenshot: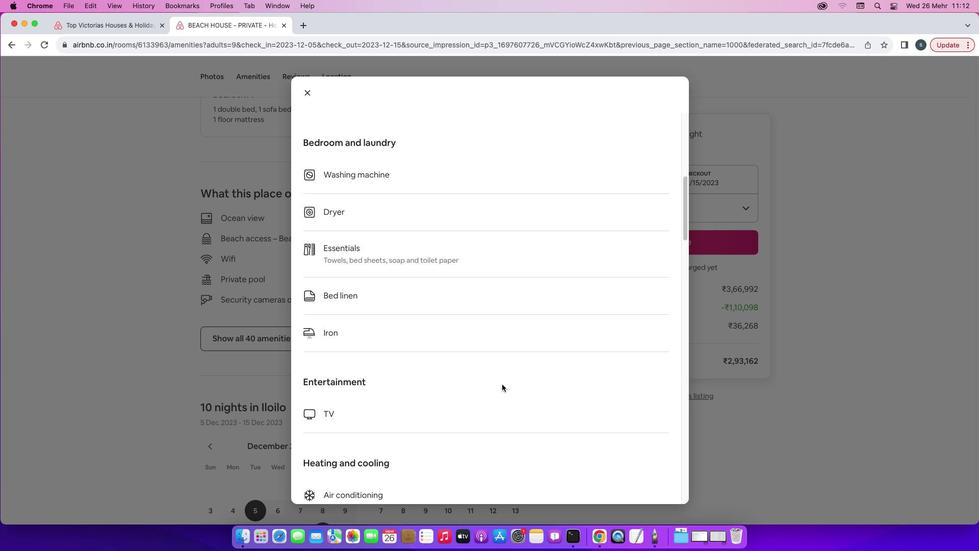 
Action: Mouse scrolled (502, 384) with delta (0, 0)
Screenshot: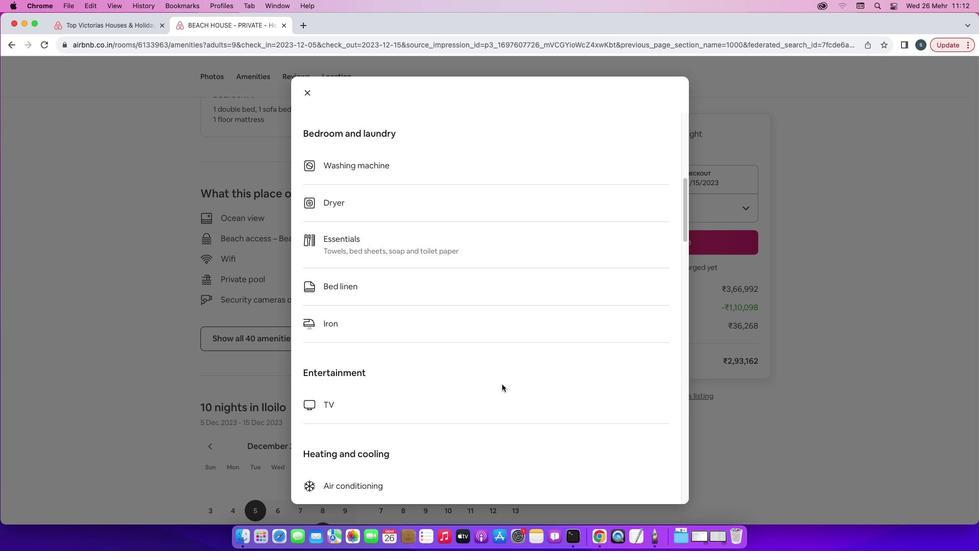 
Action: Mouse scrolled (502, 384) with delta (0, 0)
